 Task: Create a 'case' object.
Action: Mouse moved to (1311, 91)
Screenshot: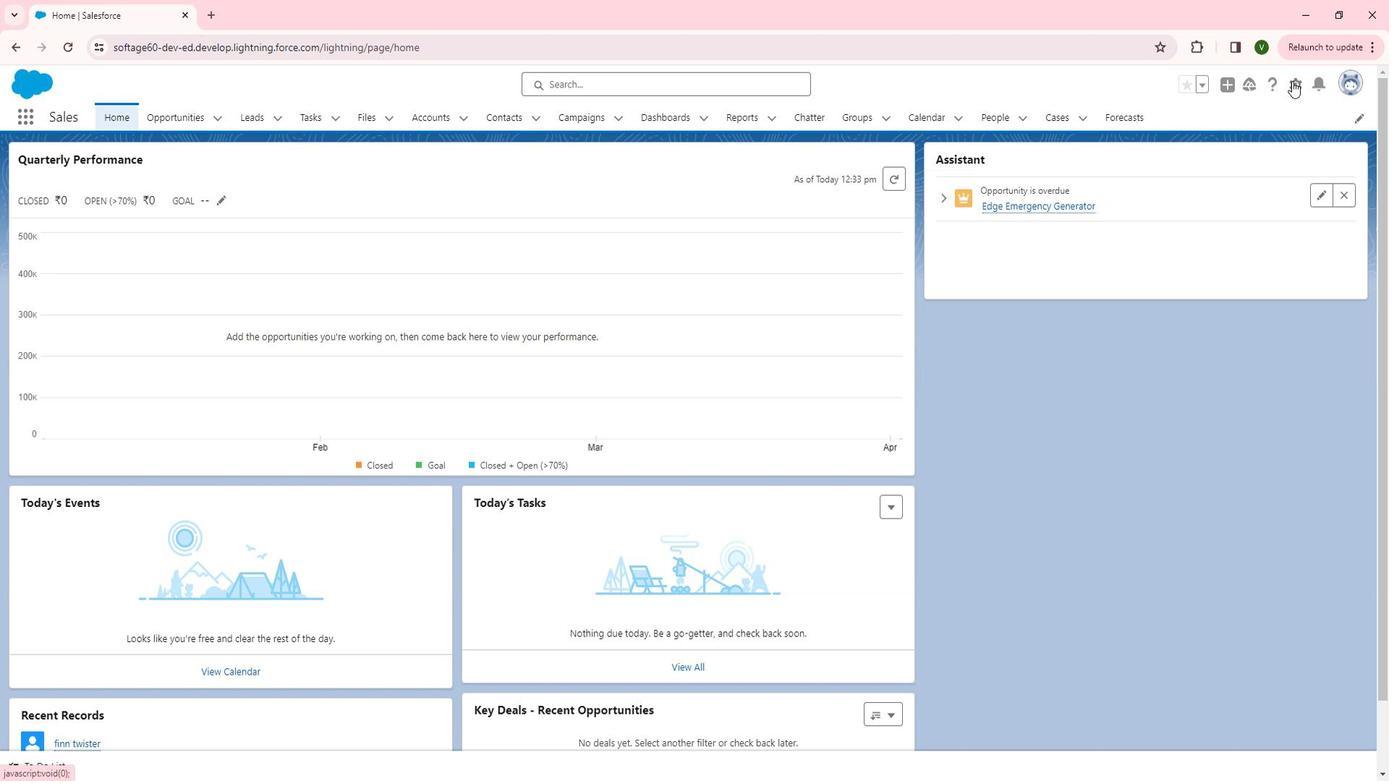 
Action: Mouse pressed left at (1311, 91)
Screenshot: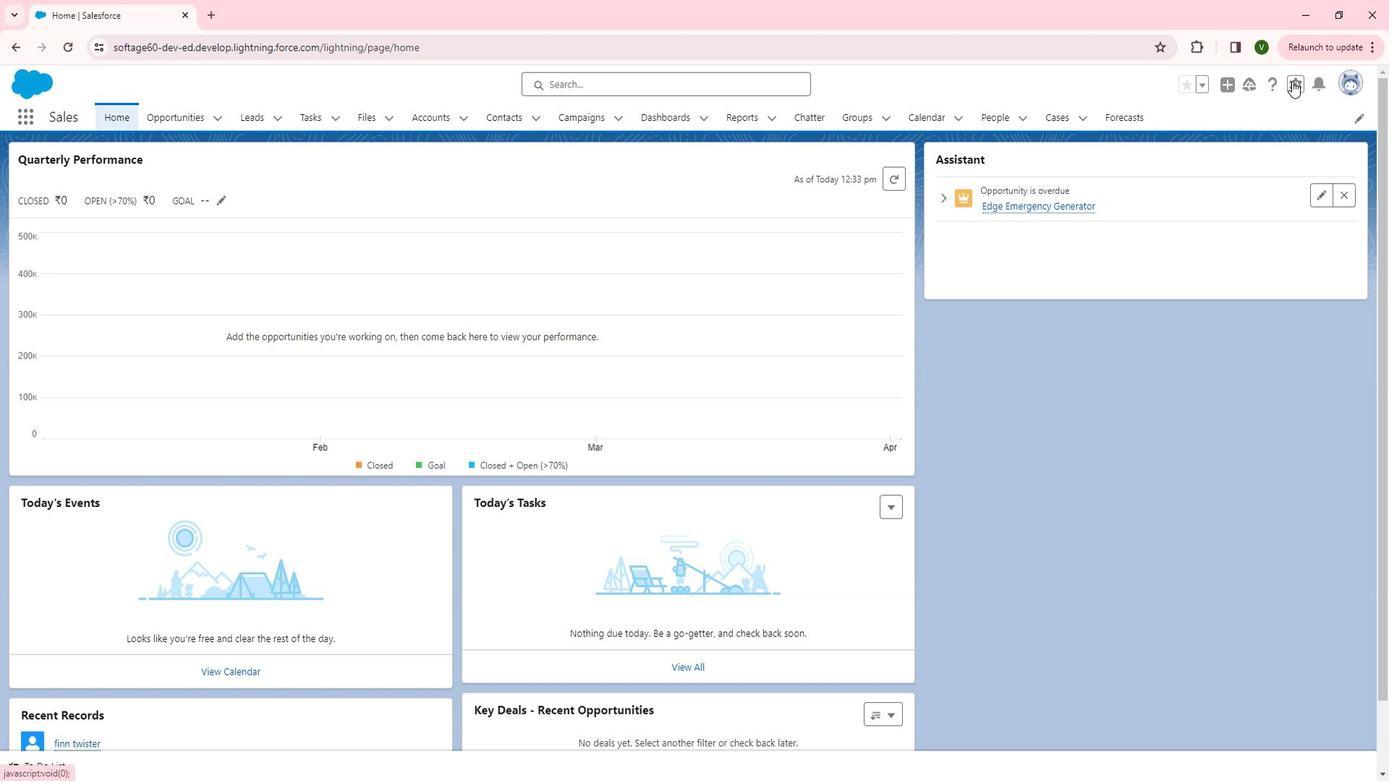 
Action: Mouse moved to (1250, 138)
Screenshot: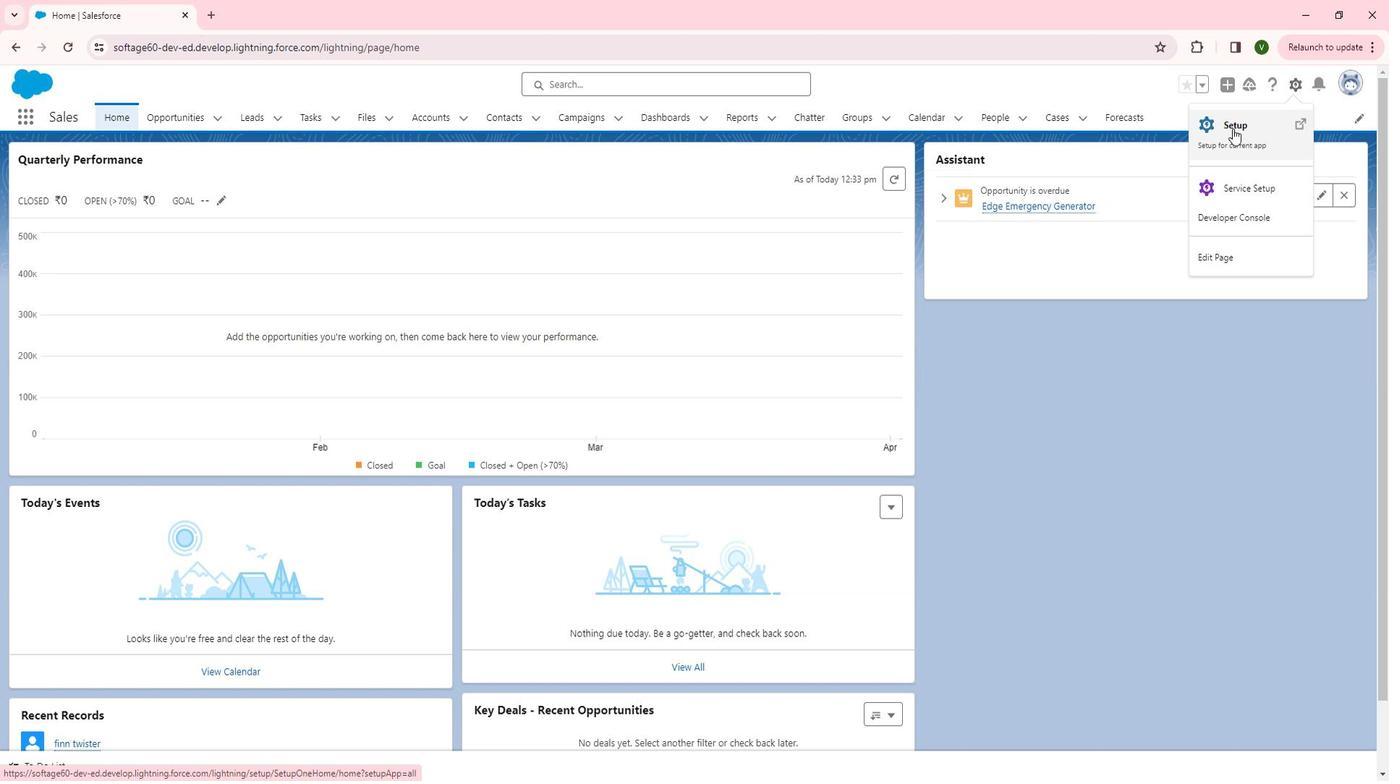 
Action: Mouse pressed left at (1250, 138)
Screenshot: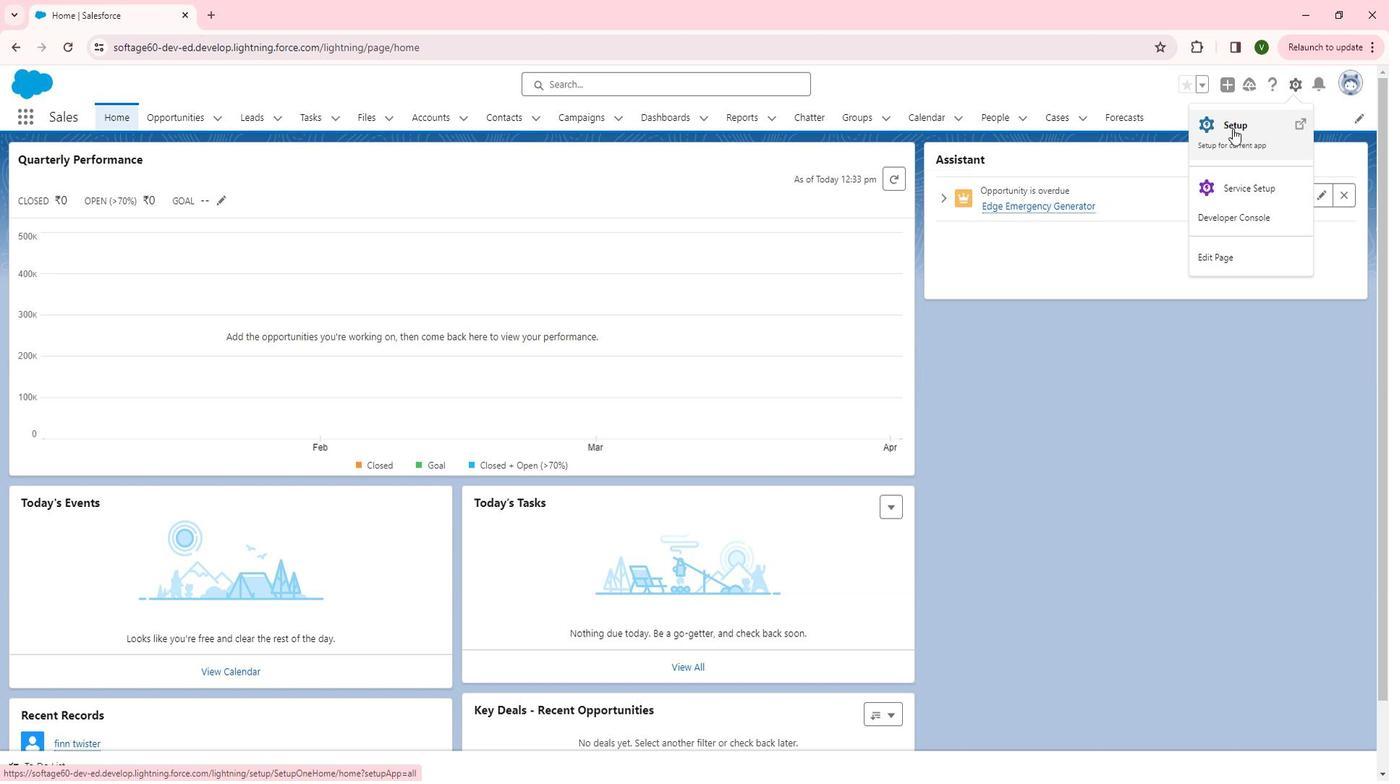 
Action: Mouse moved to (107, 397)
Screenshot: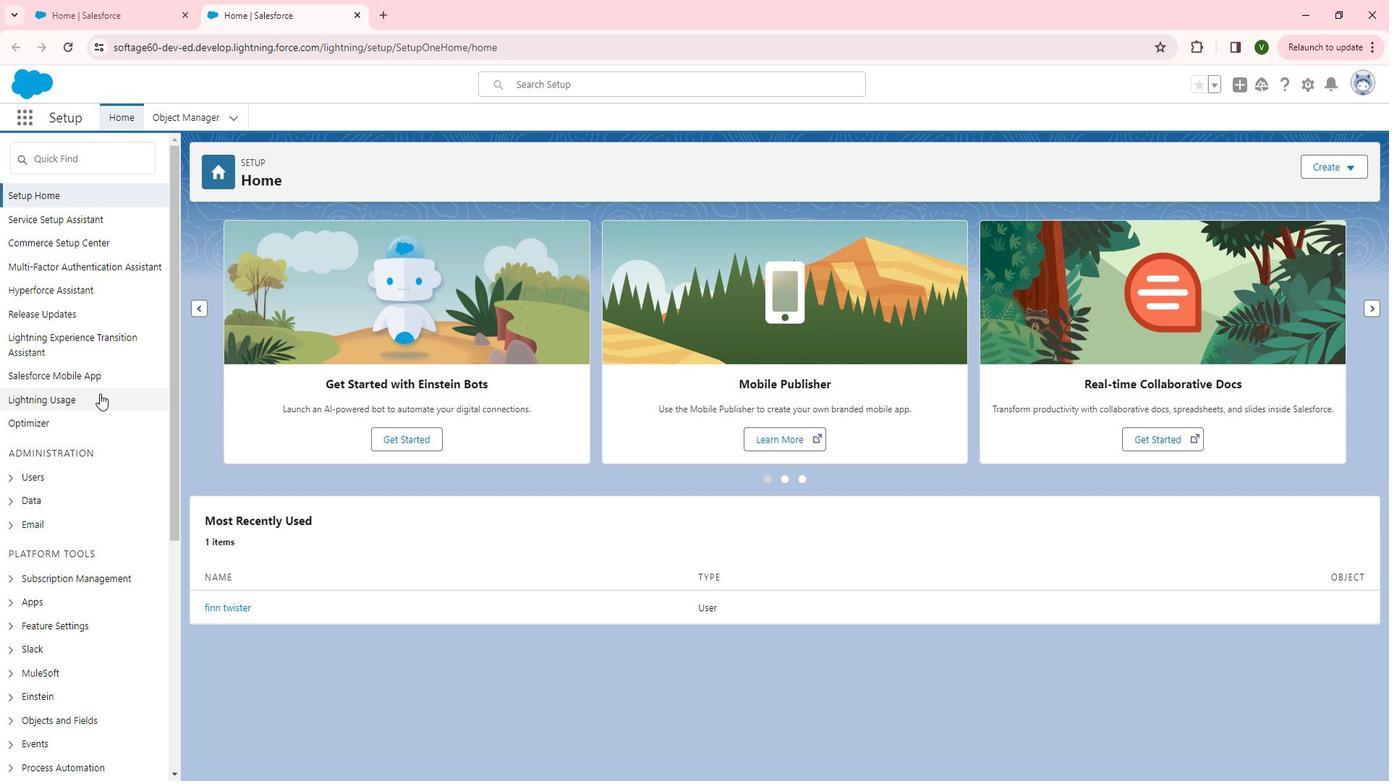 
Action: Mouse scrolled (107, 396) with delta (0, 0)
Screenshot: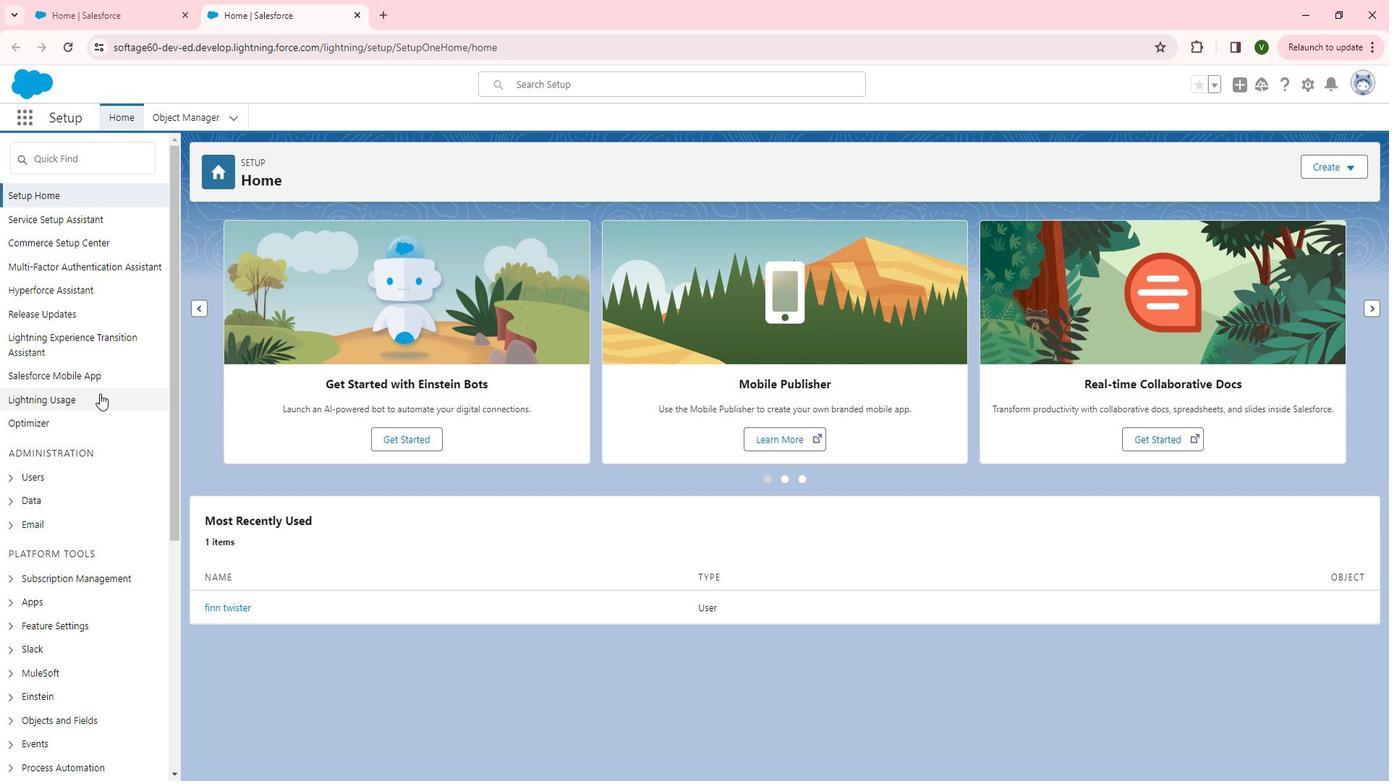 
Action: Mouse scrolled (107, 396) with delta (0, 0)
Screenshot: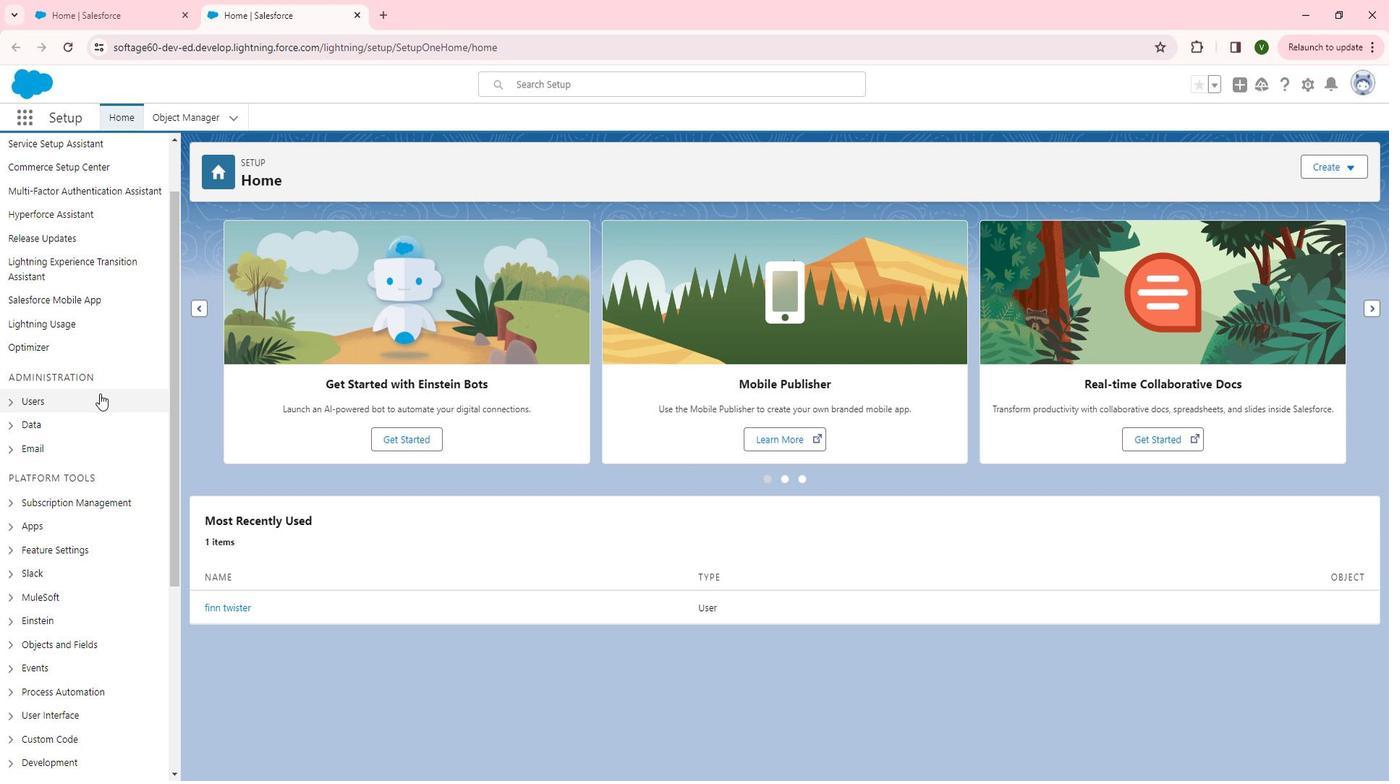 
Action: Mouse scrolled (107, 396) with delta (0, 0)
Screenshot: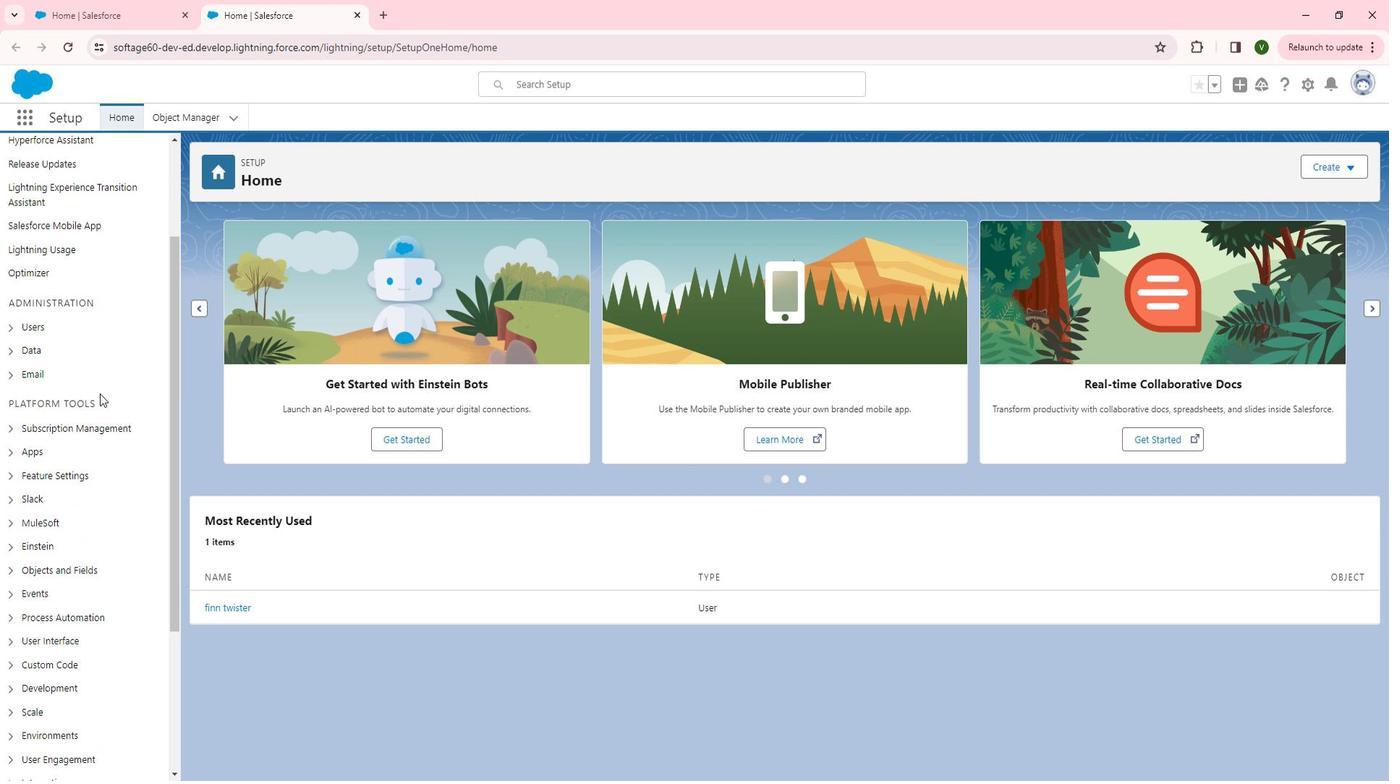 
Action: Mouse scrolled (107, 396) with delta (0, 0)
Screenshot: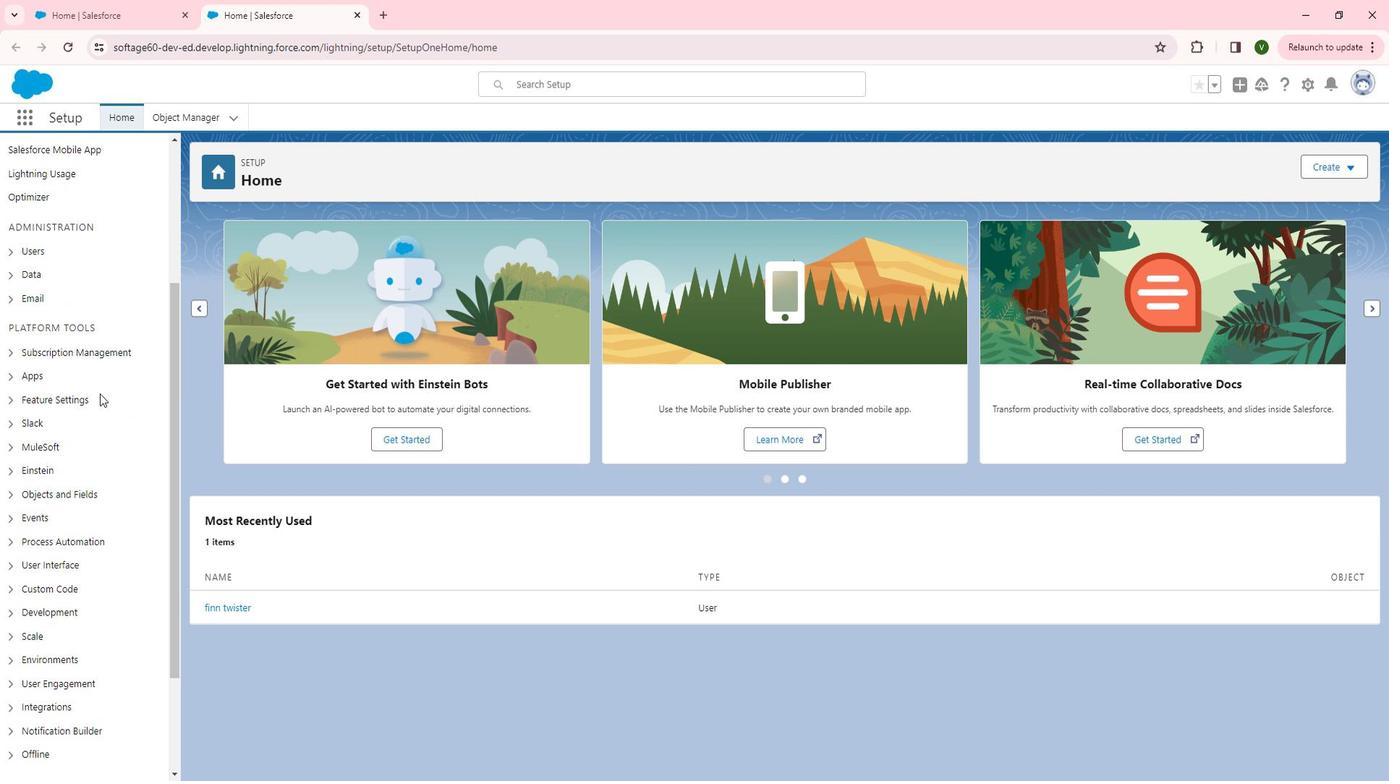 
Action: Mouse moved to (19, 331)
Screenshot: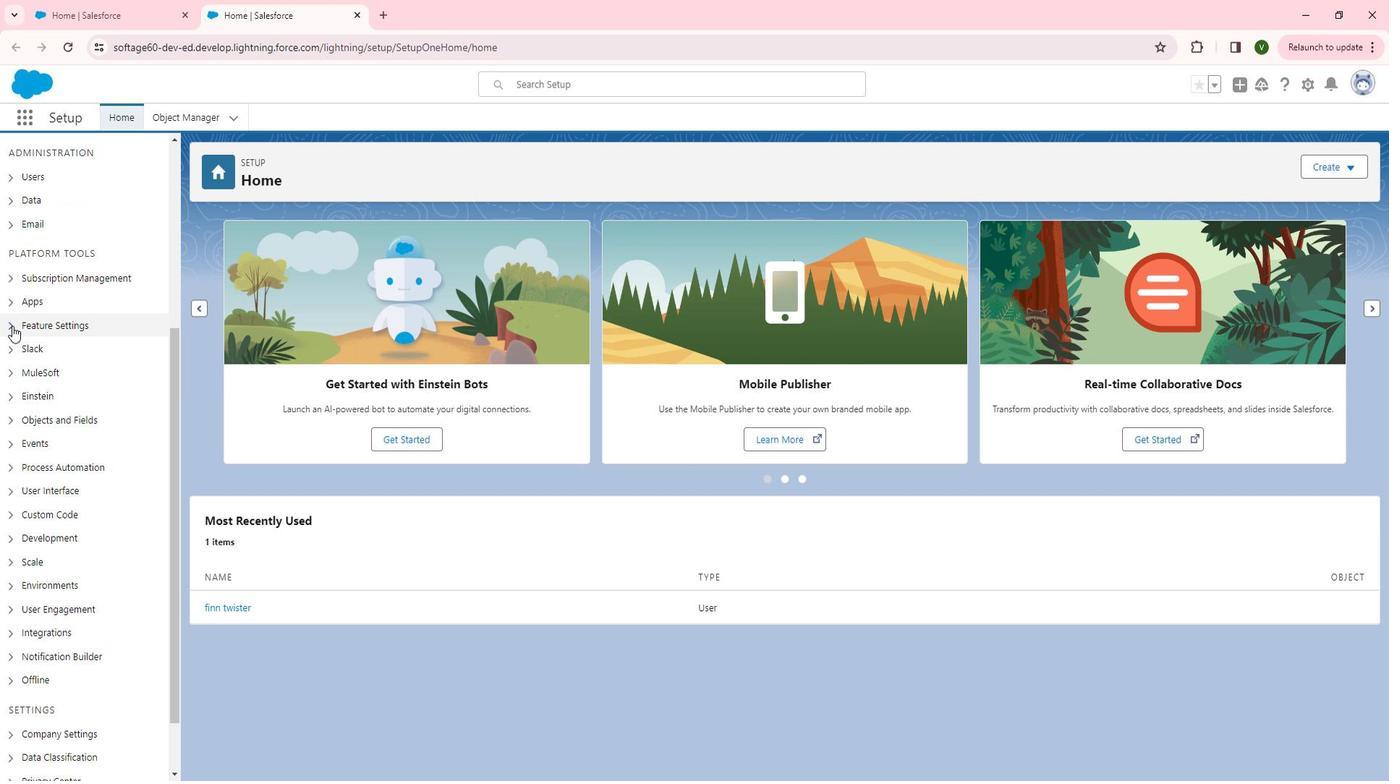 
Action: Mouse pressed left at (19, 331)
Screenshot: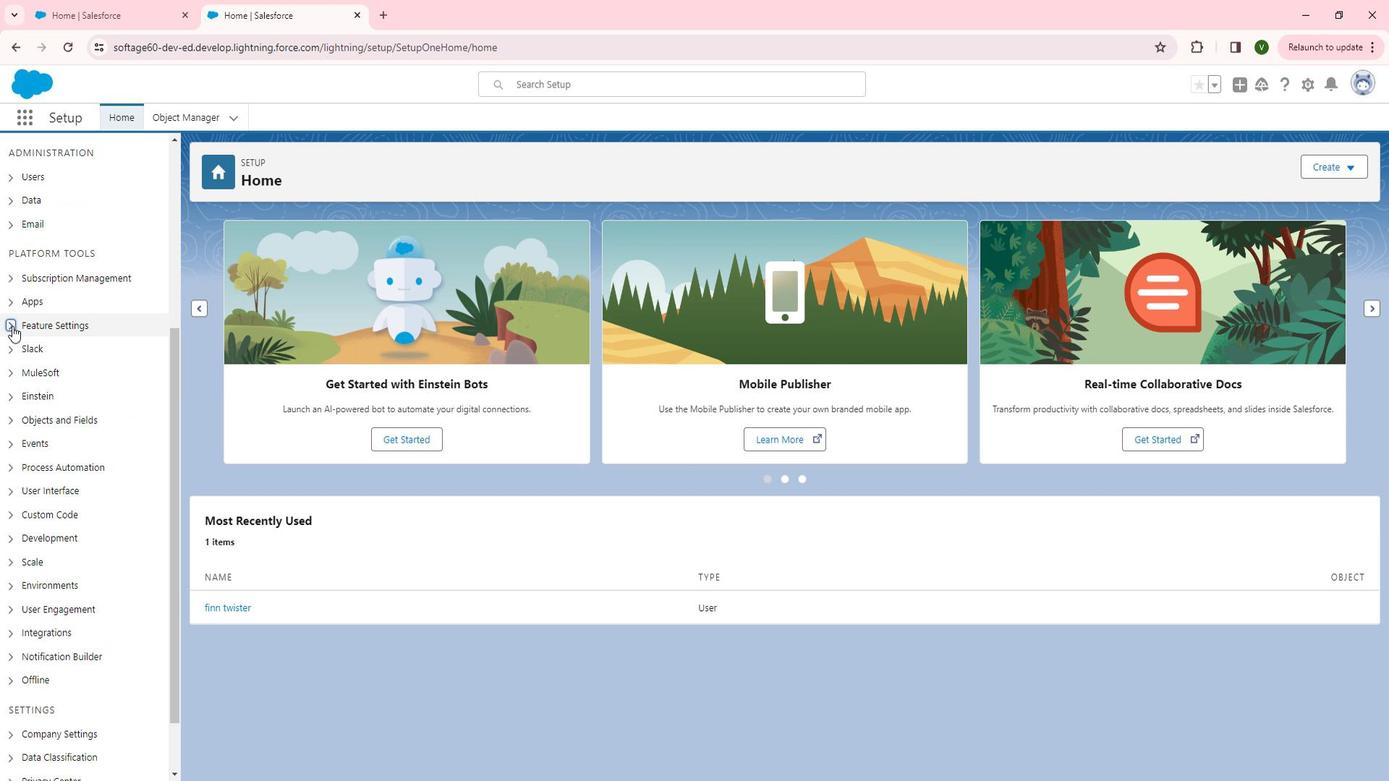 
Action: Mouse moved to (62, 447)
Screenshot: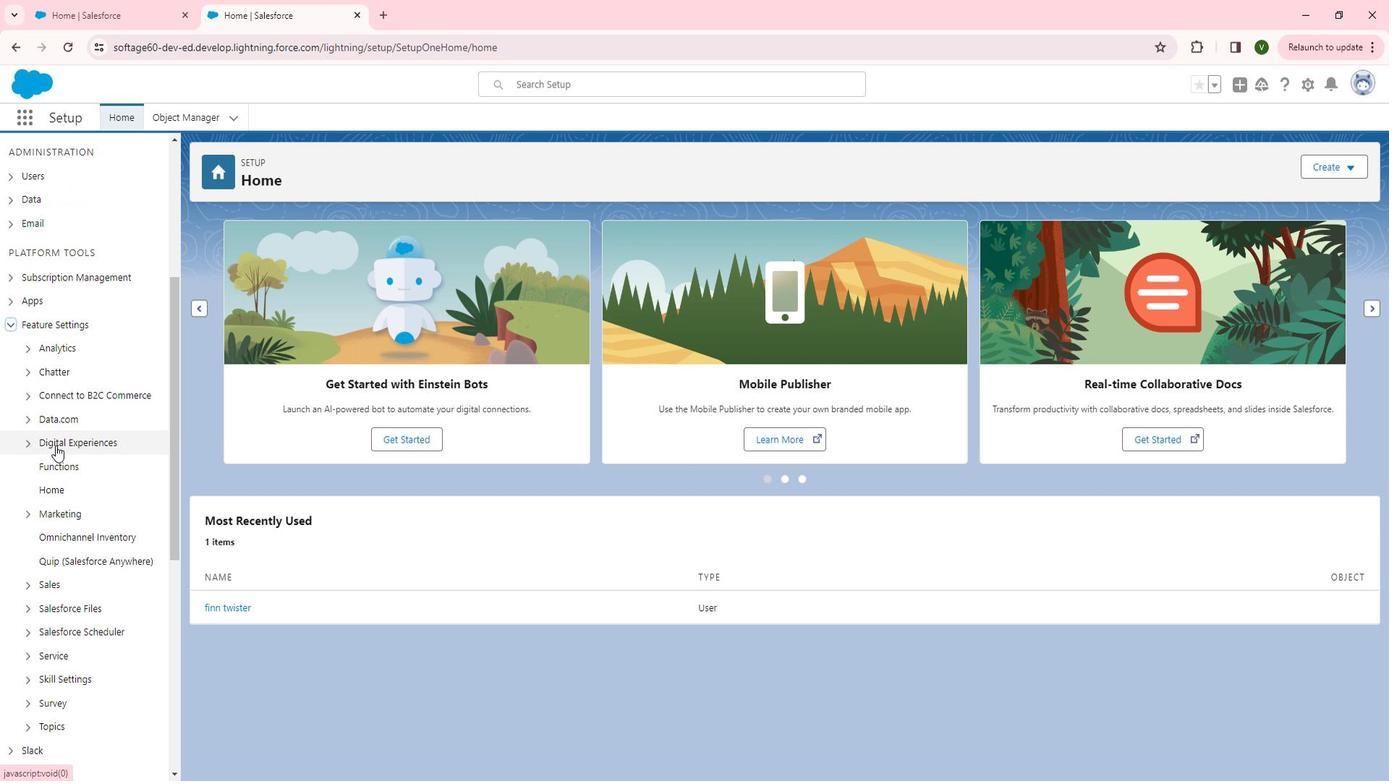 
Action: Mouse scrolled (62, 446) with delta (0, 0)
Screenshot: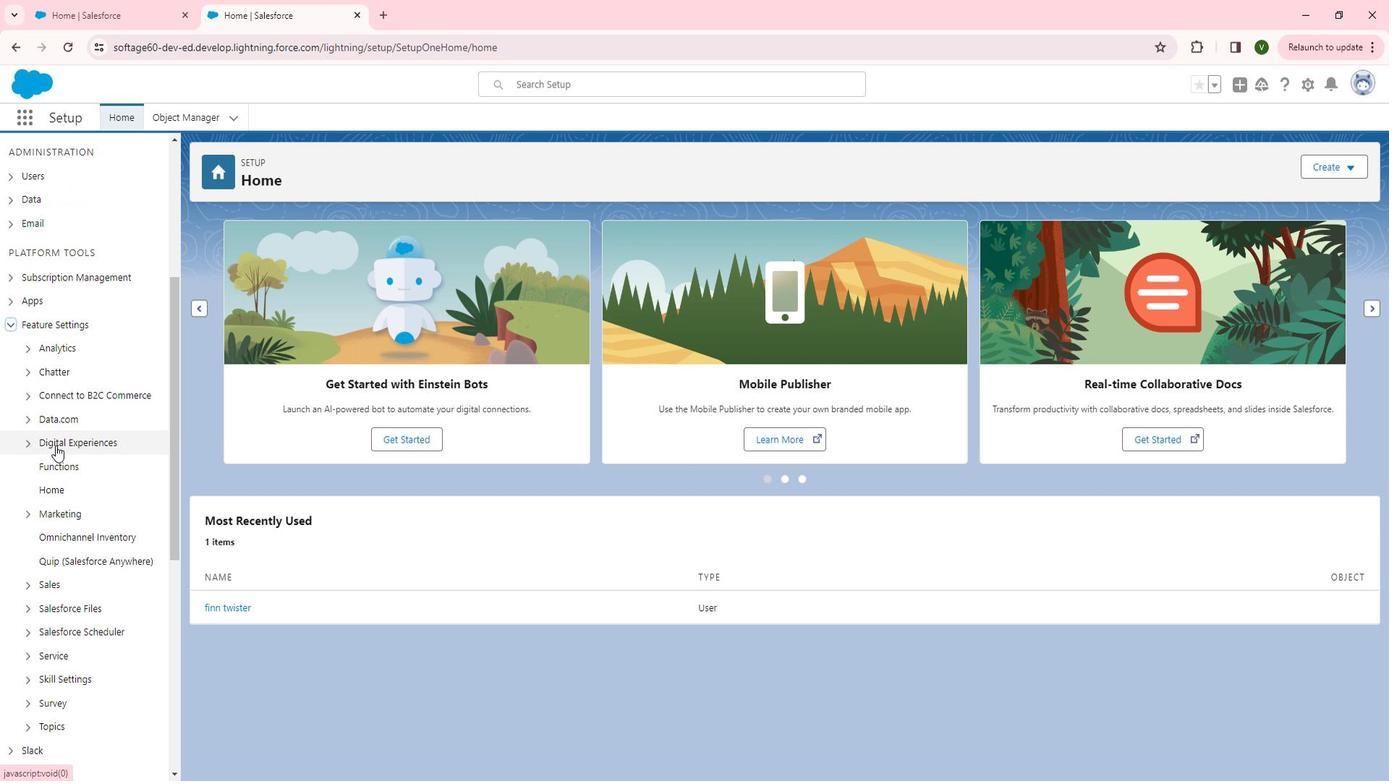 
Action: Mouse moved to (62, 447)
Screenshot: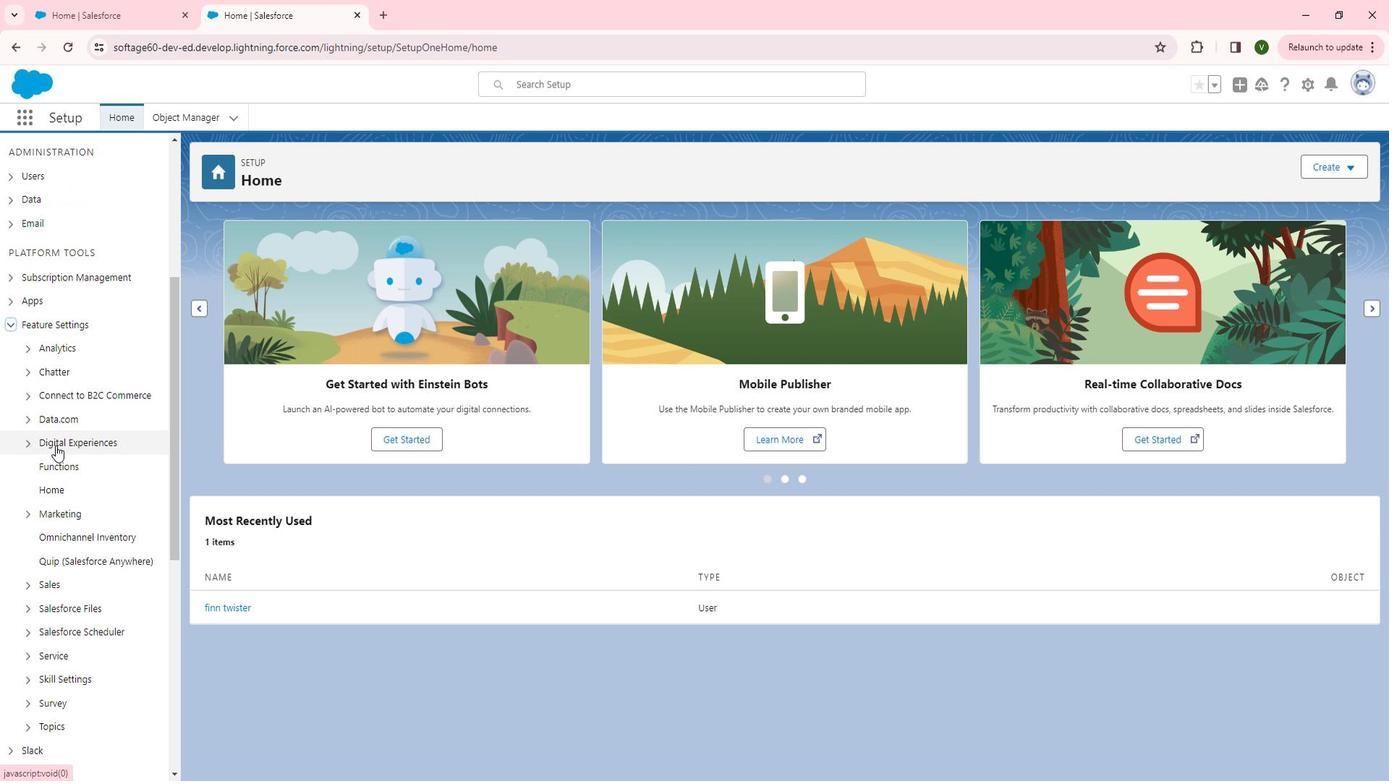 
Action: Mouse scrolled (62, 447) with delta (0, 0)
Screenshot: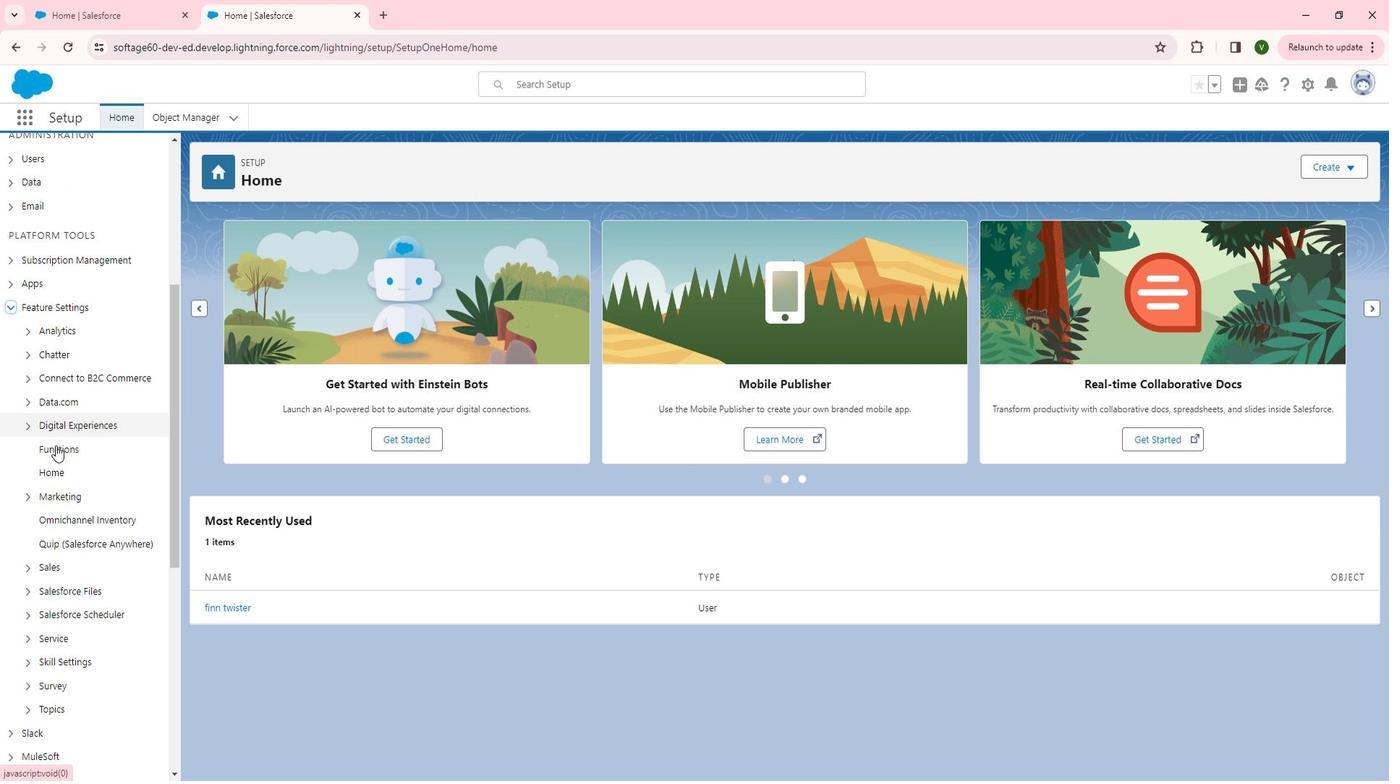
Action: Mouse moved to (62, 447)
Screenshot: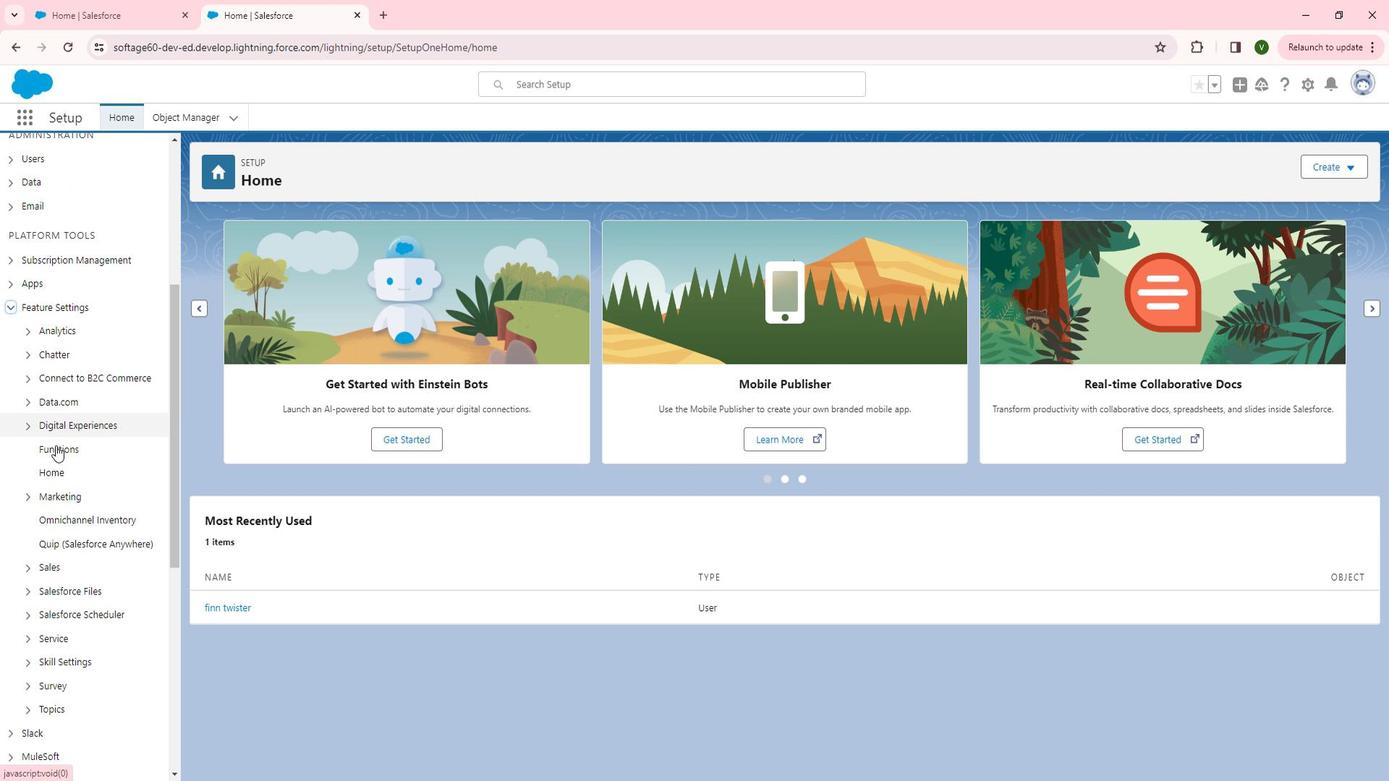 
Action: Mouse scrolled (62, 447) with delta (0, 0)
Screenshot: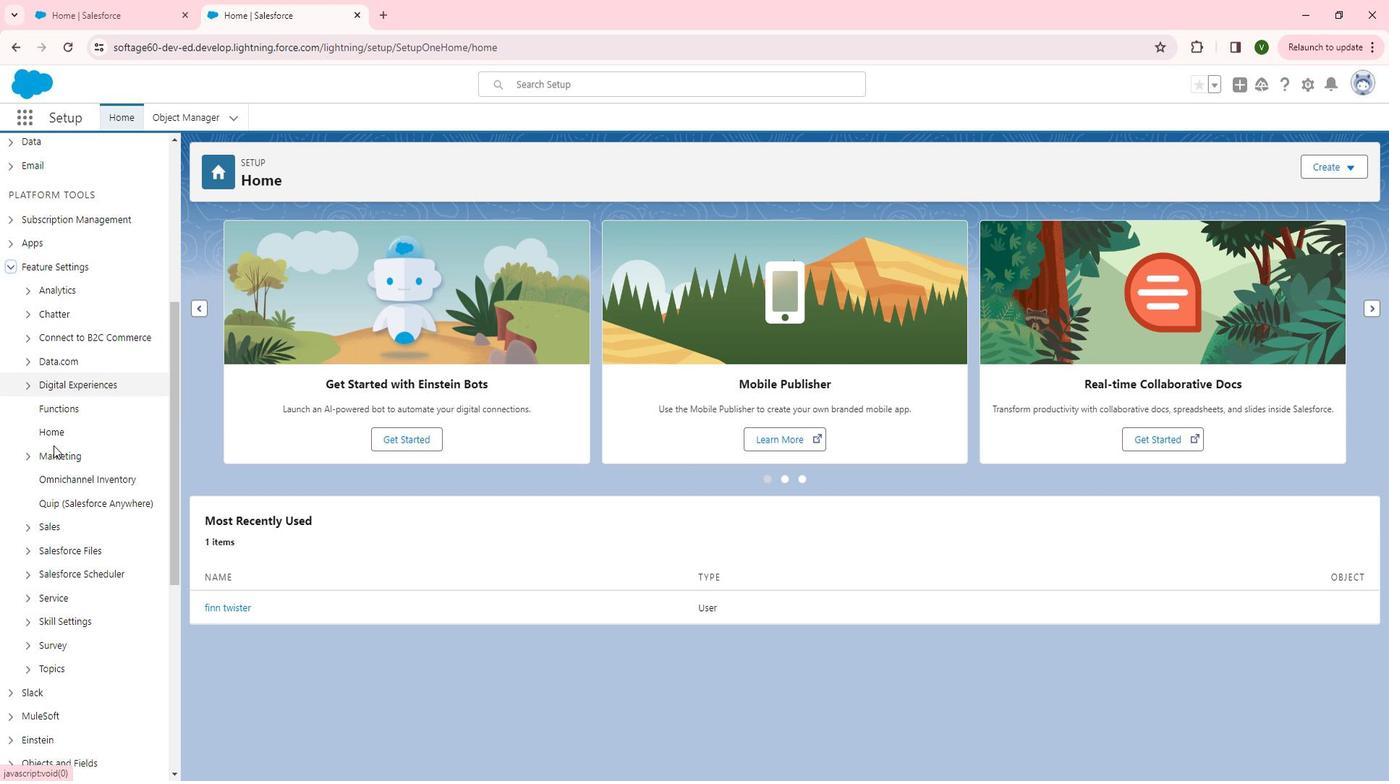 
Action: Mouse moved to (39, 596)
Screenshot: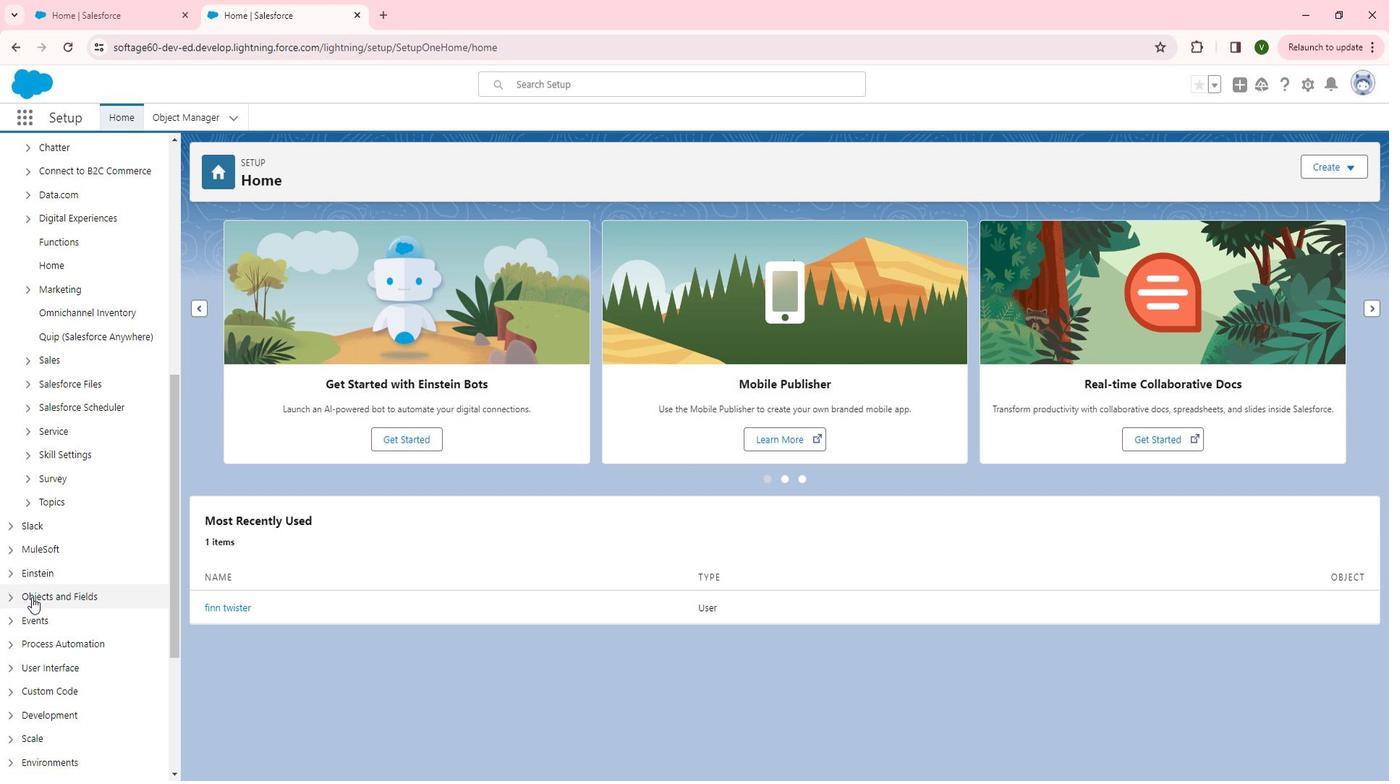 
Action: Mouse pressed left at (39, 596)
Screenshot: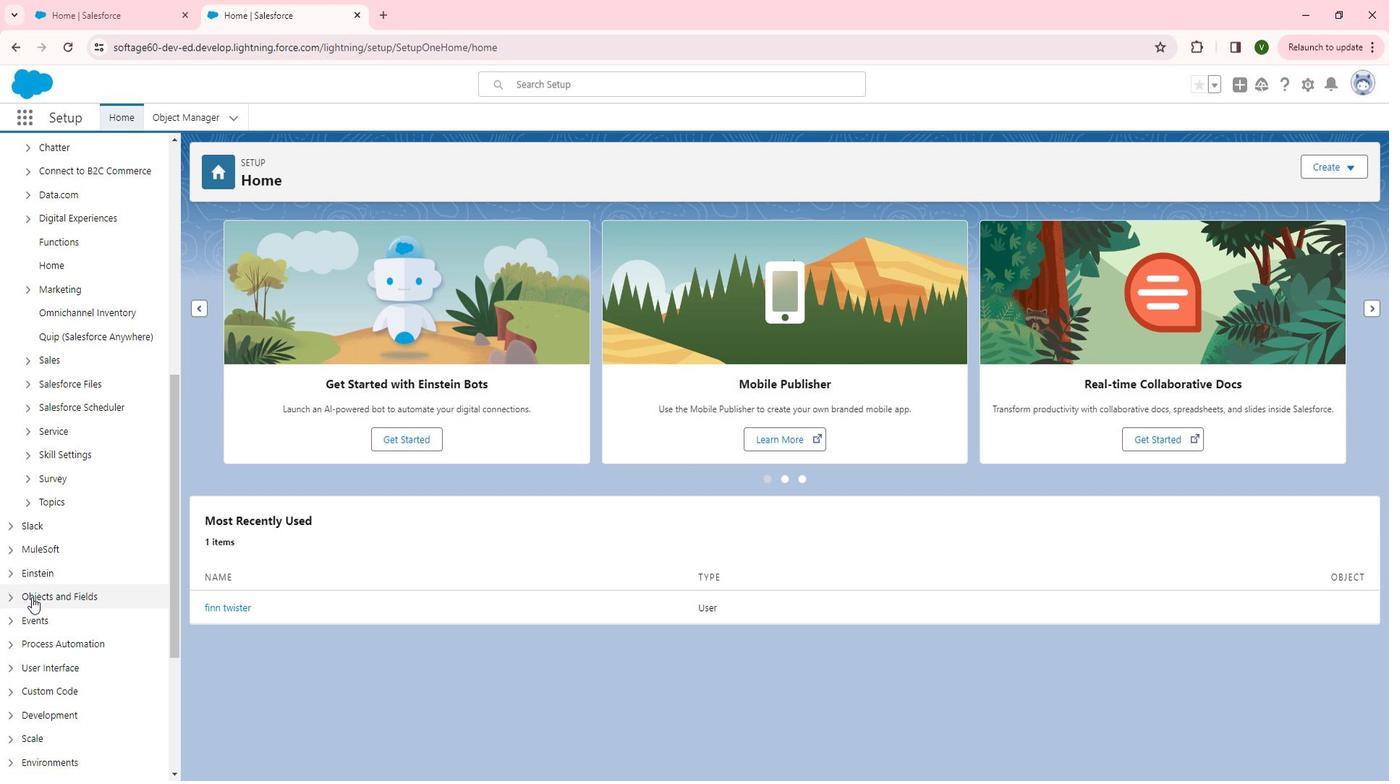 
Action: Mouse moved to (65, 591)
Screenshot: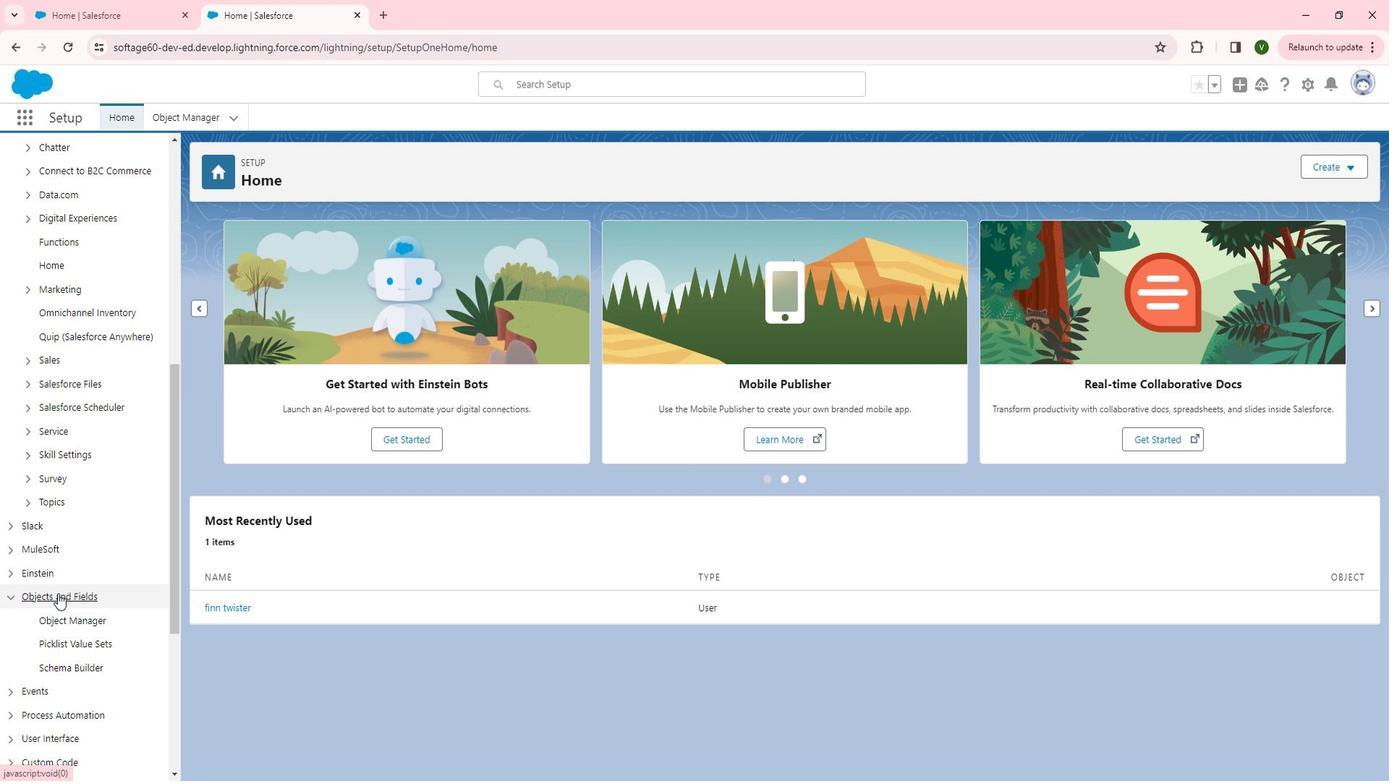 
Action: Mouse scrolled (65, 591) with delta (0, 0)
Screenshot: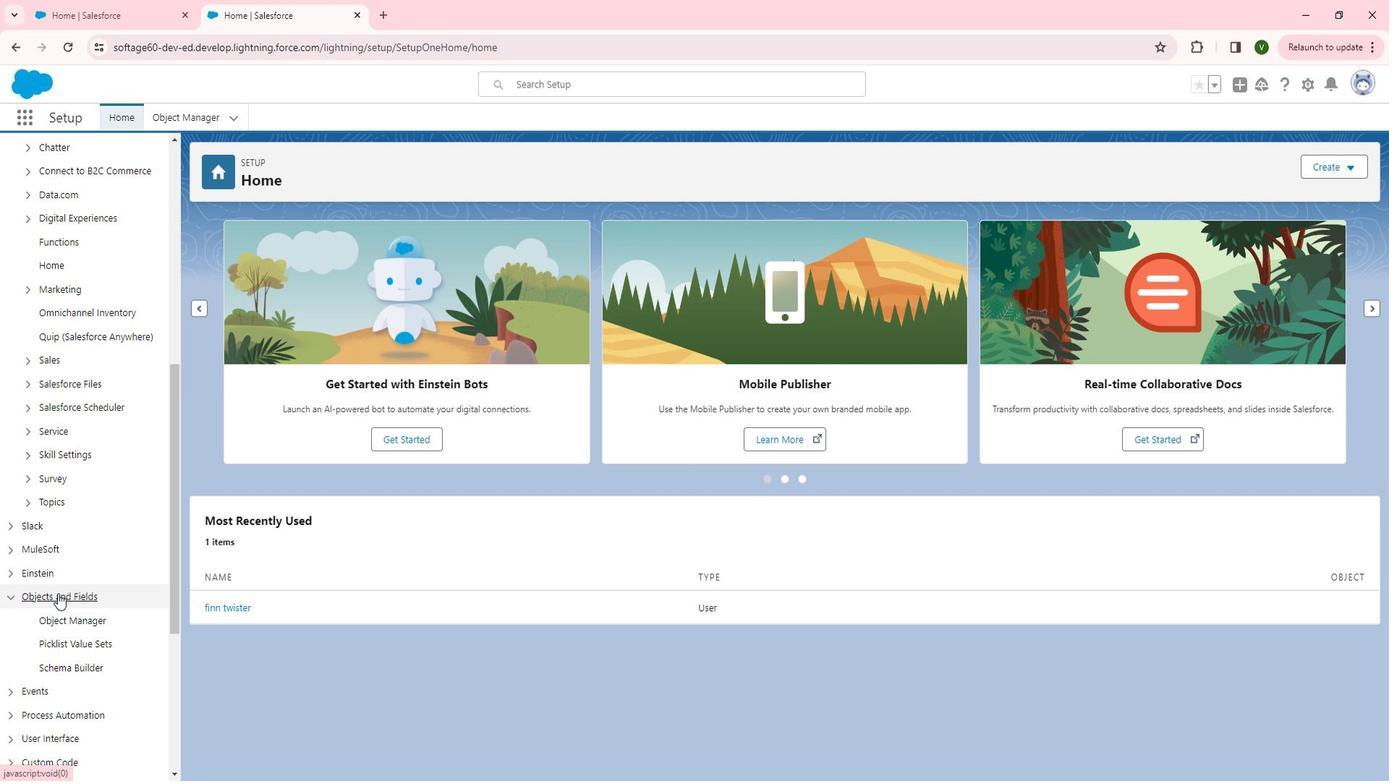 
Action: Mouse moved to (66, 591)
Screenshot: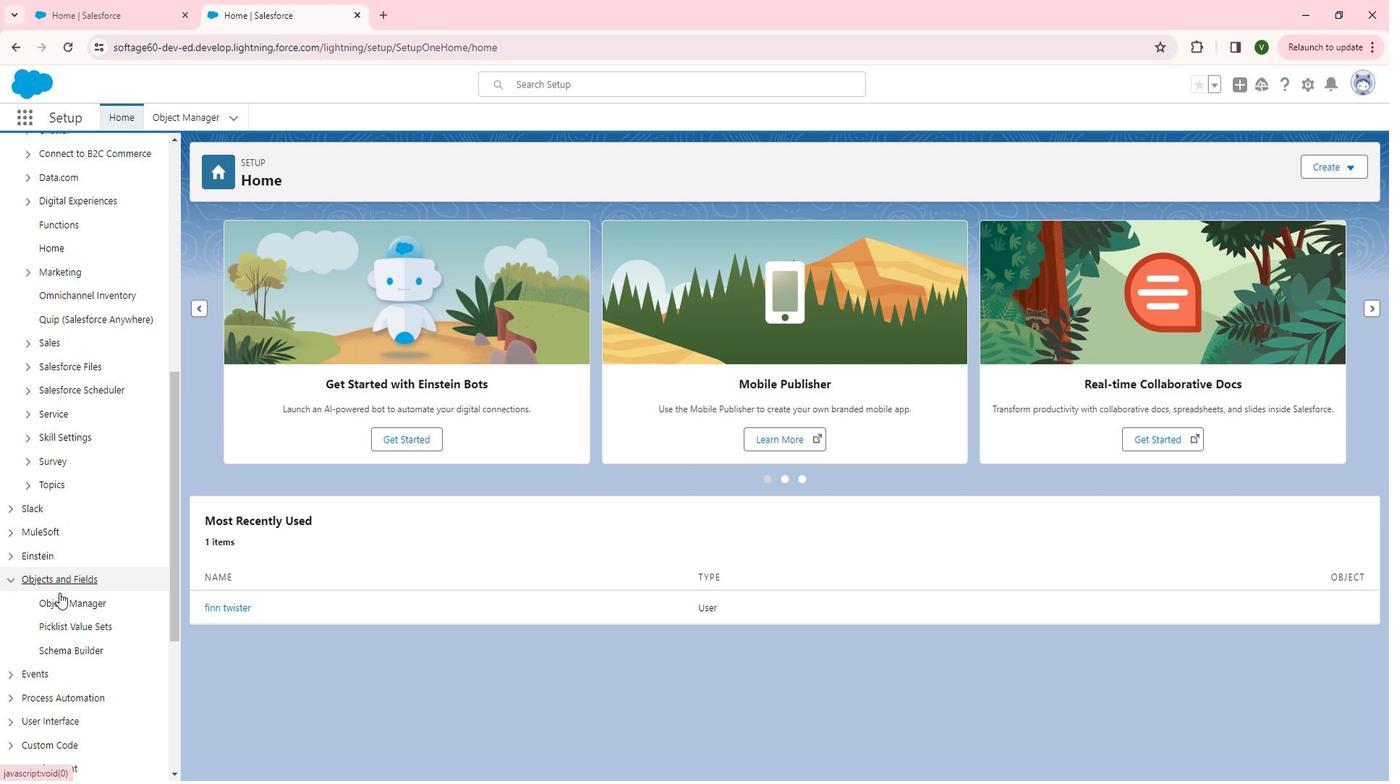 
Action: Mouse scrolled (66, 591) with delta (0, 0)
Screenshot: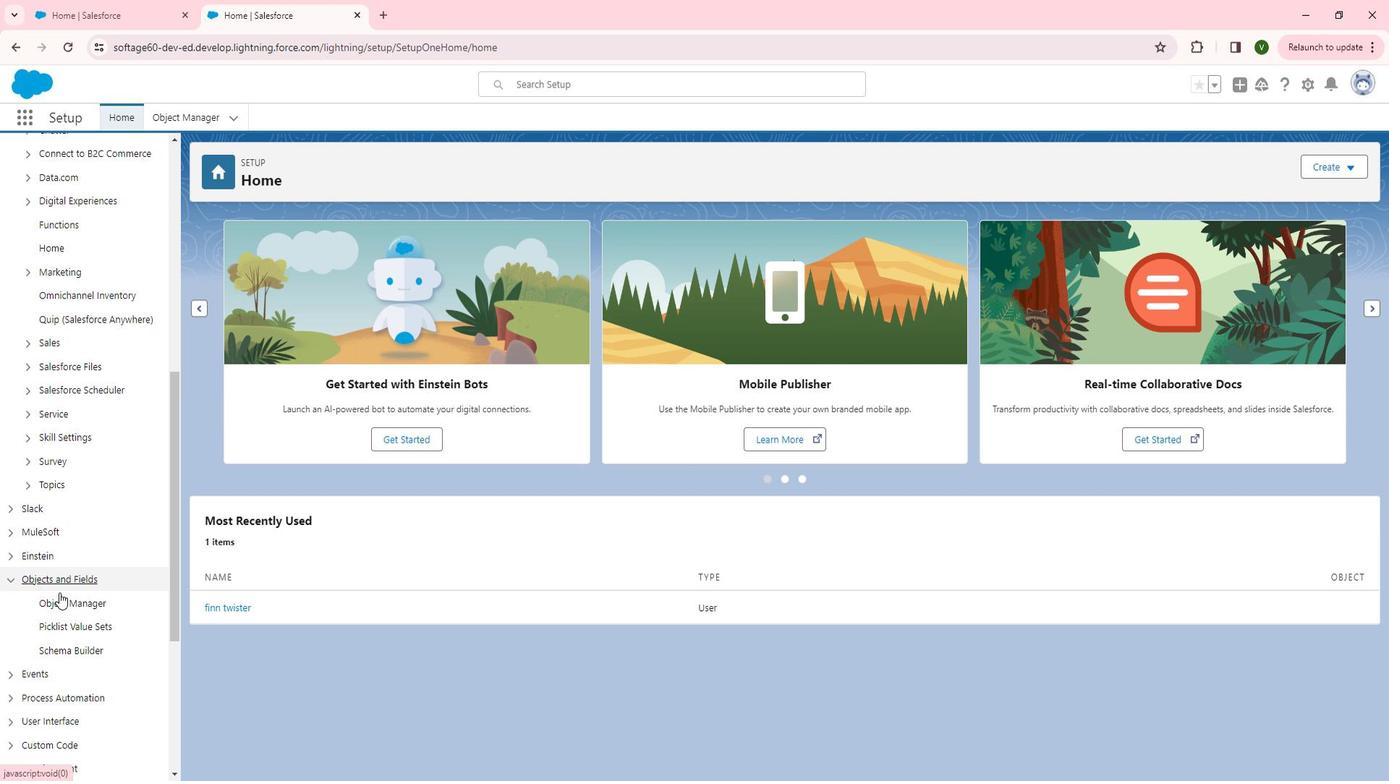 
Action: Mouse moved to (78, 473)
Screenshot: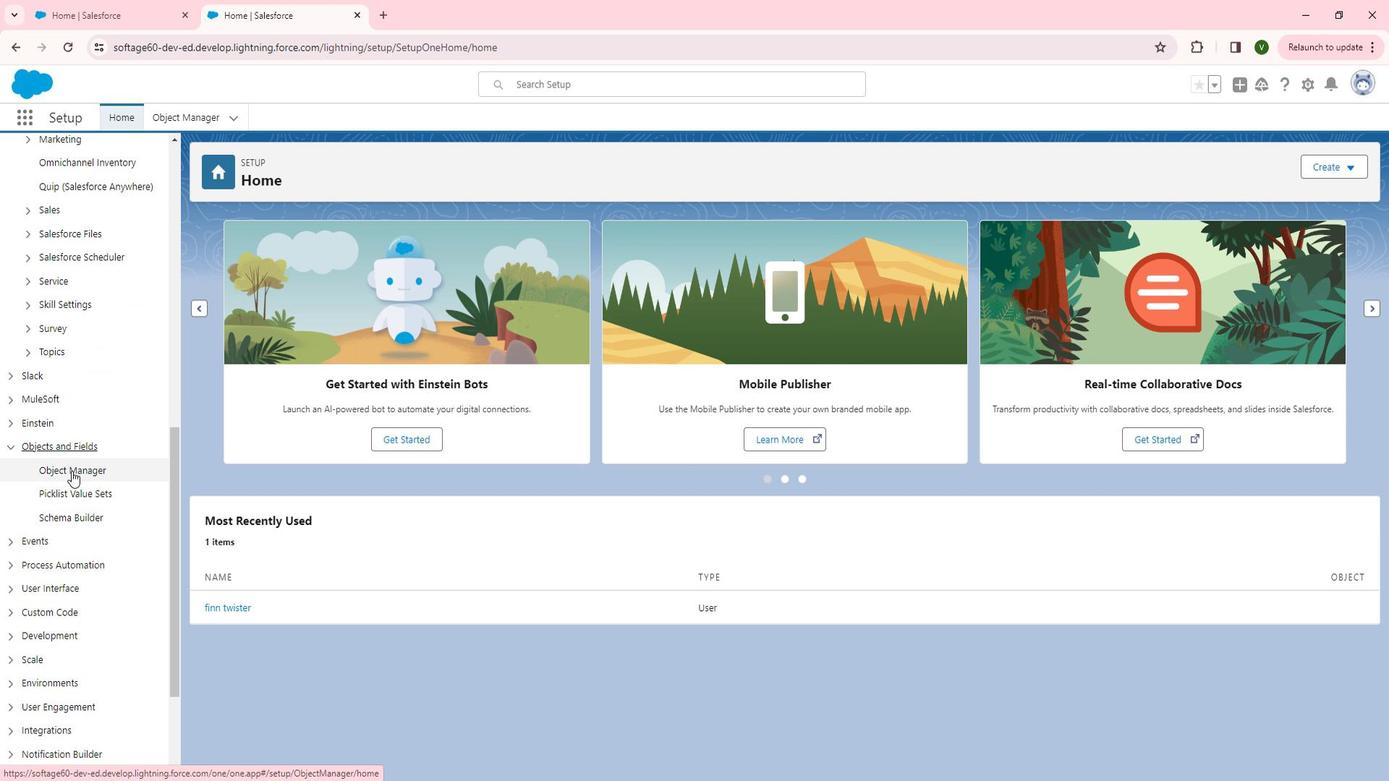 
Action: Mouse pressed left at (78, 473)
Screenshot: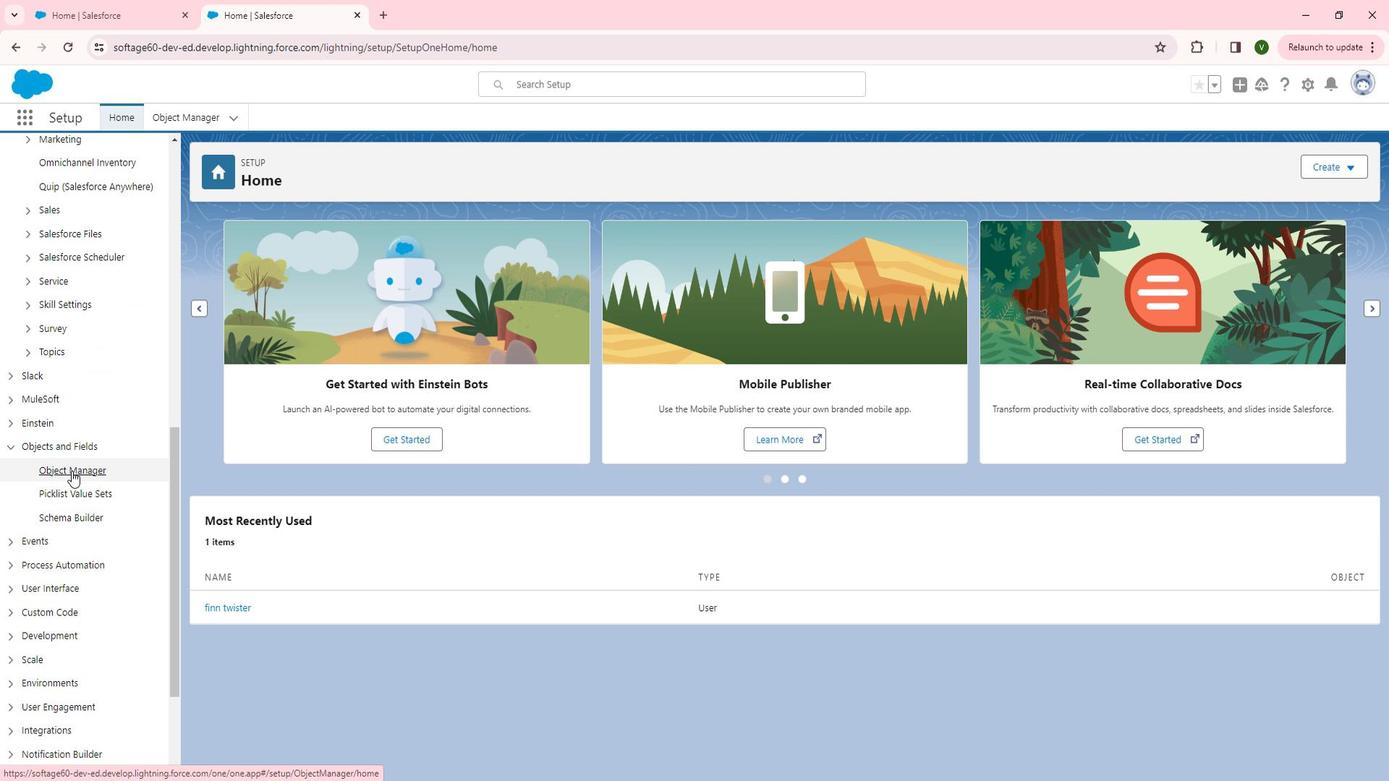 
Action: Mouse moved to (1355, 172)
Screenshot: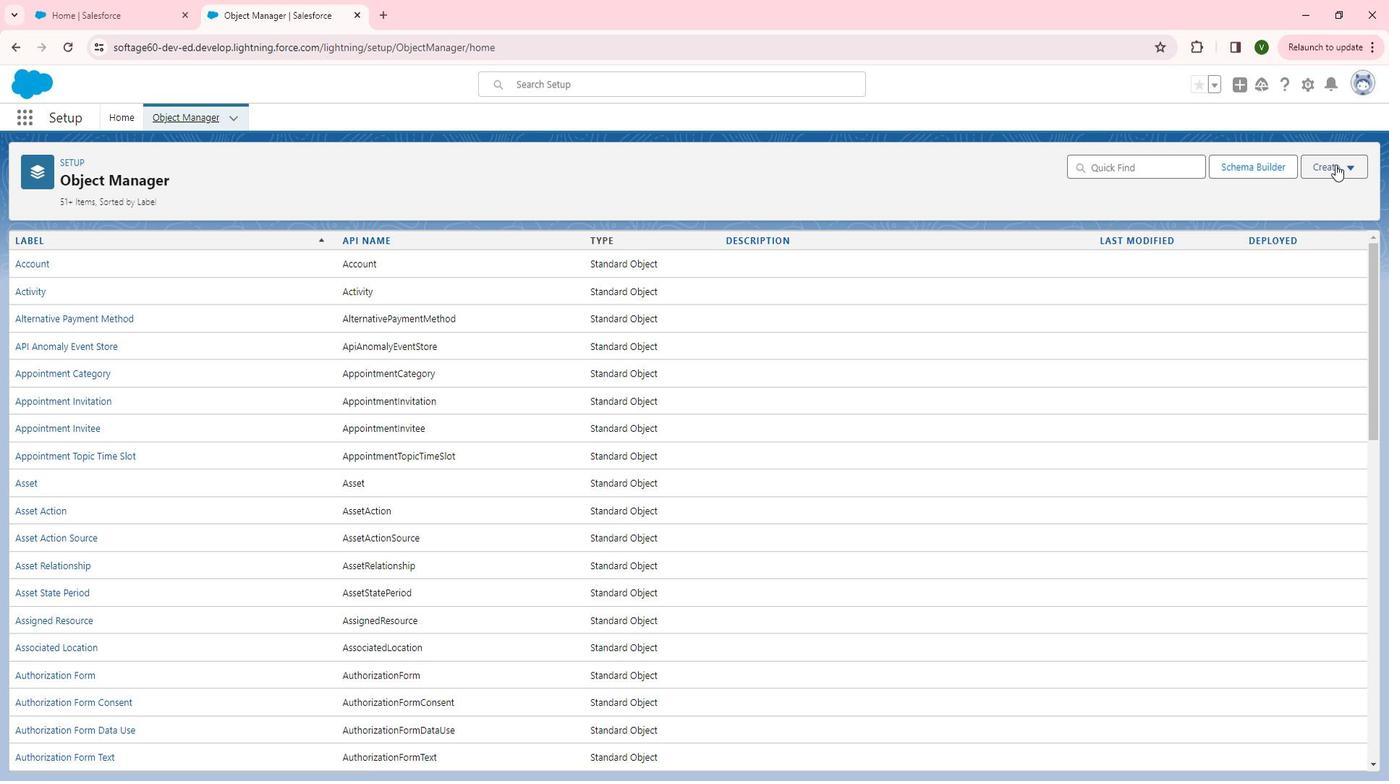 
Action: Mouse pressed left at (1355, 172)
Screenshot: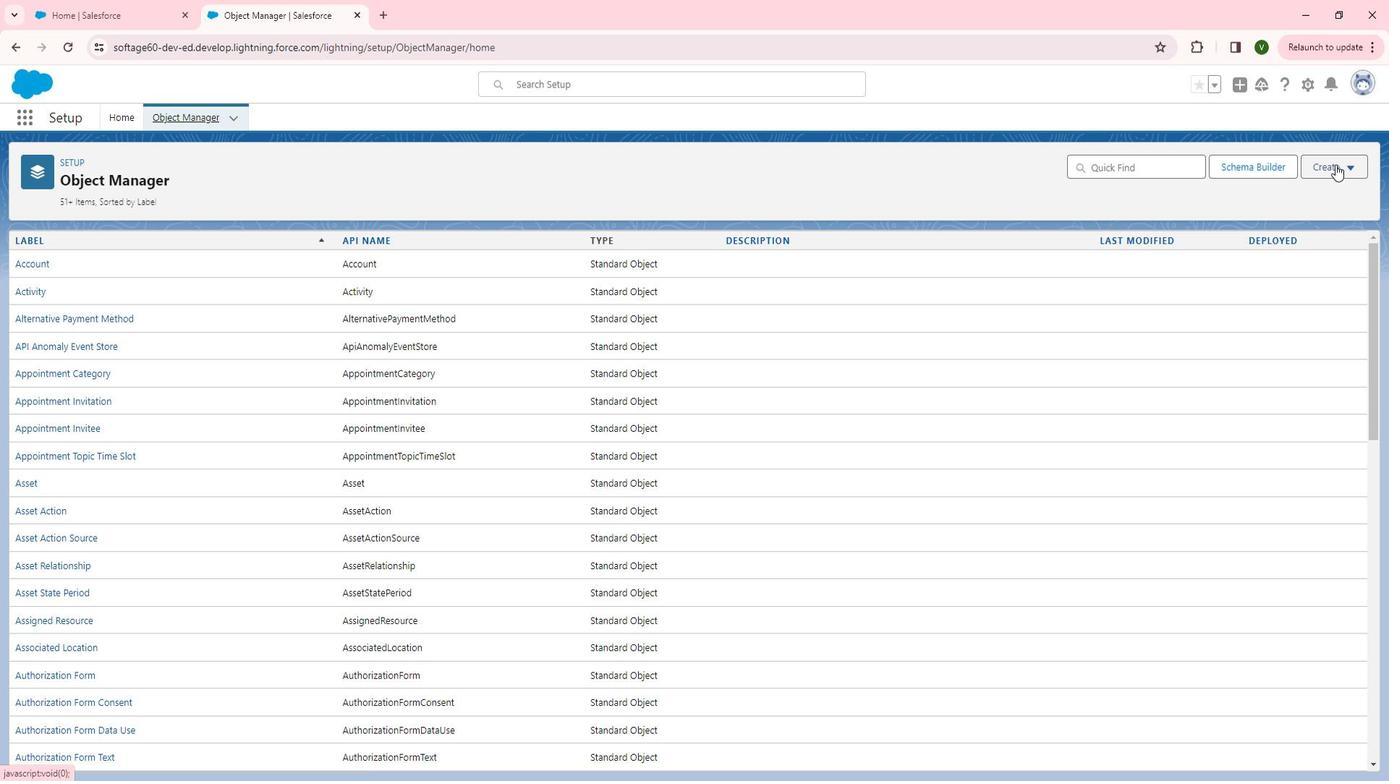 
Action: Mouse moved to (1339, 217)
Screenshot: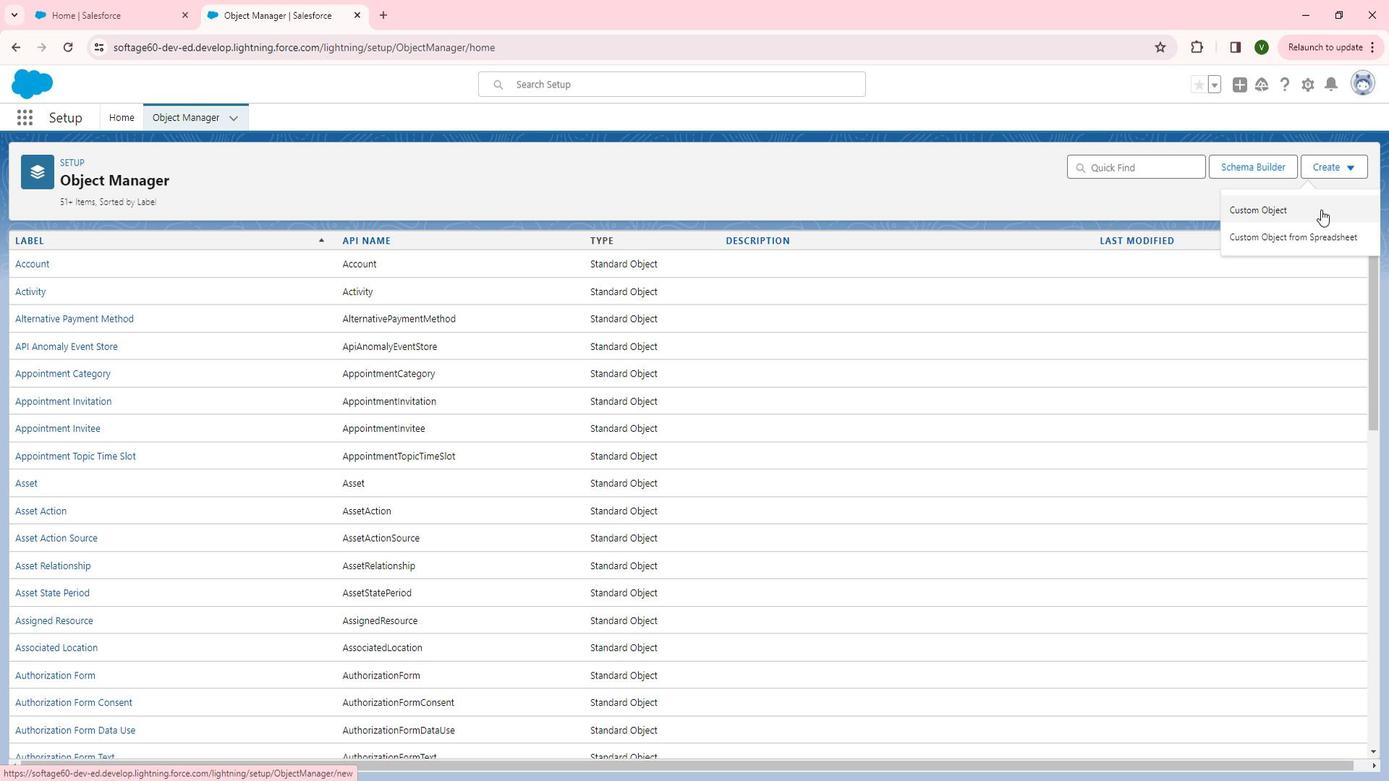 
Action: Mouse pressed left at (1339, 217)
Screenshot: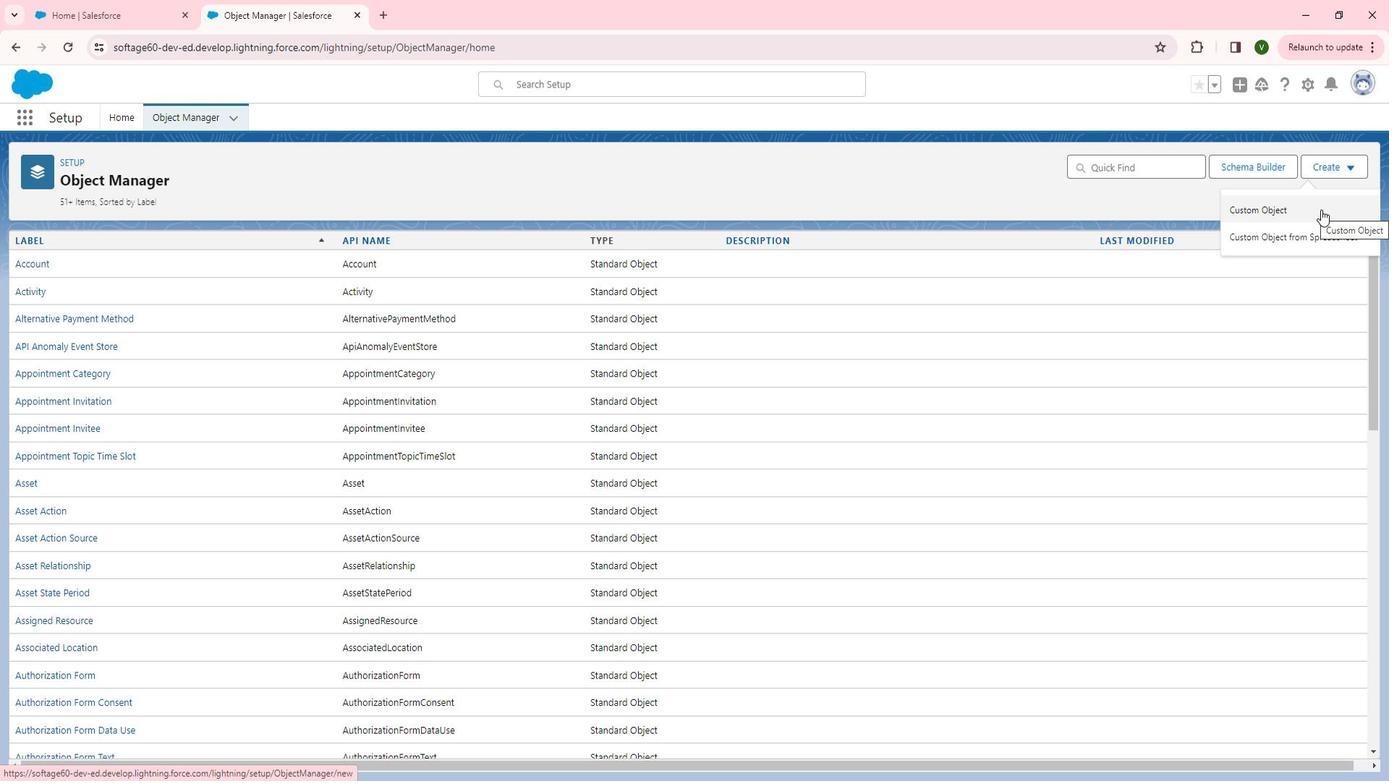 
Action: Mouse moved to (334, 361)
Screenshot: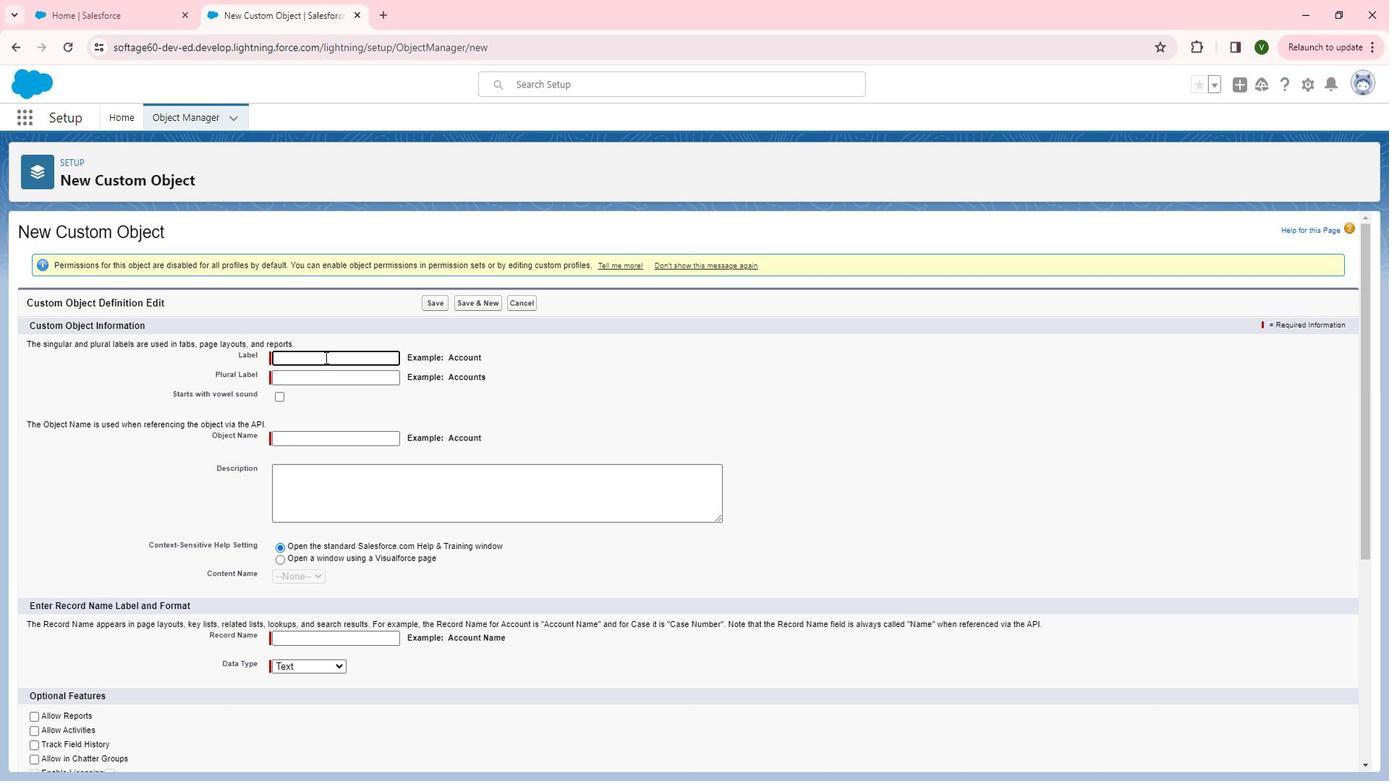 
Action: Mouse pressed left at (334, 361)
Screenshot: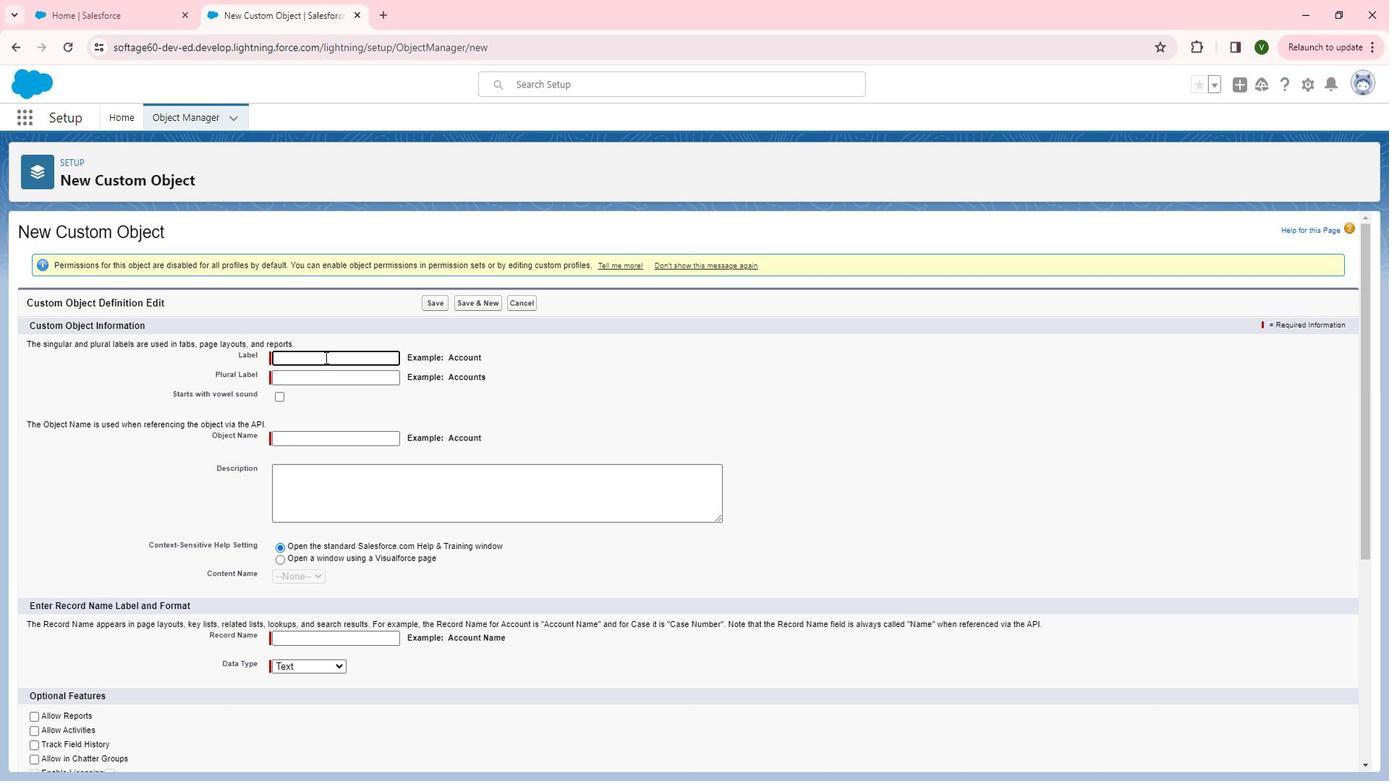 
Action: Mouse moved to (334, 361)
Screenshot: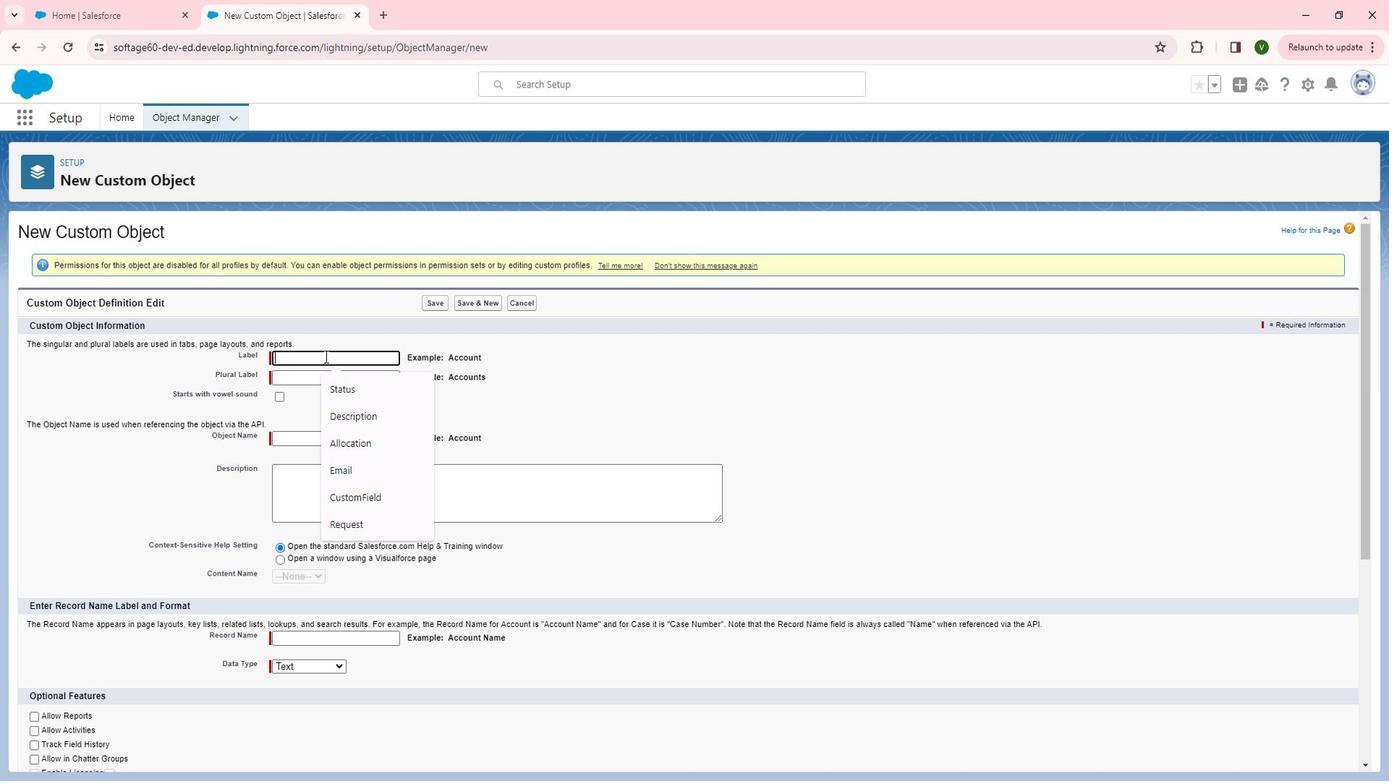 
Action: Key pressed <Key.shift>Case
Screenshot: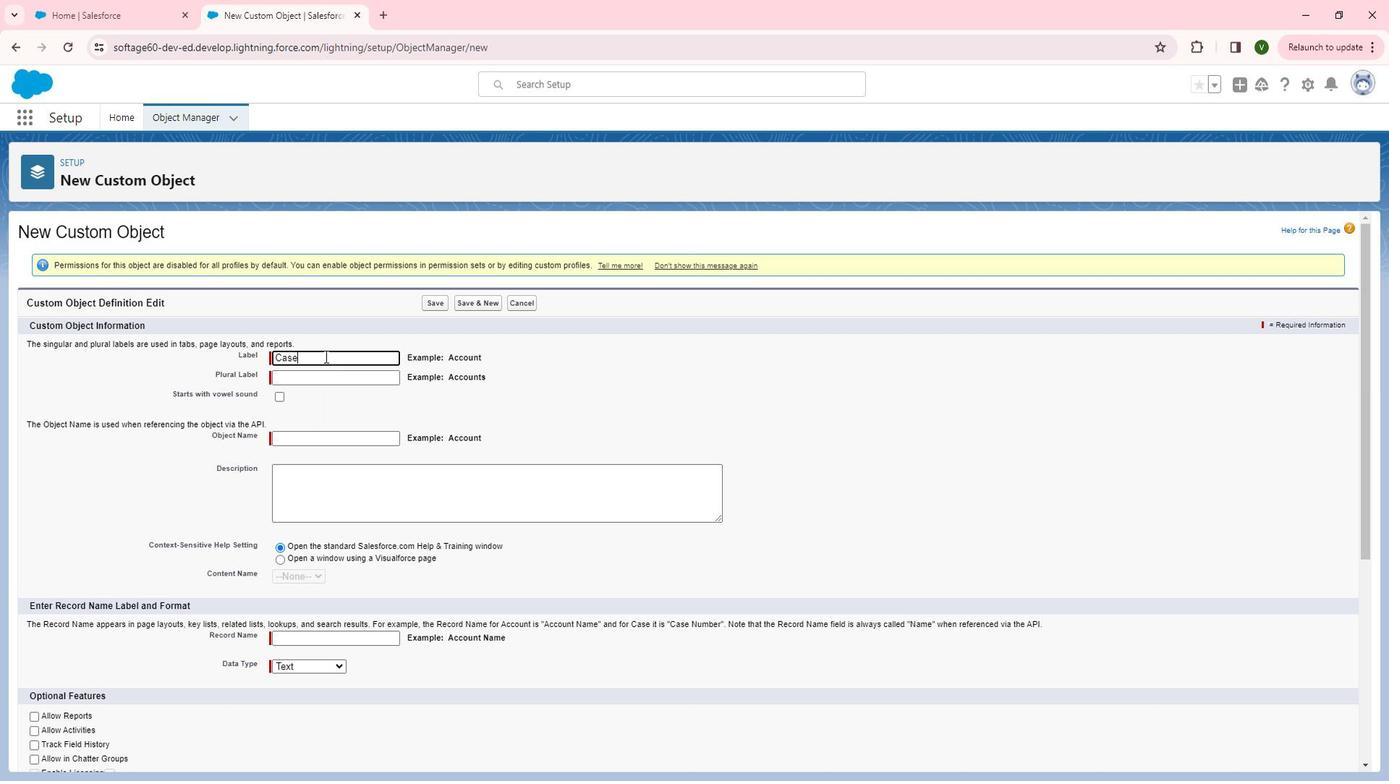 
Action: Mouse moved to (348, 377)
Screenshot: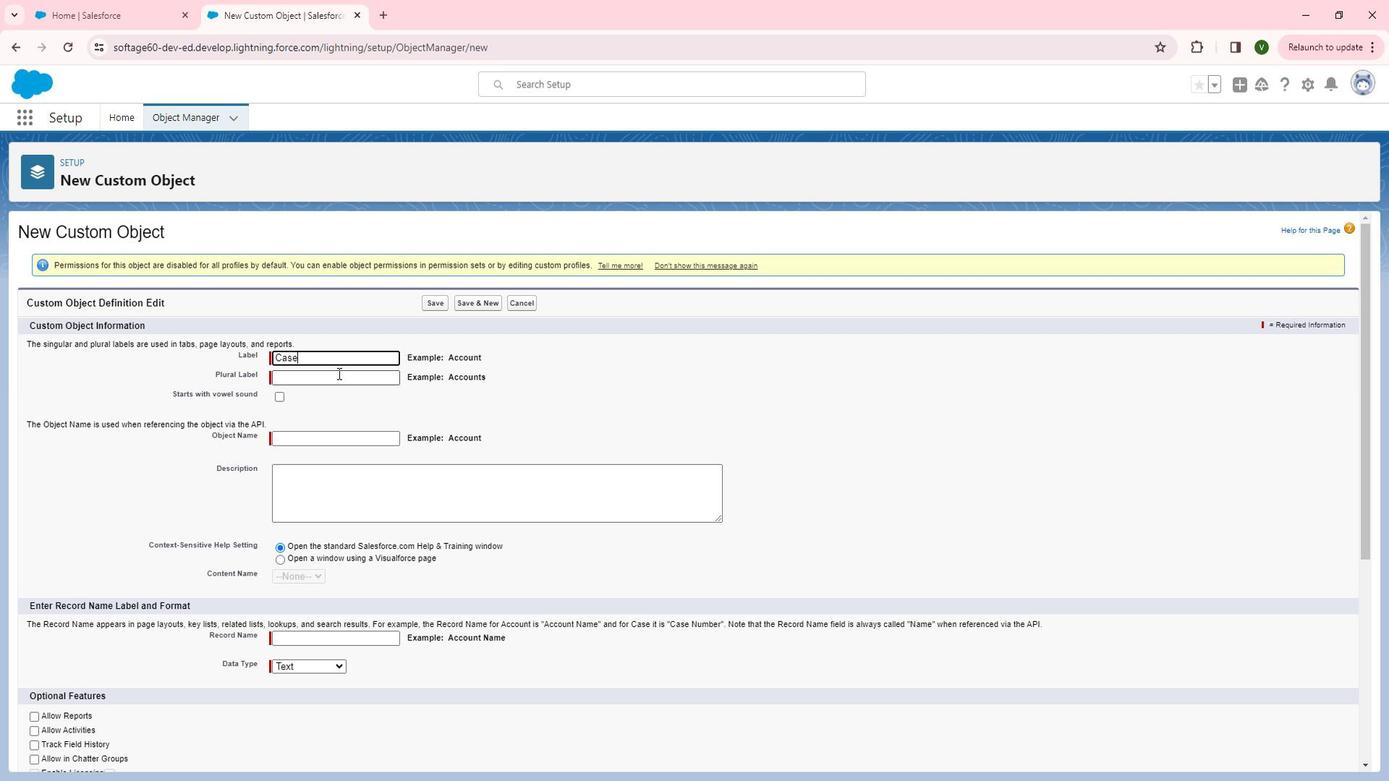 
Action: Mouse pressed left at (348, 377)
Screenshot: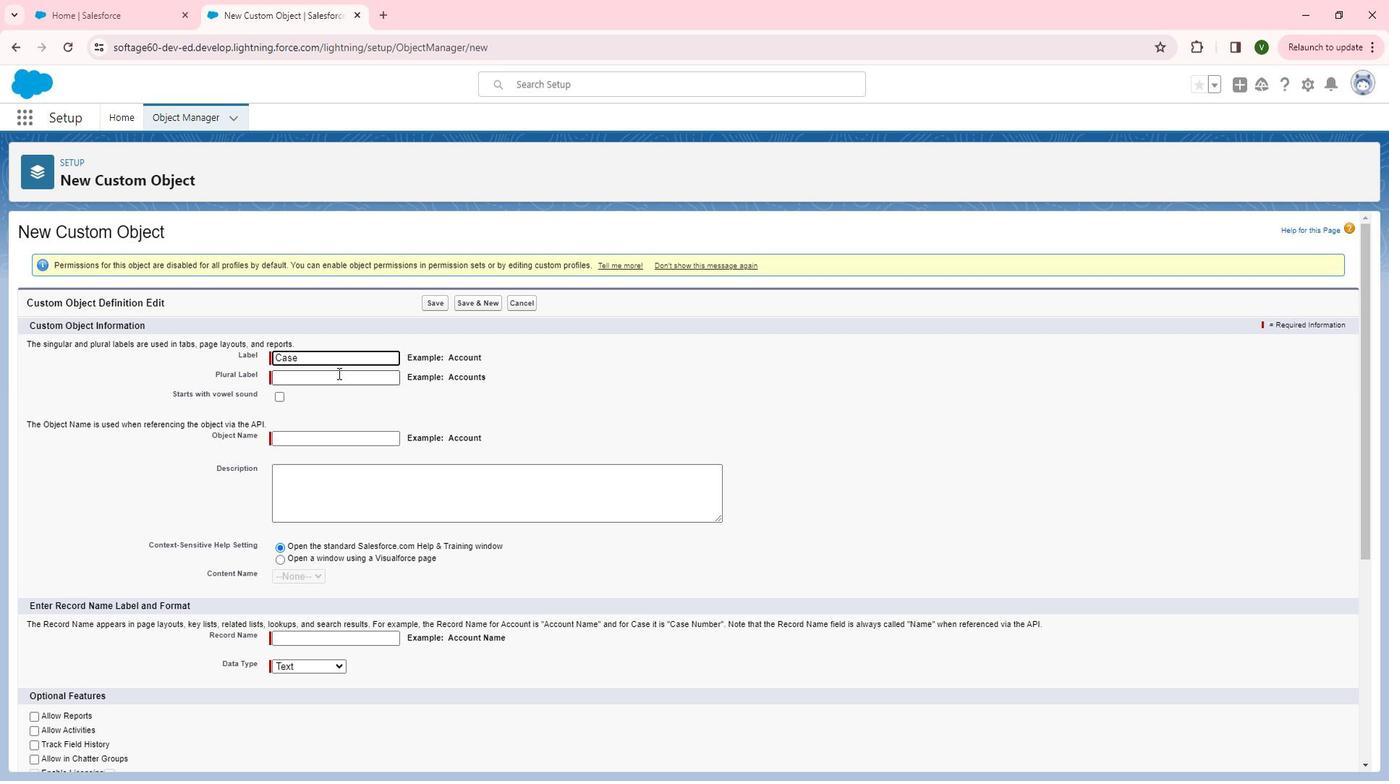 
Action: Key pressed <Key.shift>Cases
Screenshot: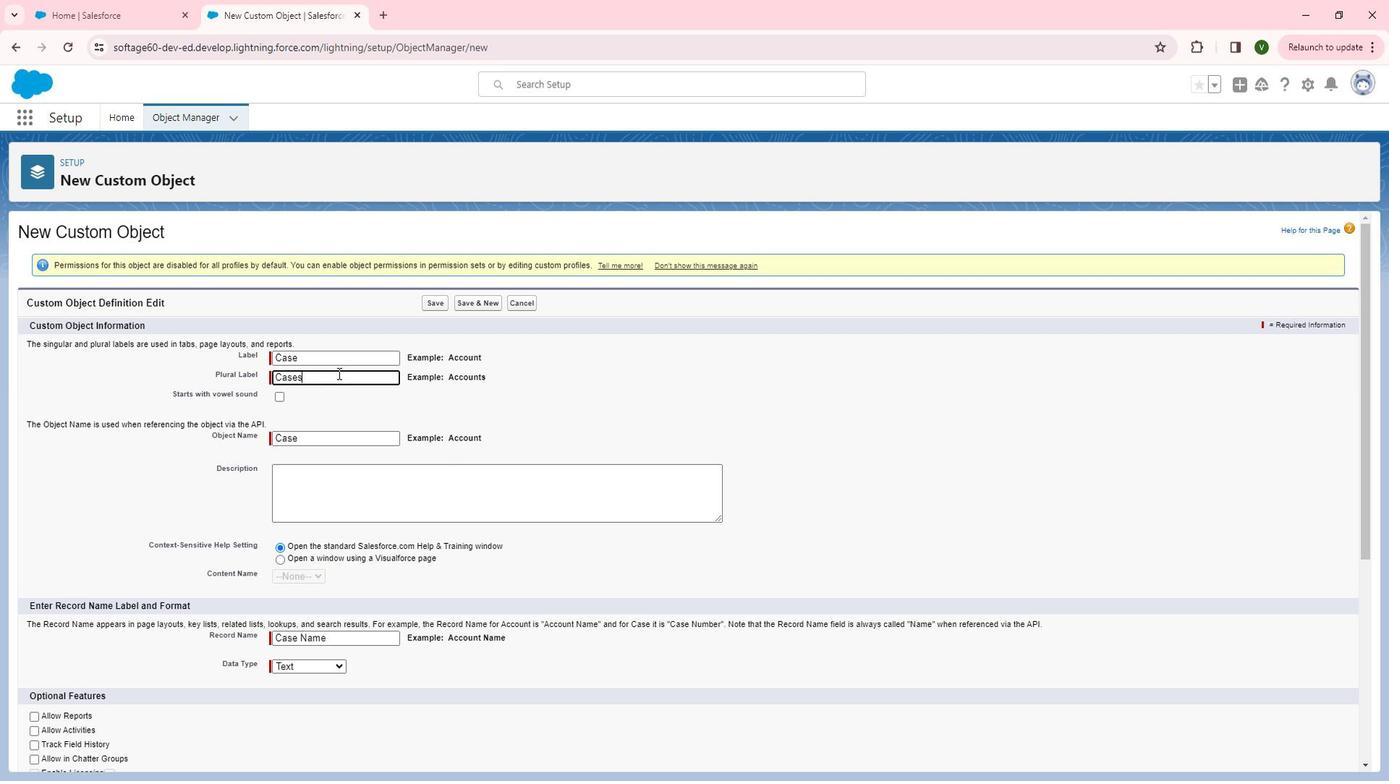 
Action: Mouse moved to (357, 412)
Screenshot: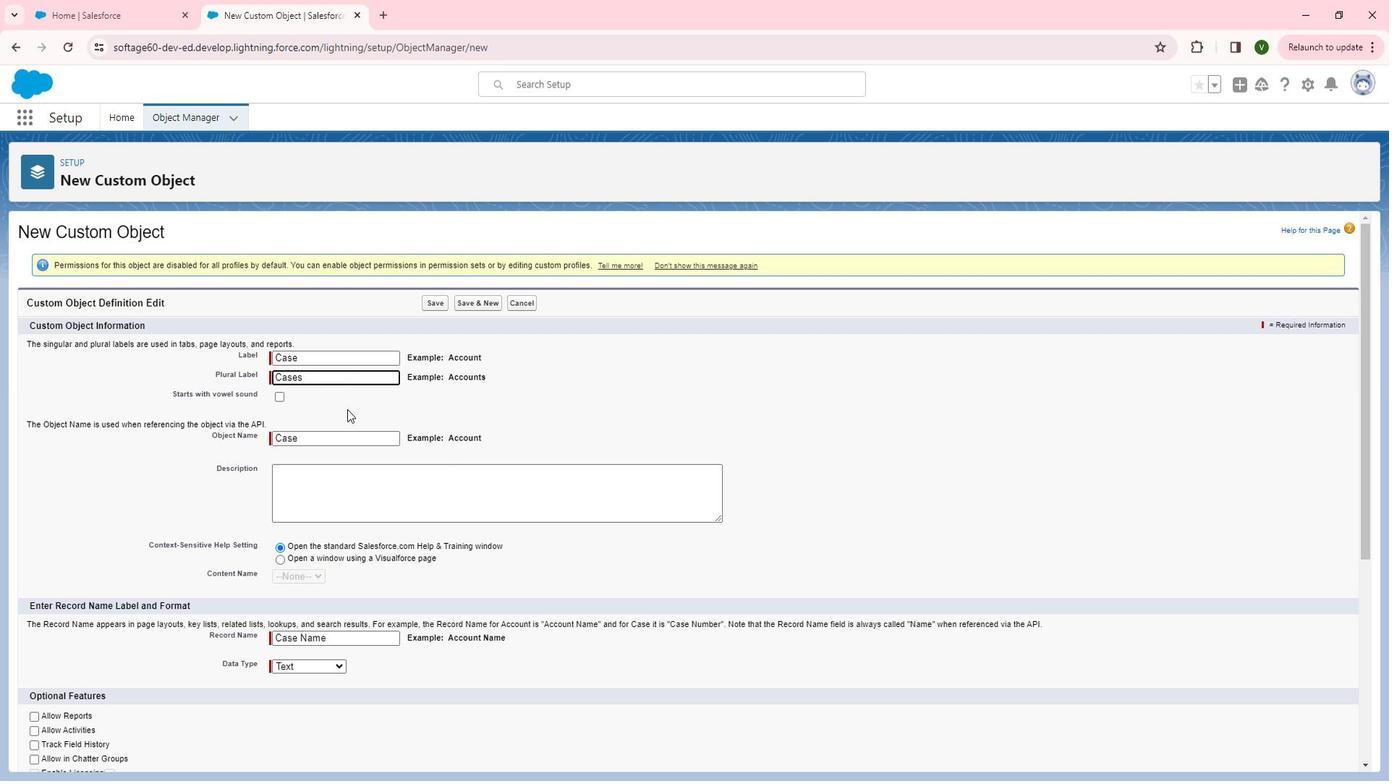 
Action: Mouse pressed left at (357, 412)
Screenshot: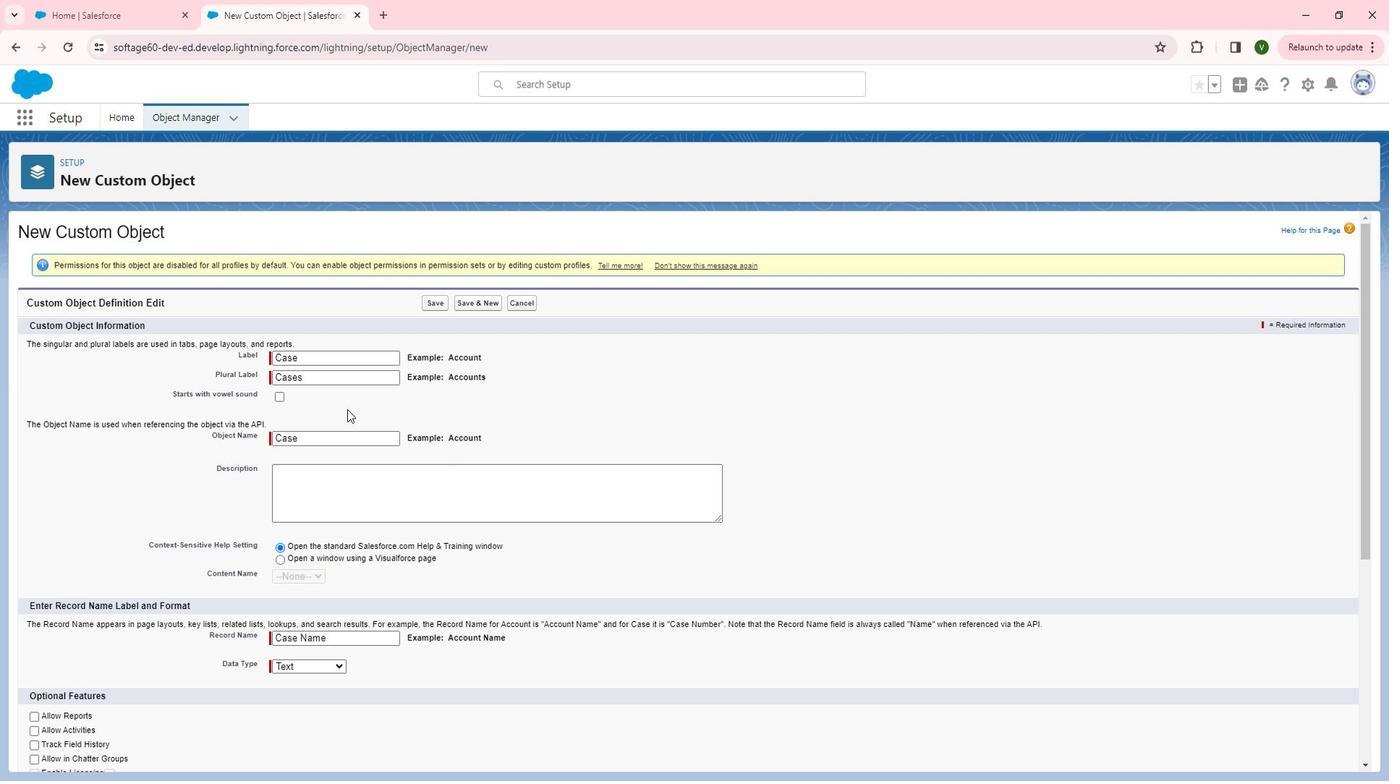 
Action: Mouse moved to (358, 474)
Screenshot: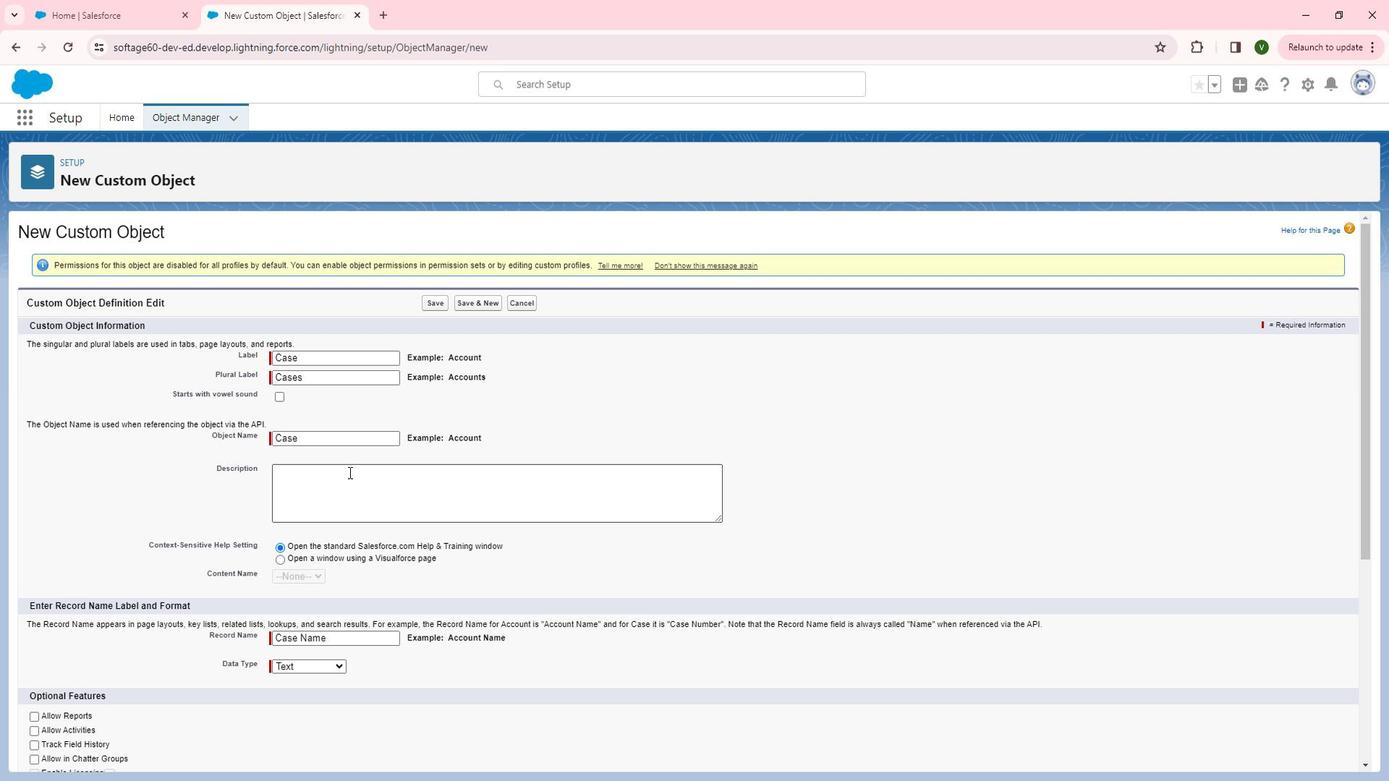 
Action: Mouse pressed left at (358, 474)
Screenshot: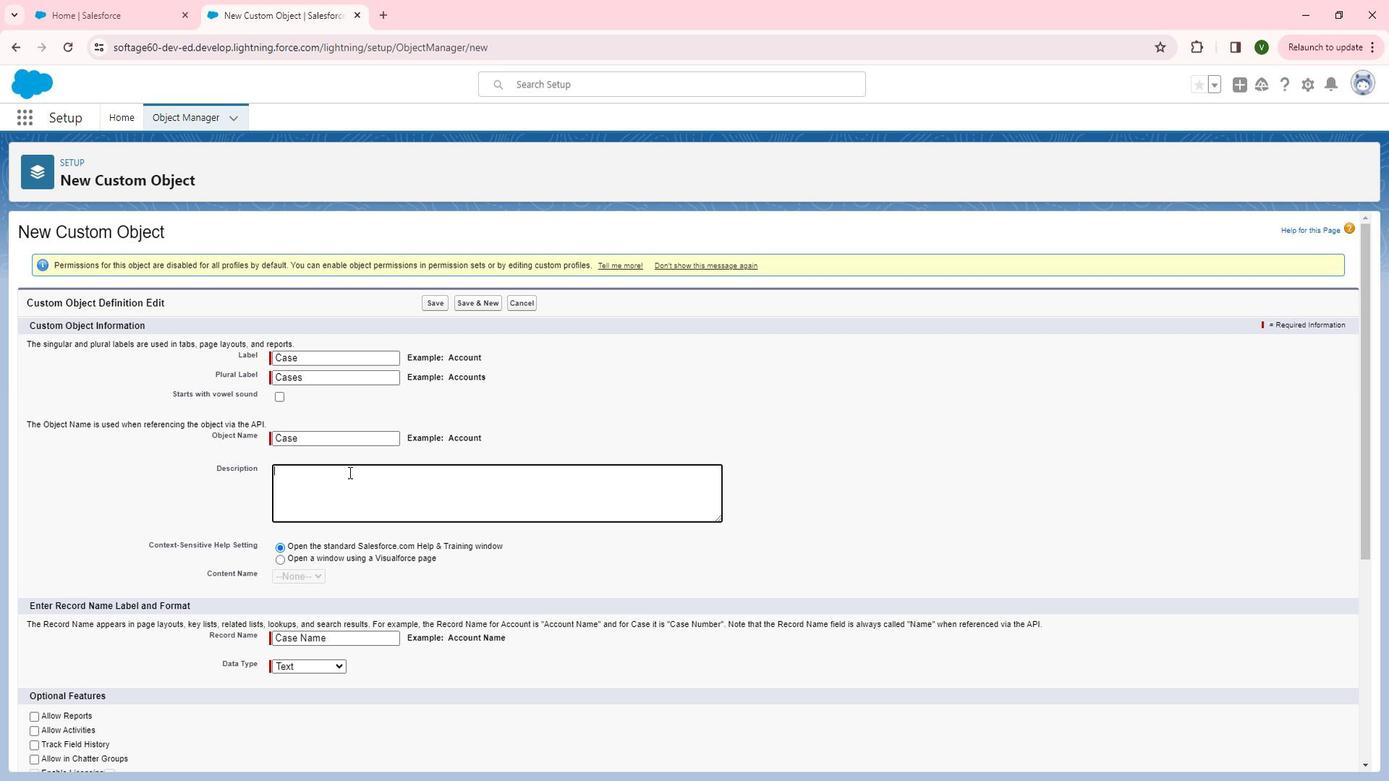 
Action: Key pressed <Key.shift>This<Key.space>case<Key.space>object<Key.space>for<Key.space>the<Key.space>create<Key.space>support<Key.space>request<Key.space>and<Key.space>management<Key.space>for<Key.space>user<Key.space>and<Key.space>support<Key.space>agent.
Screenshot: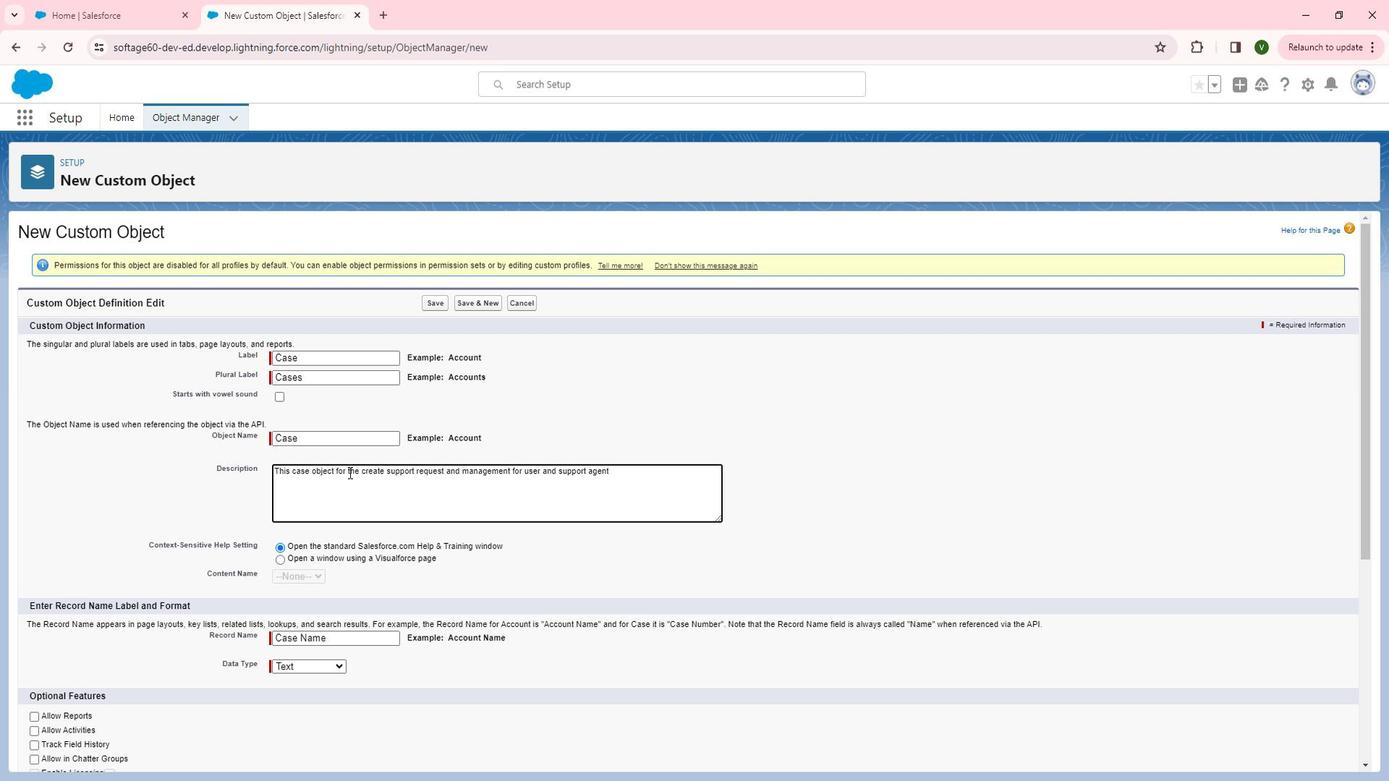 
Action: Mouse moved to (477, 546)
Screenshot: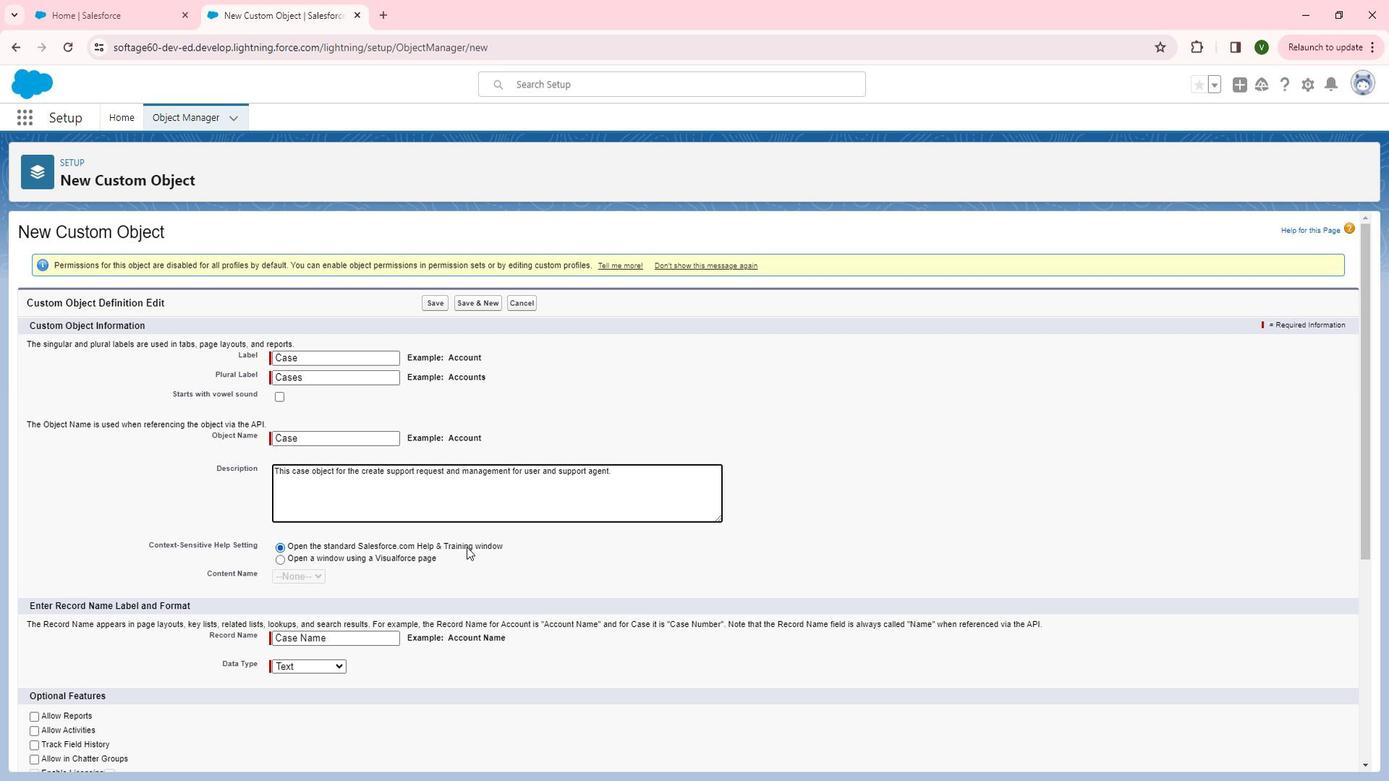 
Action: Mouse scrolled (477, 546) with delta (0, 0)
Screenshot: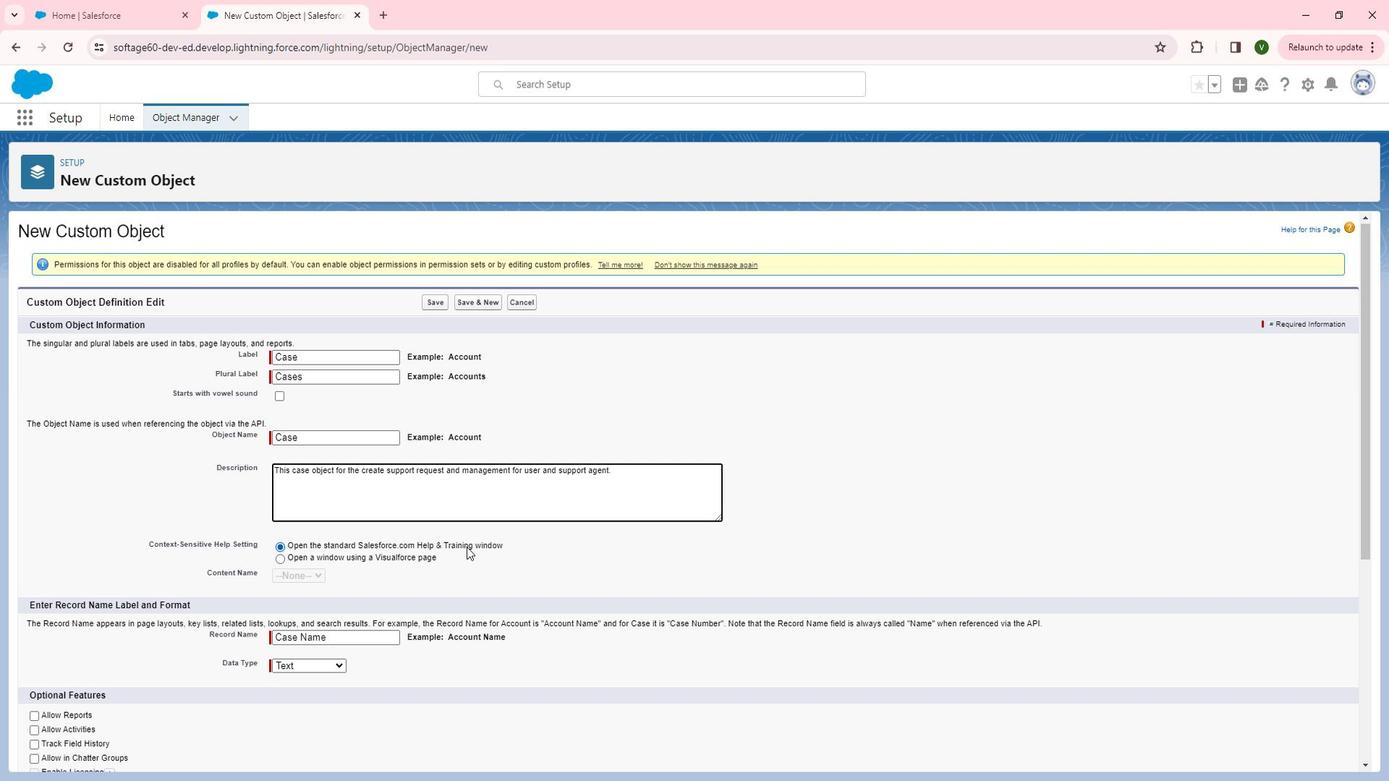 
Action: Mouse scrolled (477, 546) with delta (0, 0)
Screenshot: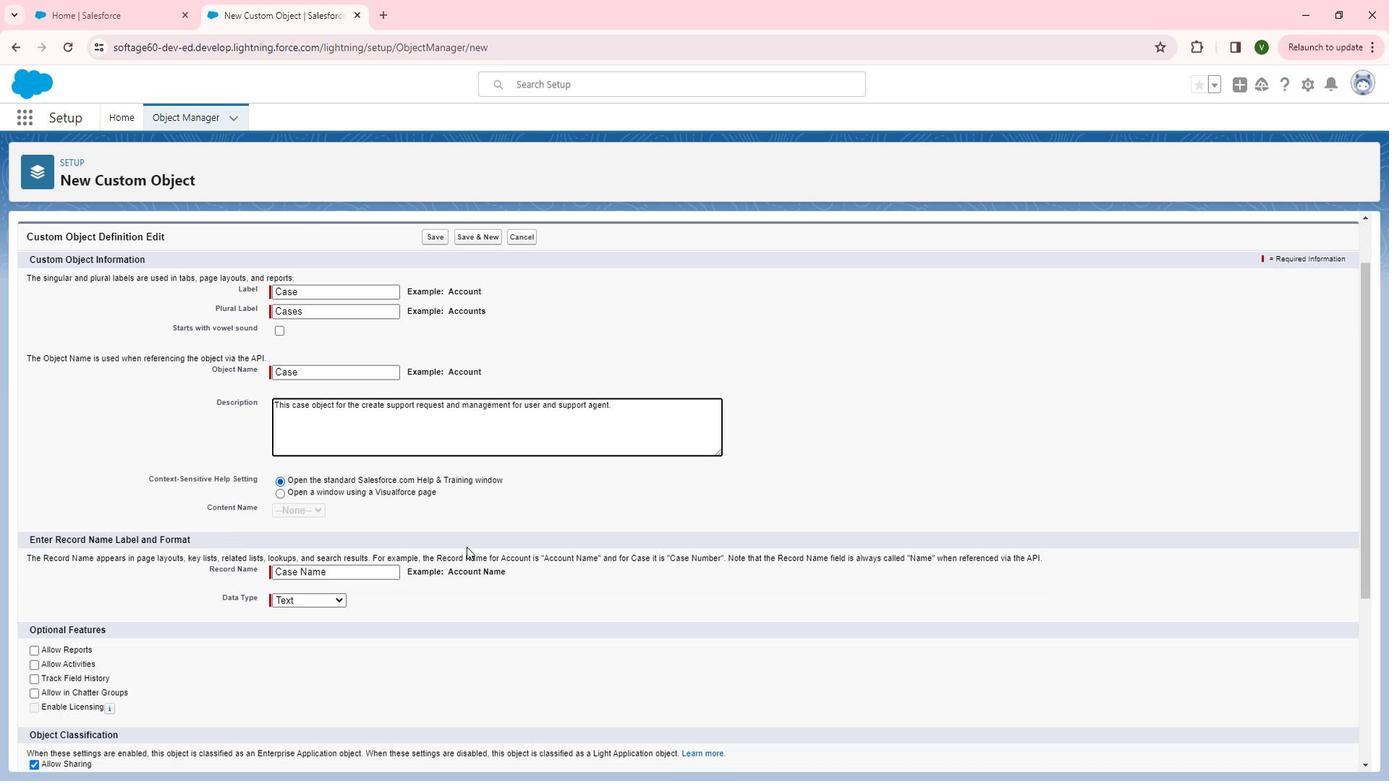 
Action: Mouse moved to (428, 539)
Screenshot: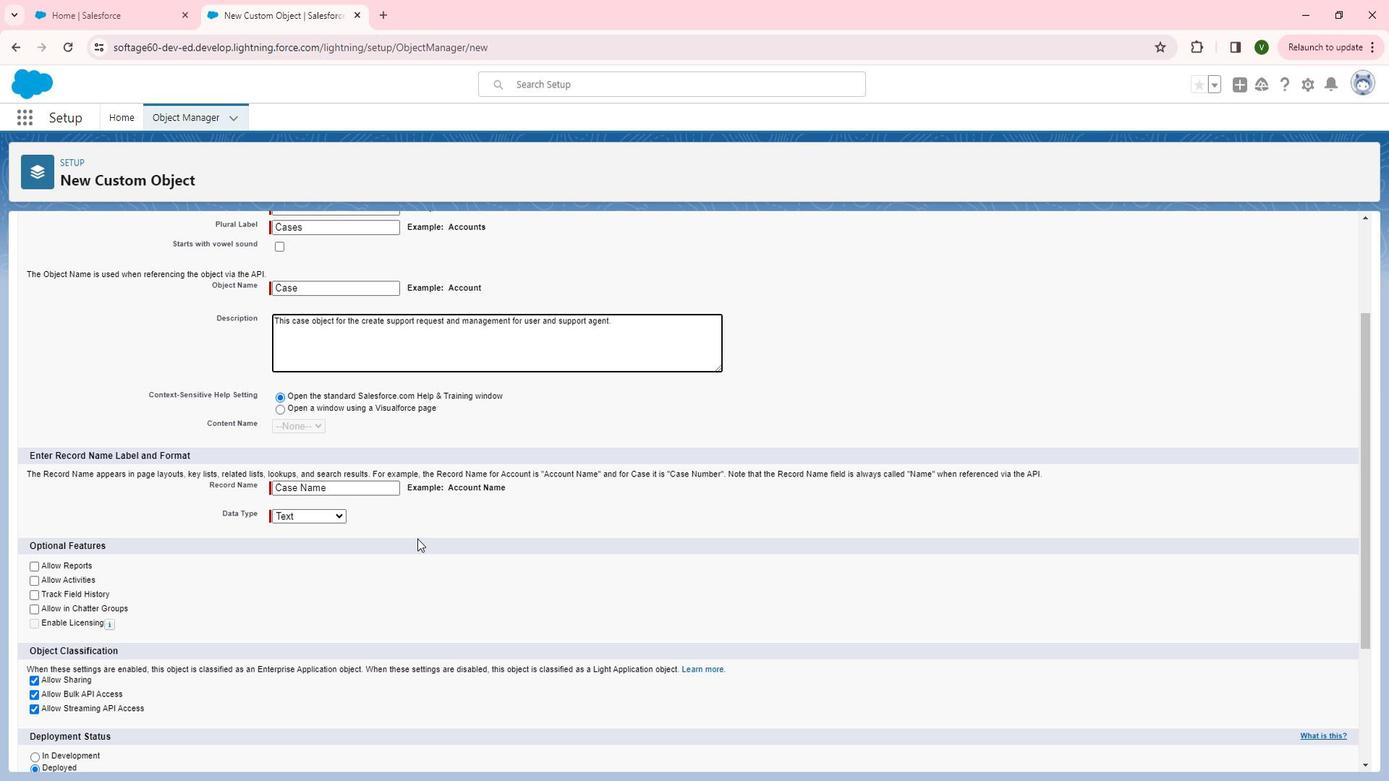 
Action: Mouse scrolled (428, 538) with delta (0, 0)
Screenshot: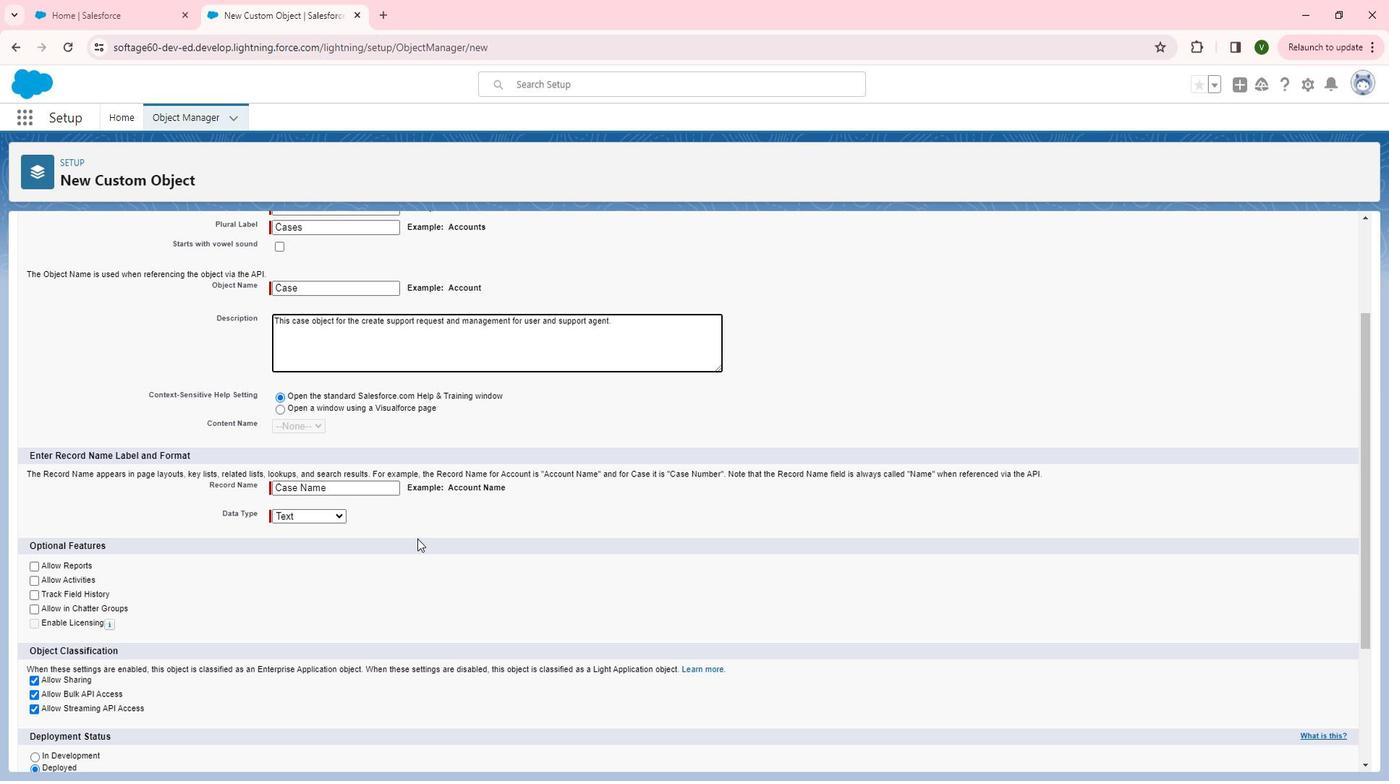 
Action: Mouse moved to (365, 418)
Screenshot: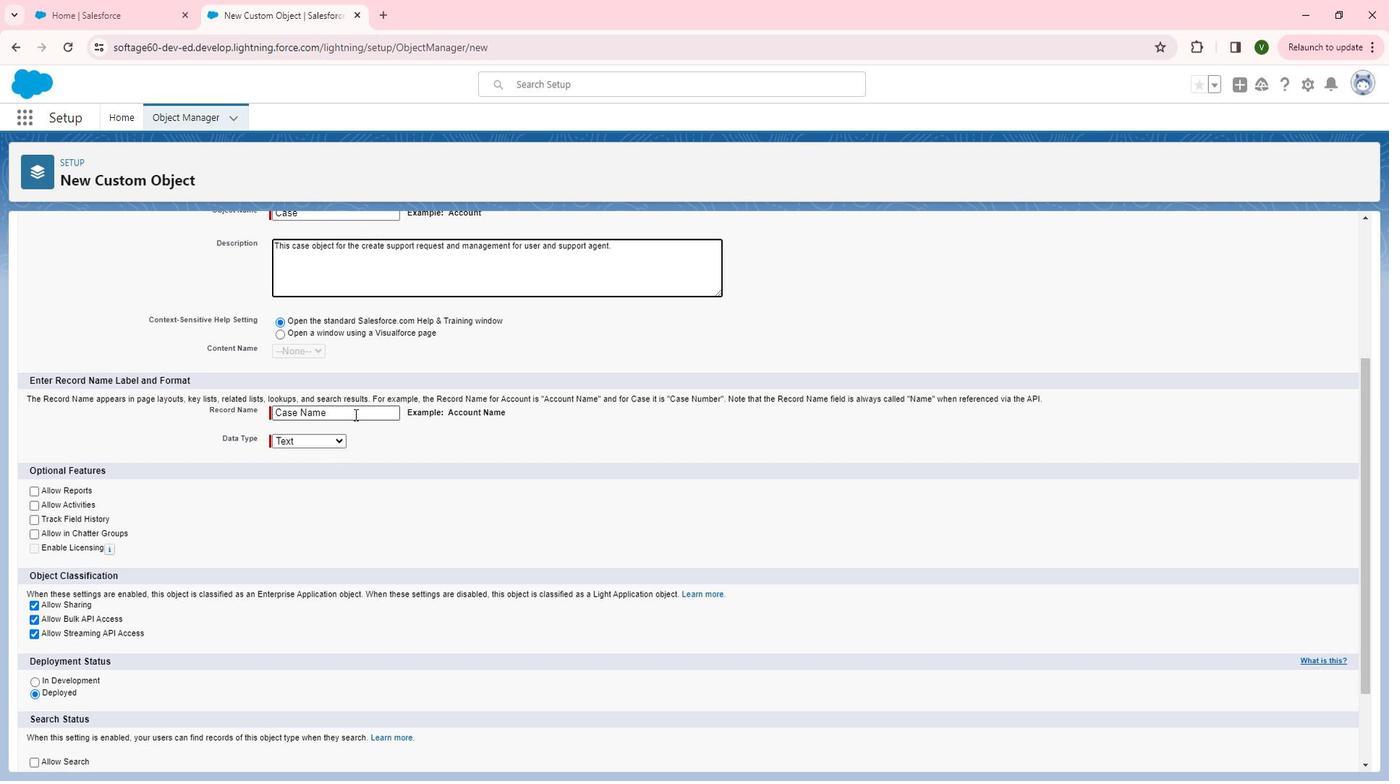 
Action: Mouse pressed left at (365, 418)
Screenshot: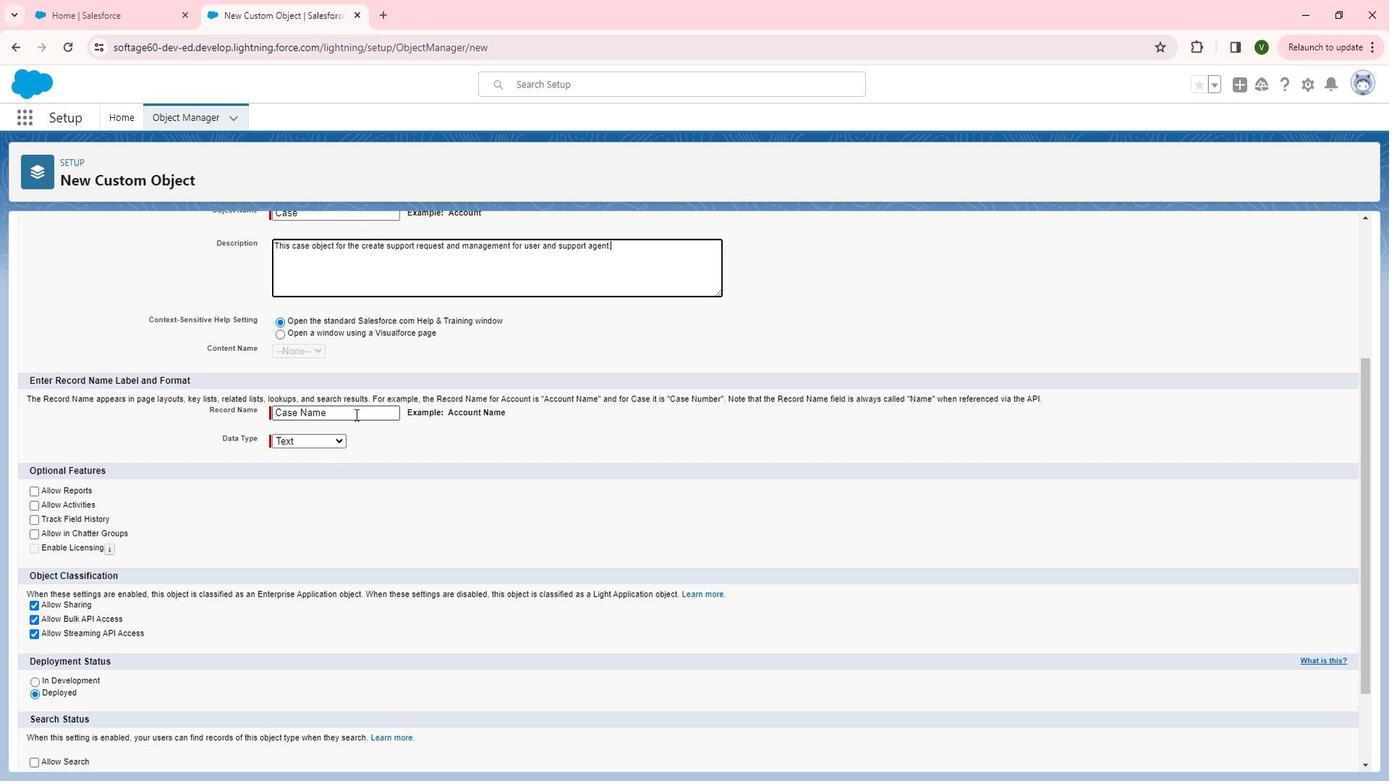 
Action: Mouse moved to (363, 415)
Screenshot: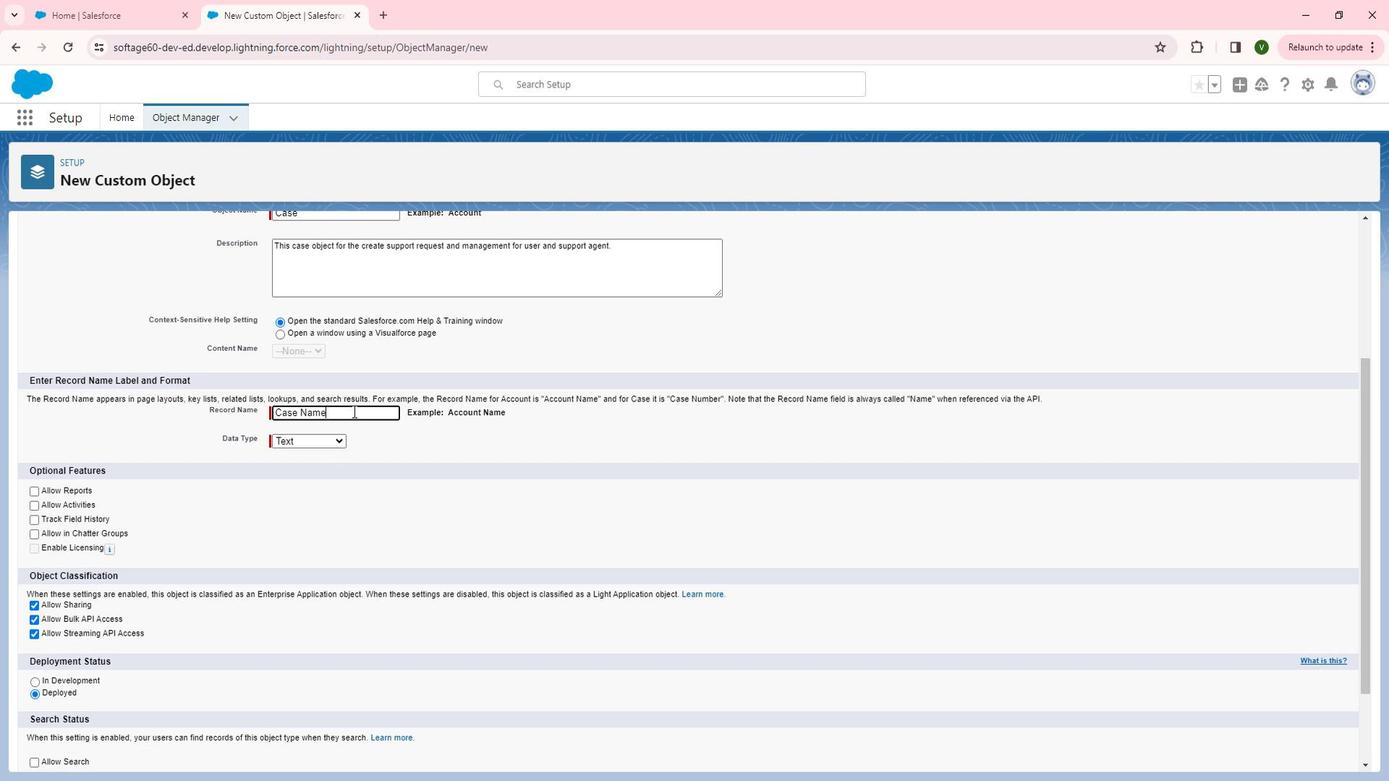 
Action: Key pressed <Key.backspace><Key.backspace><Key.backspace><Key.backspace><Key.shift><Key.shift><Key.shift><Key.shift><Key.shift><Key.shift><Key.shift><Key.shift>Number
Screenshot: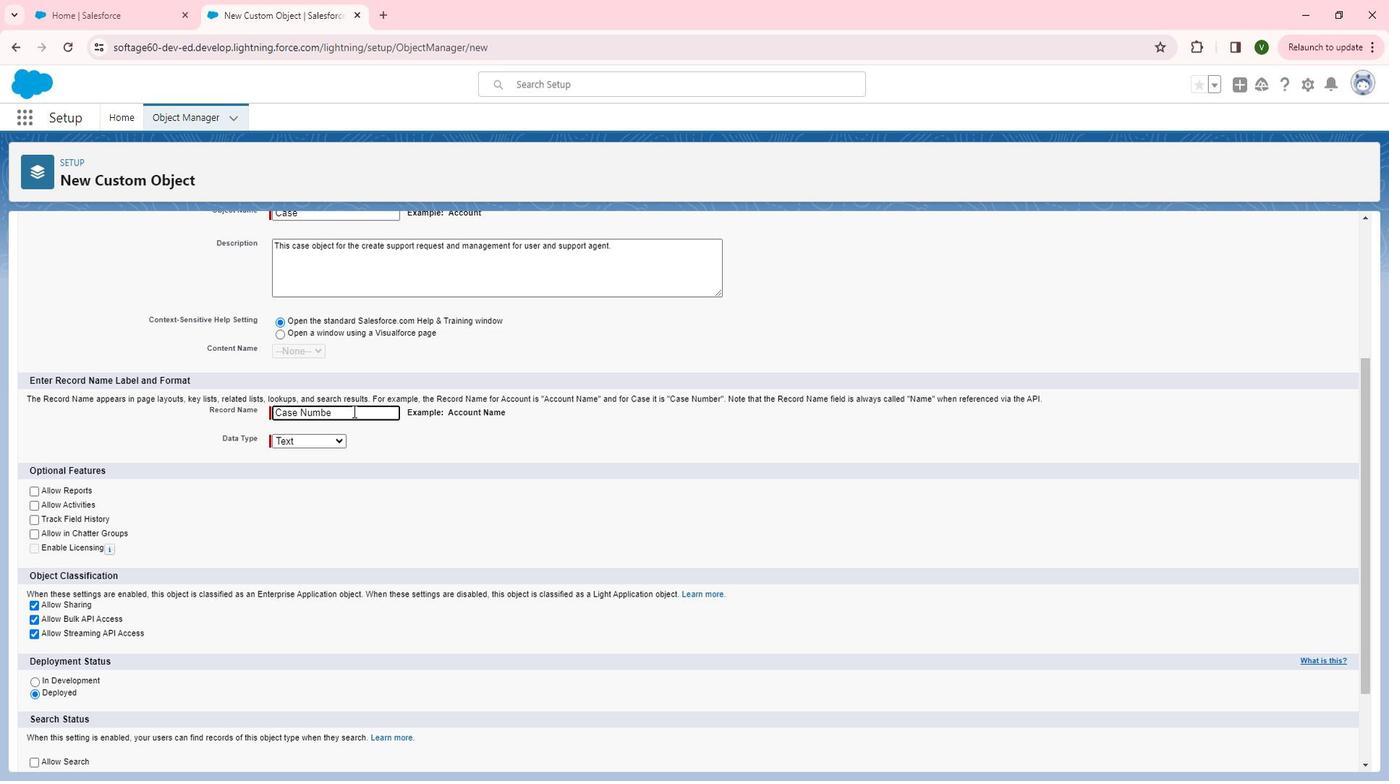 
Action: Mouse moved to (339, 441)
Screenshot: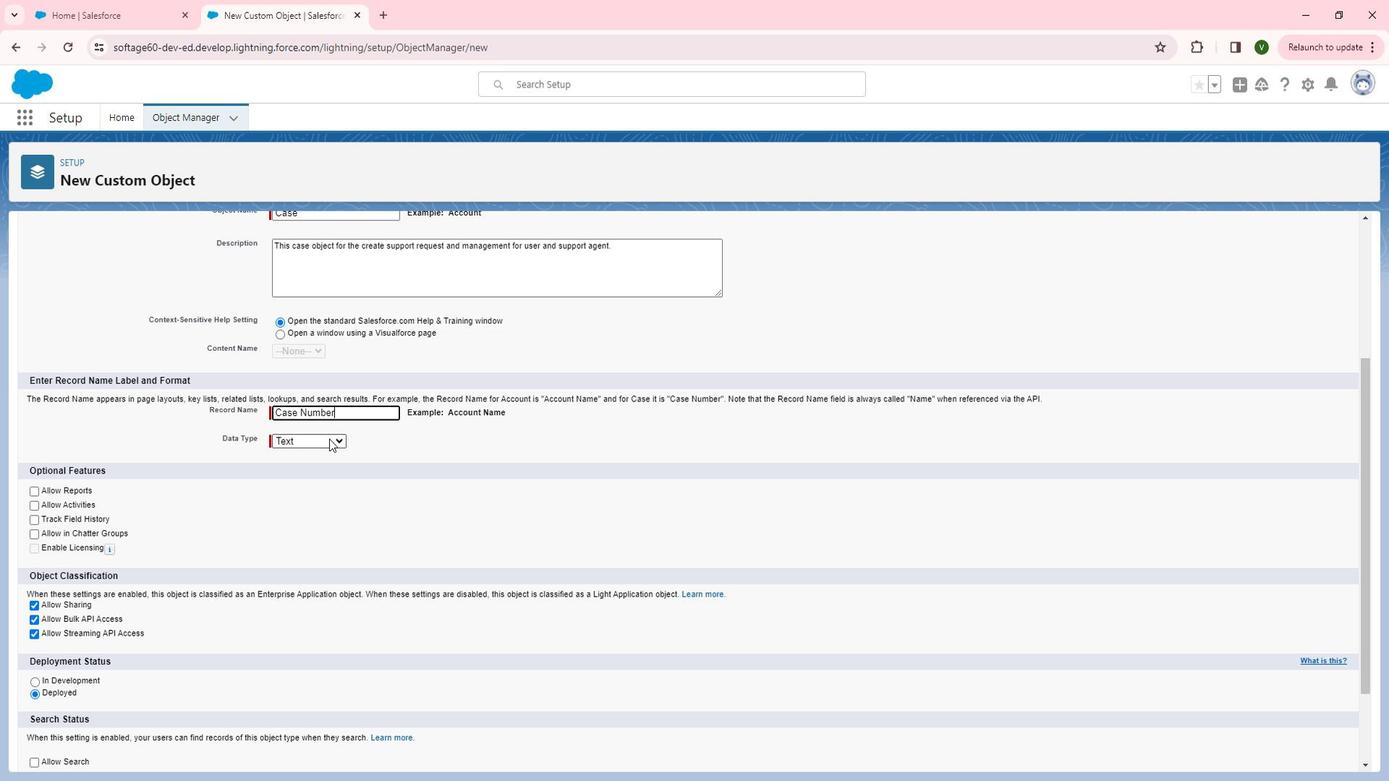 
Action: Mouse pressed left at (339, 441)
Screenshot: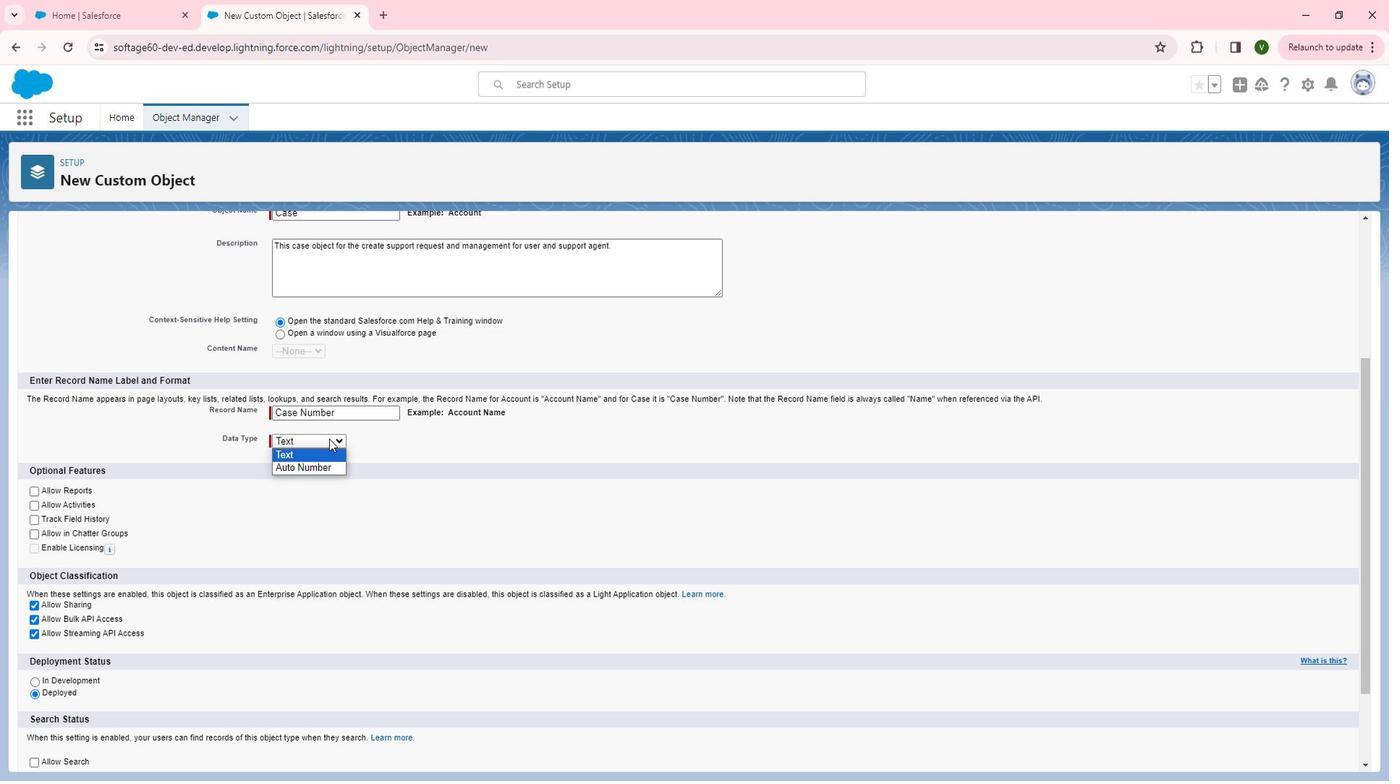
Action: Mouse moved to (332, 468)
Screenshot: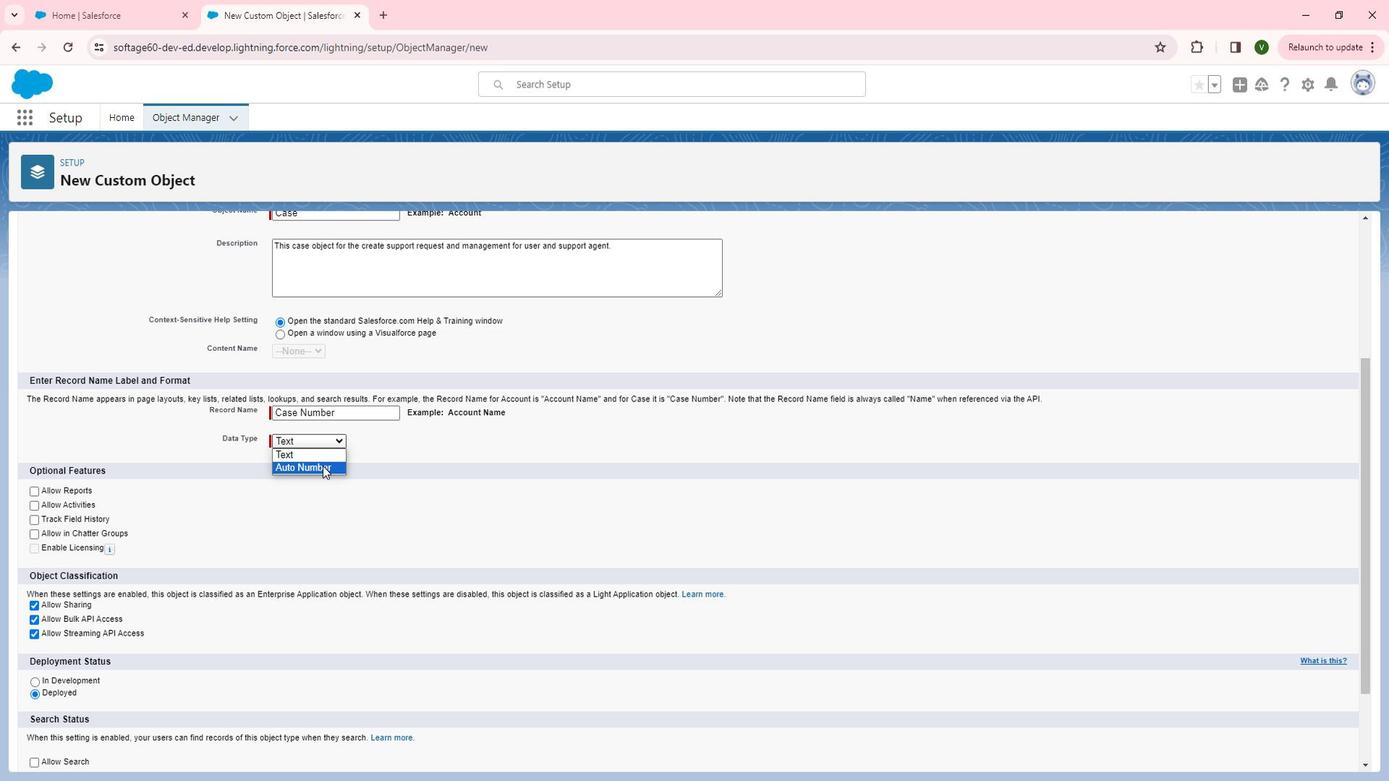 
Action: Mouse pressed left at (332, 468)
Screenshot: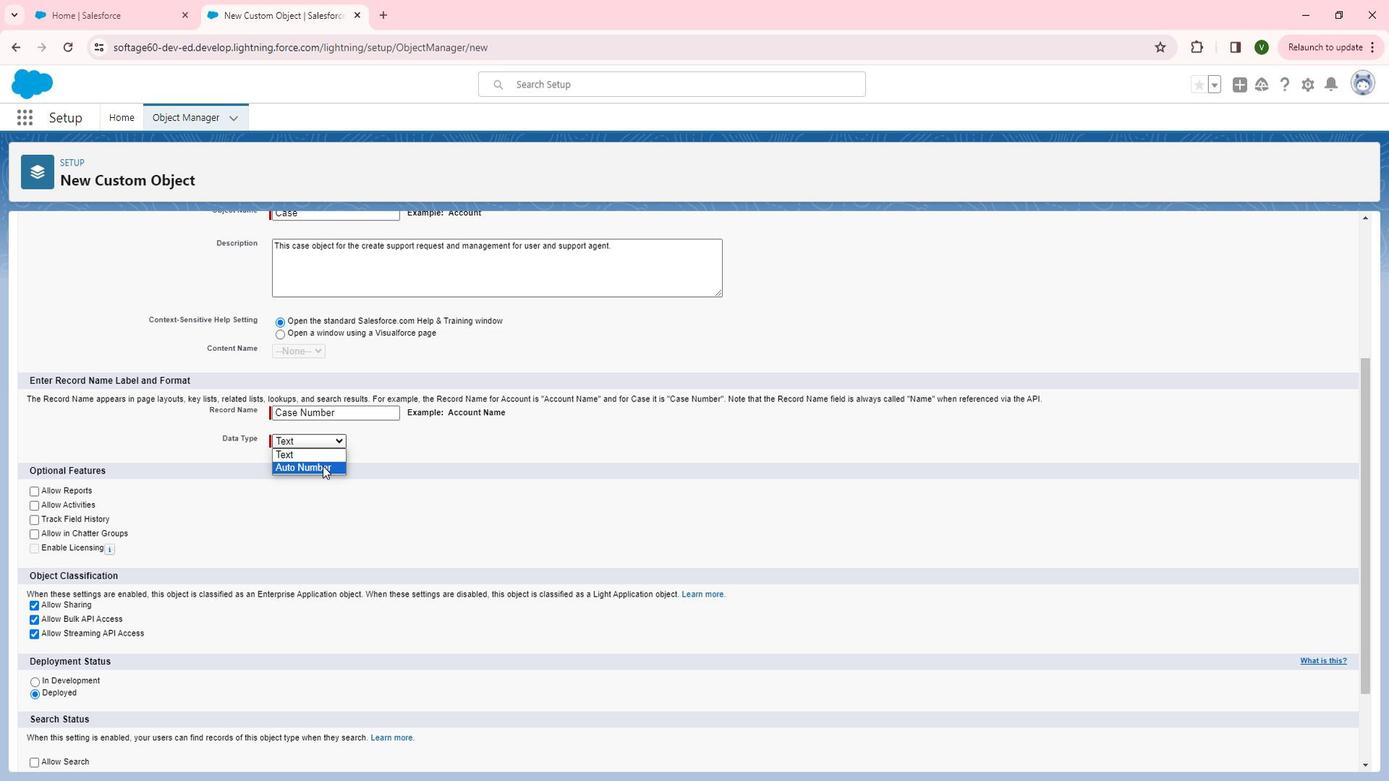 
Action: Mouse moved to (342, 462)
Screenshot: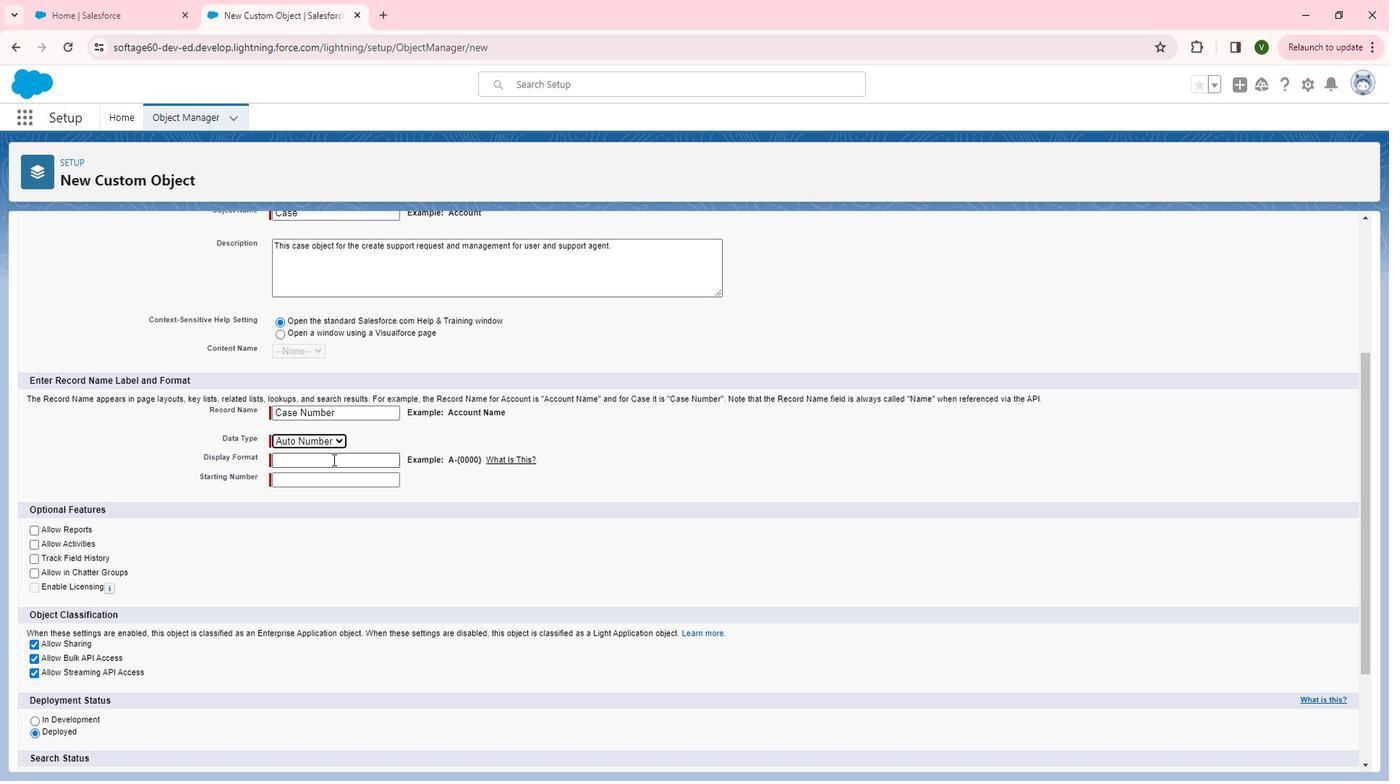 
Action: Mouse pressed left at (342, 462)
Screenshot: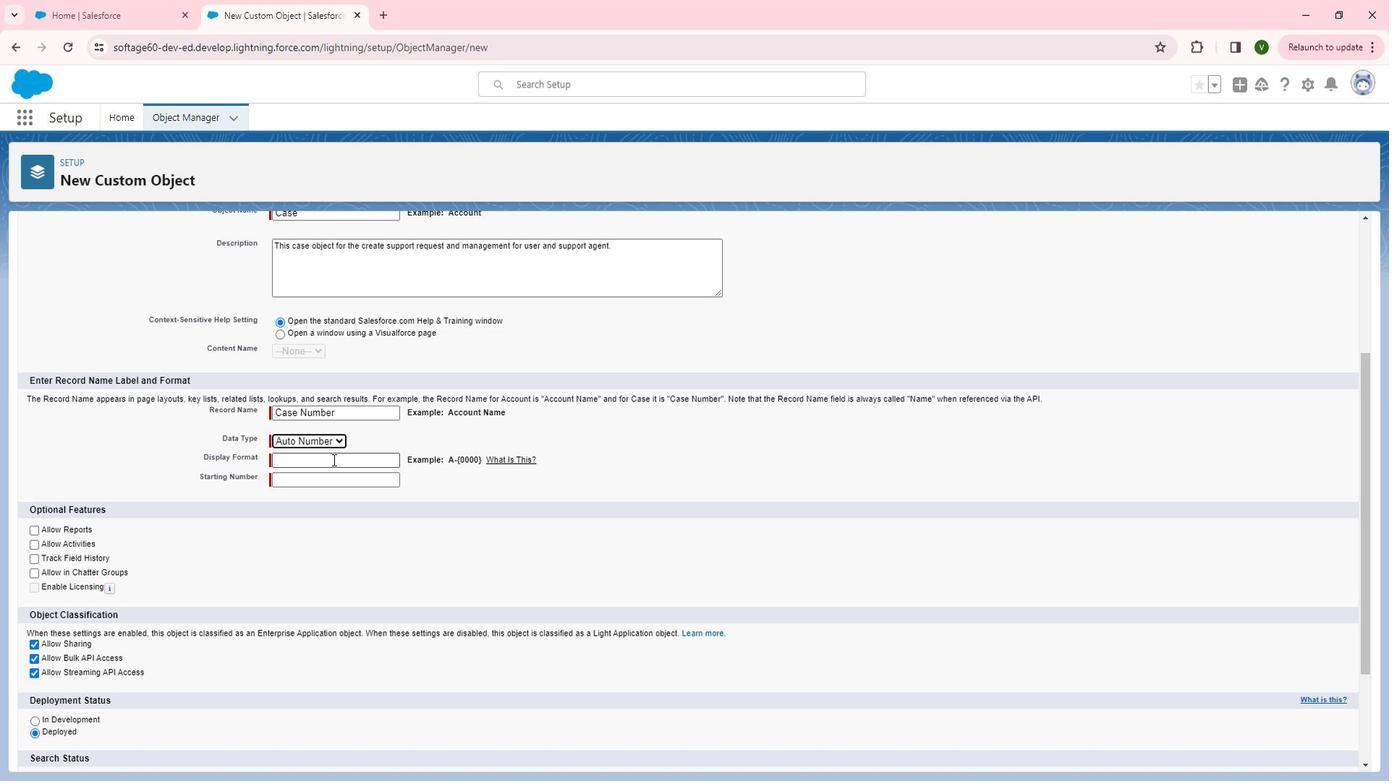 
Action: Mouse moved to (345, 459)
Screenshot: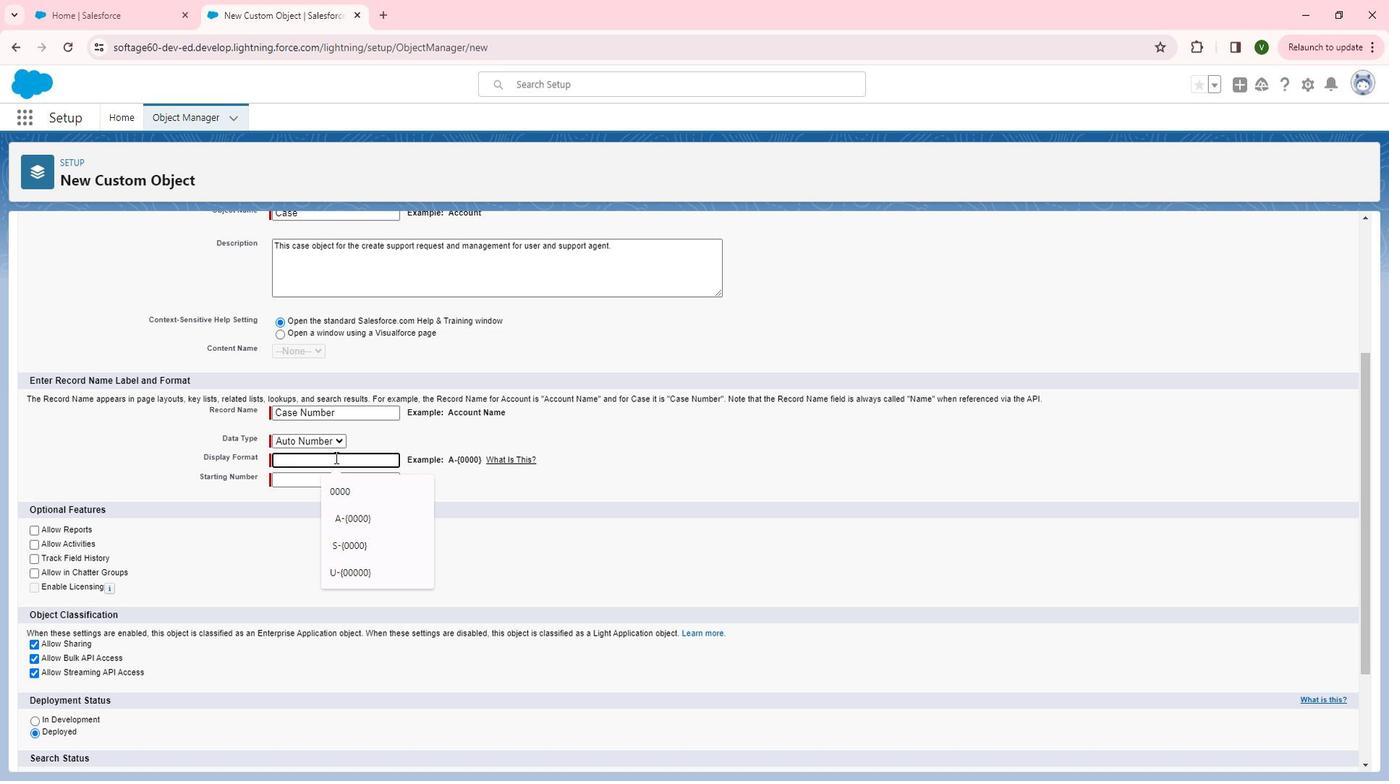 
Action: Key pressed <Key.shift>C<Key.shift><Key.shift>S<Key.shift><Key.shift><Key.shift><Key.shift><Key.shift><Key.shift><Key.shift><Key.shift>-
Screenshot: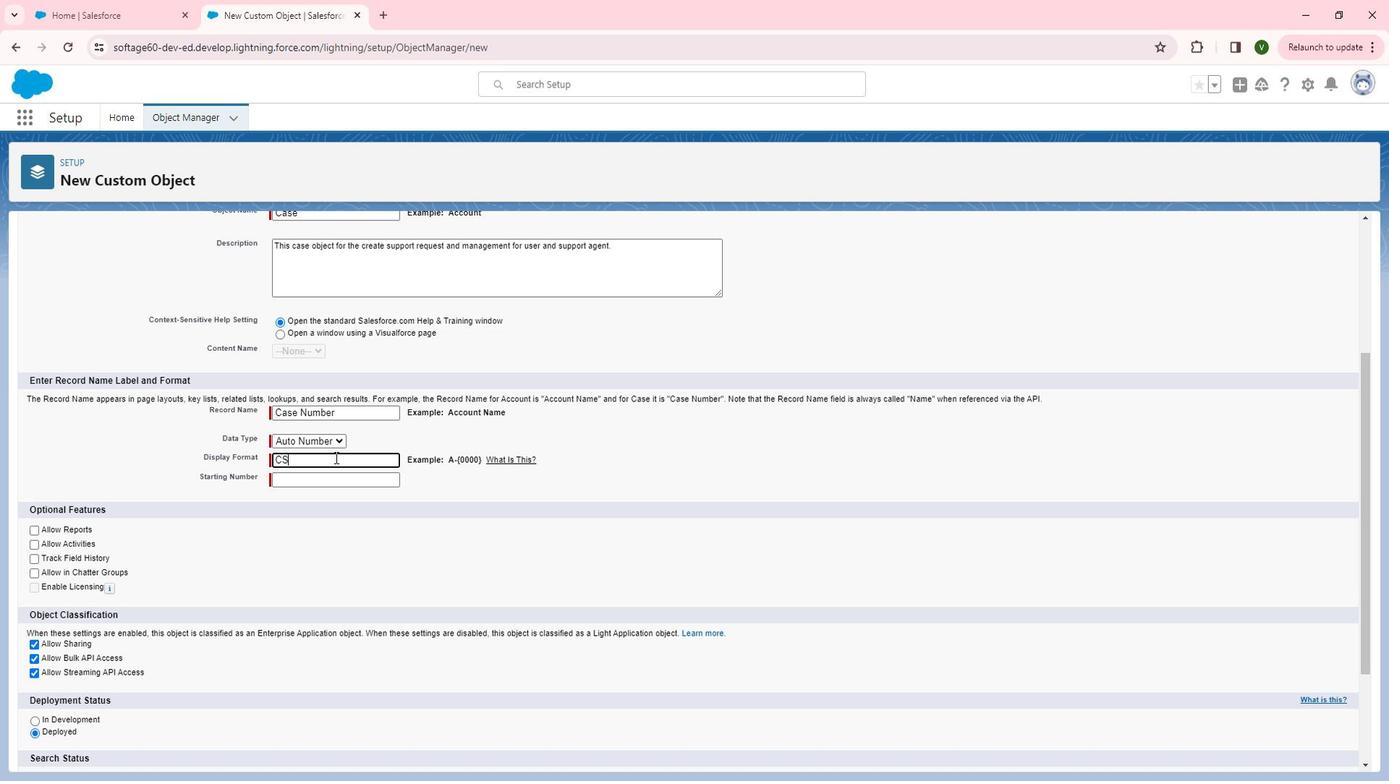 
Action: Mouse moved to (345, 459)
Screenshot: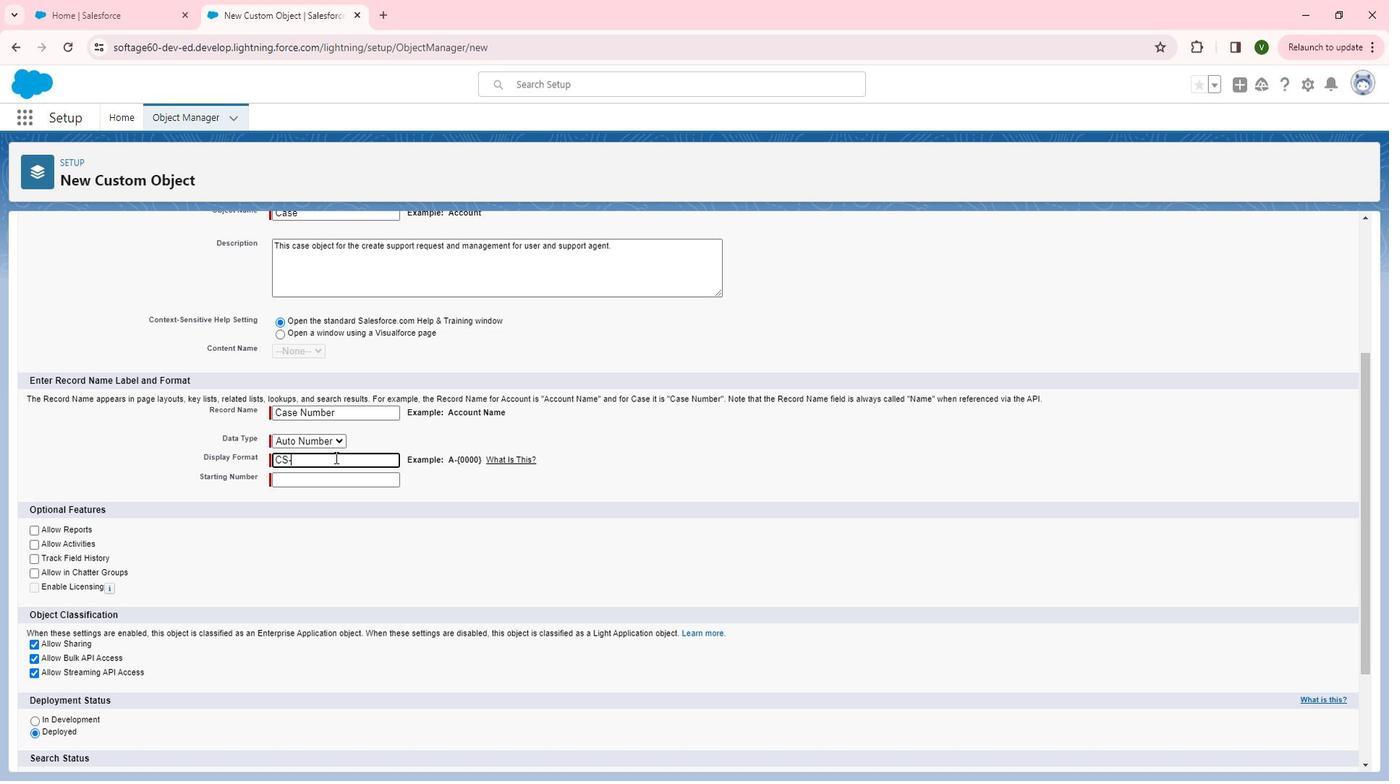 
Action: Key pressed <Key.shift><Key.shift>{00000<Key.shift><Key.shift><Key.shift><Key.shift><Key.shift><Key.shift><Key.shift><Key.shift><Key.shift><Key.shift><Key.shift><Key.shift>)<Key.backspace><Key.shift><Key.shift><Key.shift><Key.shift><Key.shift><Key.shift>}
Screenshot: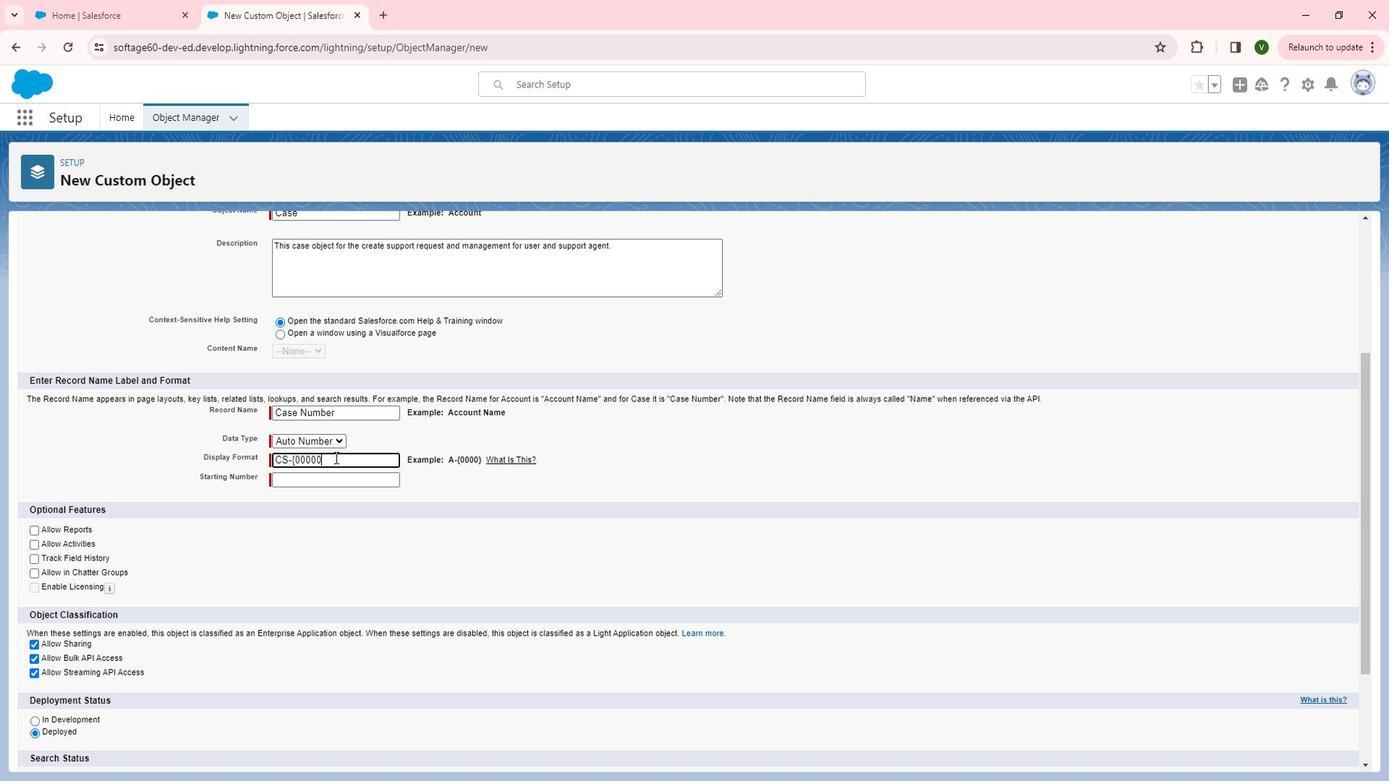 
Action: Mouse moved to (346, 479)
Screenshot: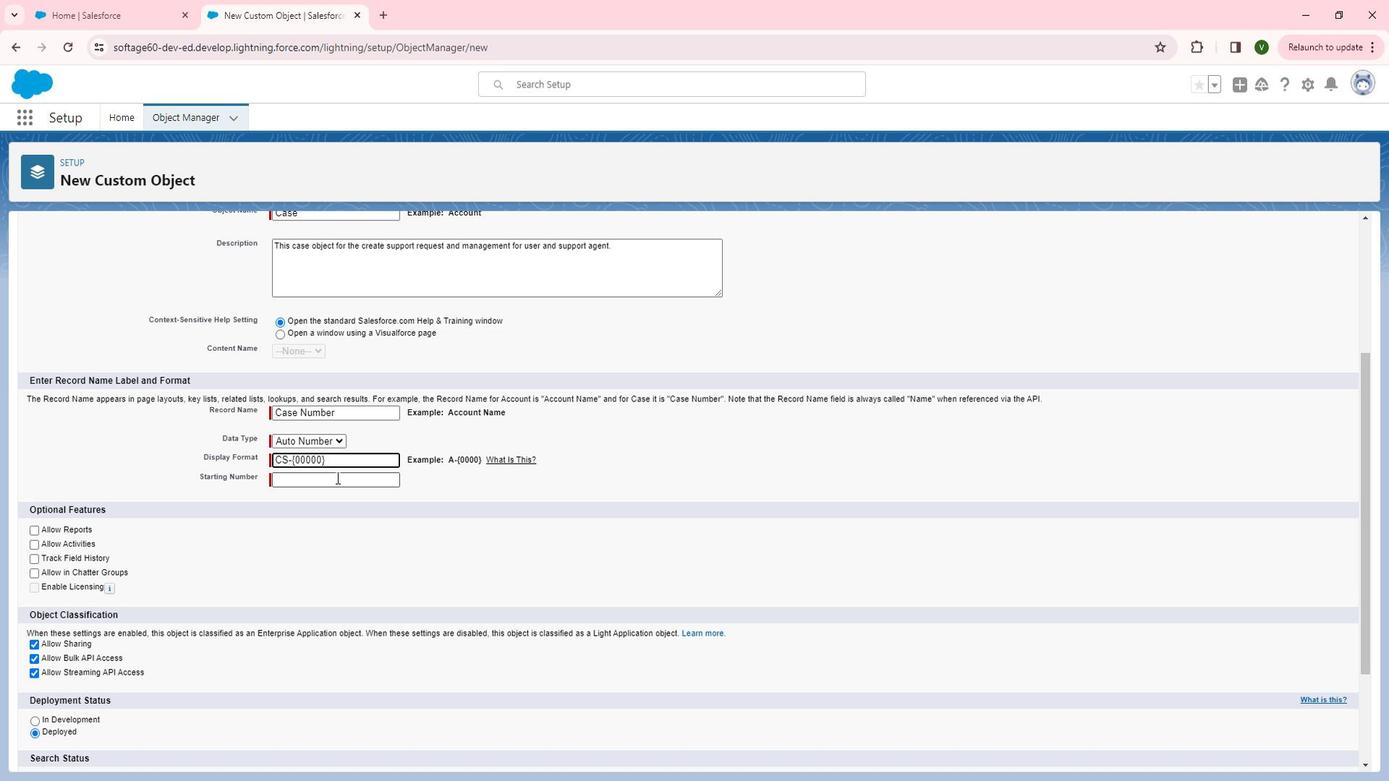 
Action: Mouse pressed left at (346, 479)
Screenshot: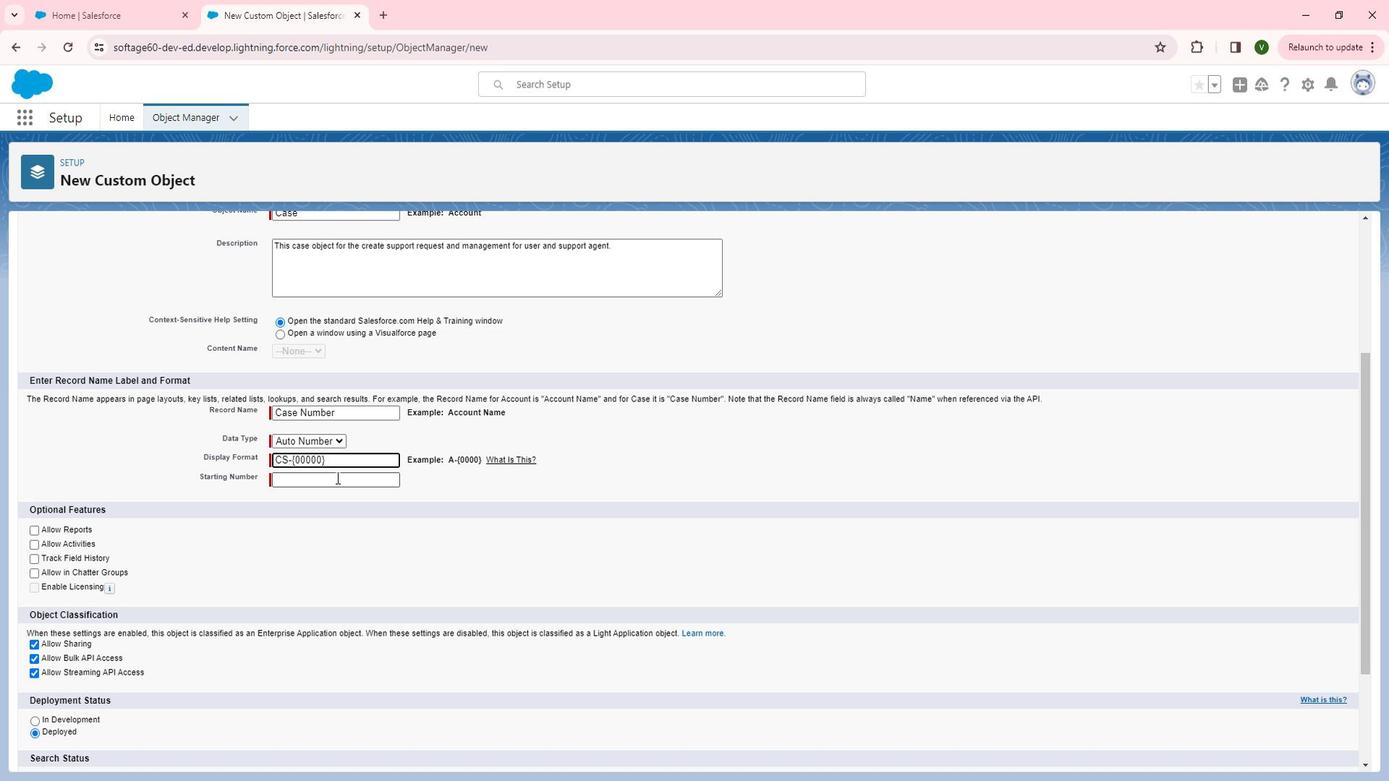 
Action: Key pressed 1
Screenshot: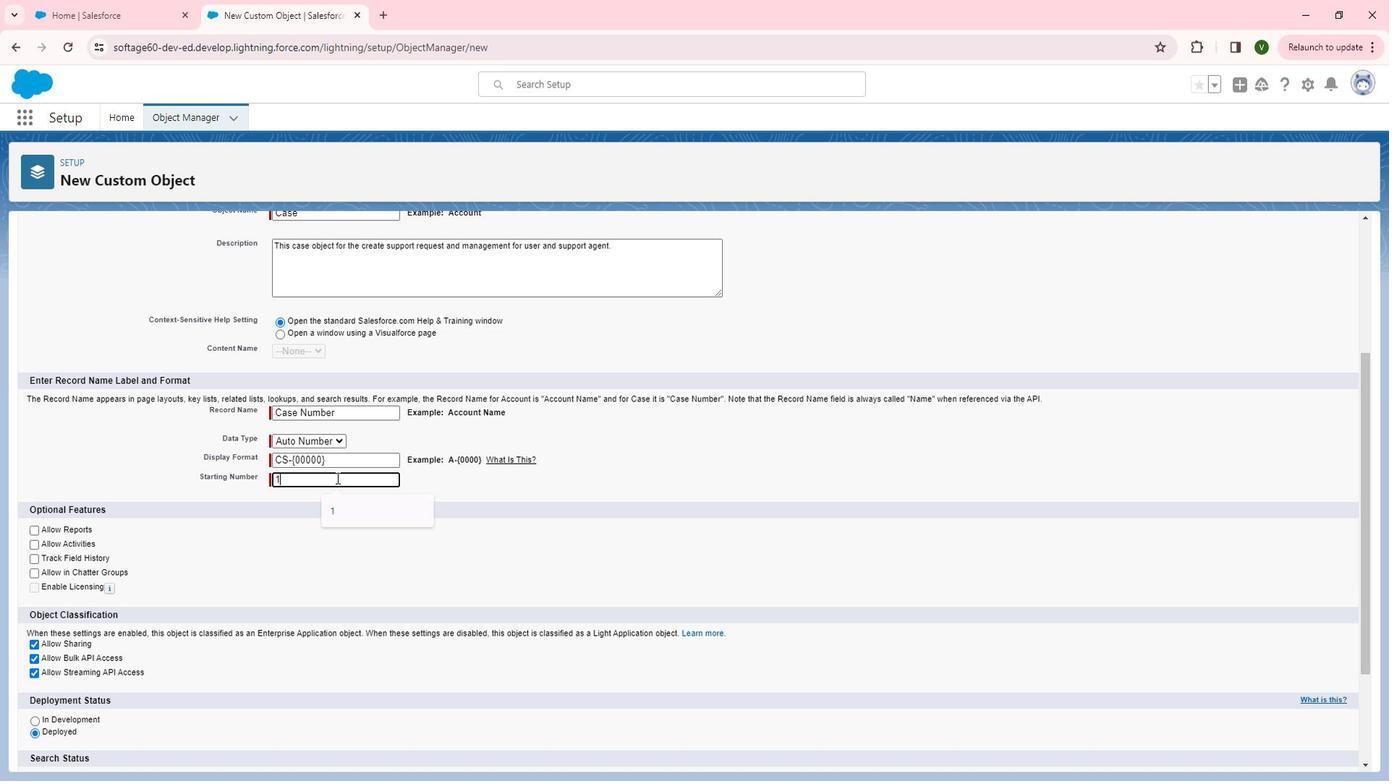 
Action: Mouse moved to (327, 510)
Screenshot: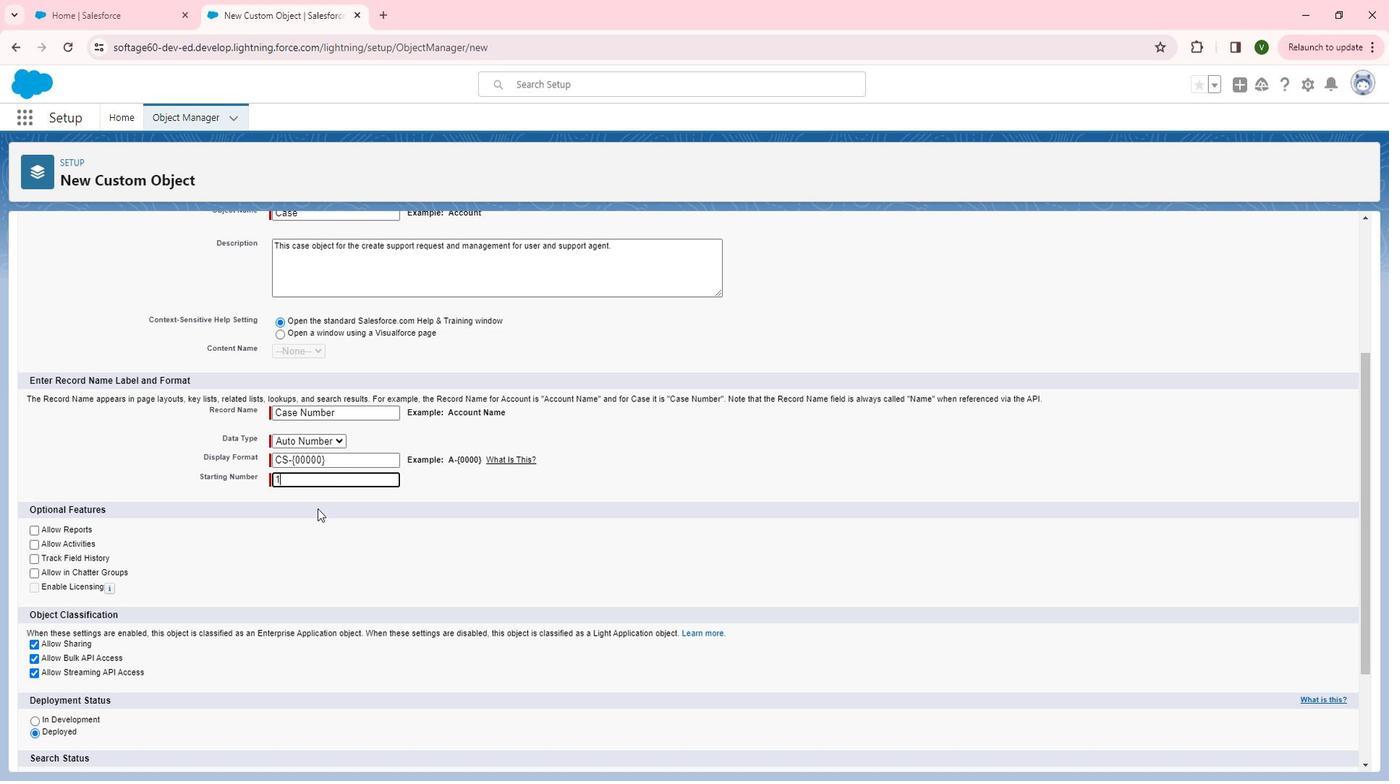 
Action: Mouse pressed left at (327, 510)
Screenshot: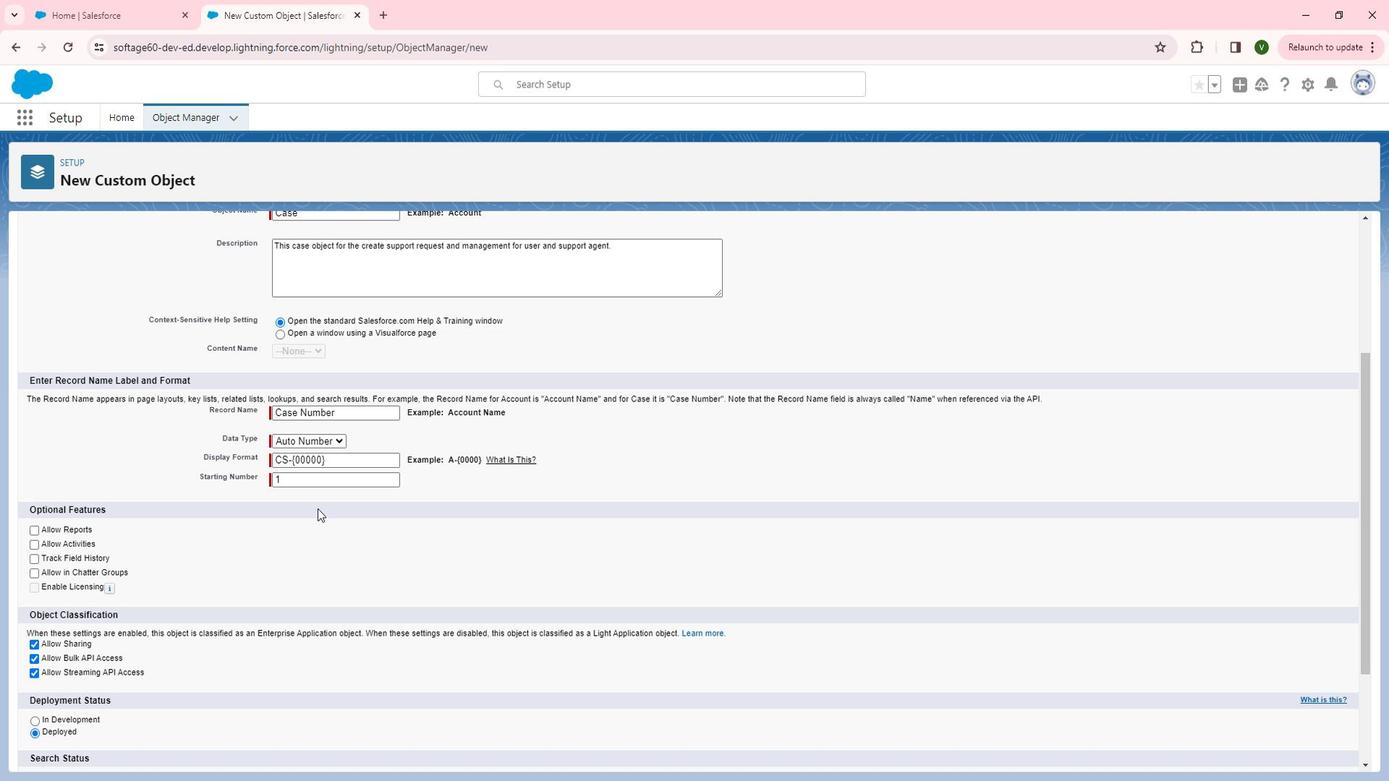 
Action: Mouse moved to (39, 531)
Screenshot: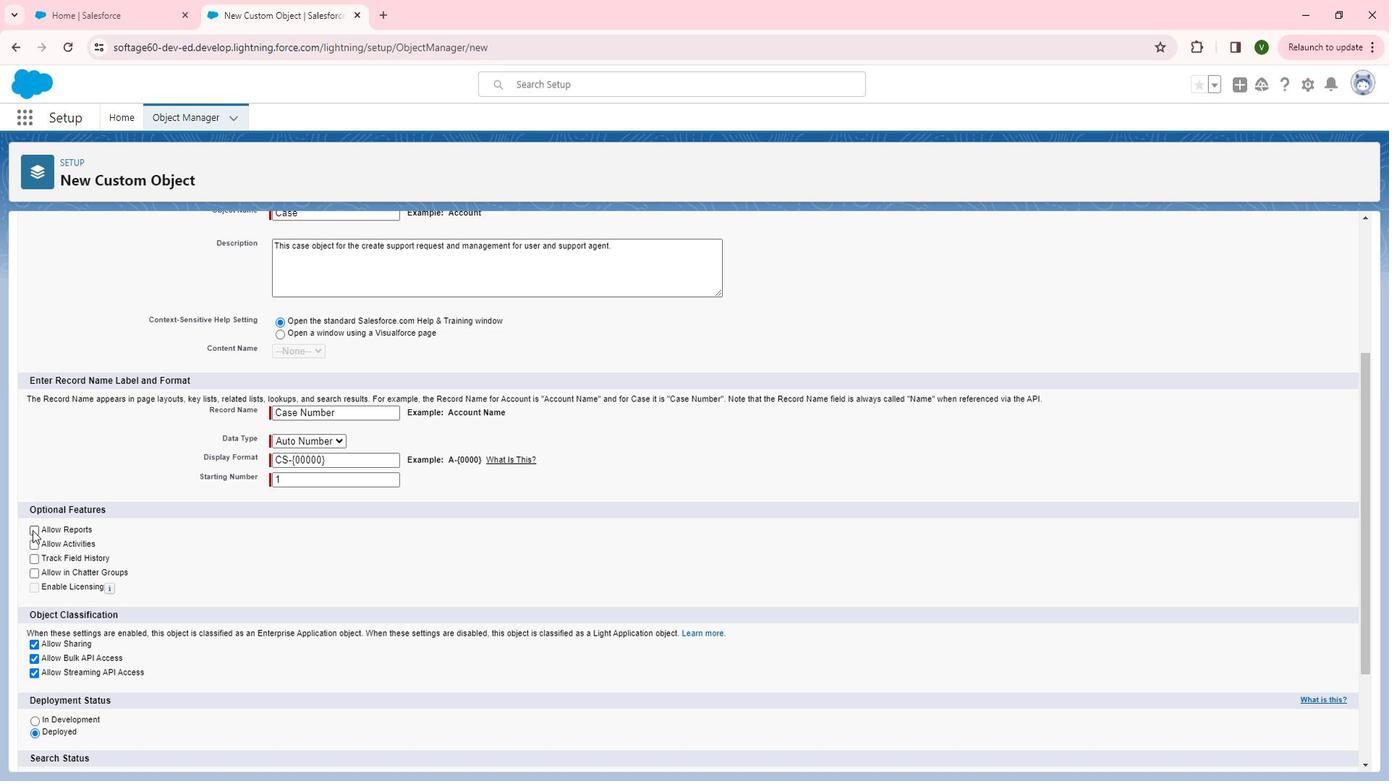 
Action: Mouse pressed left at (39, 531)
Screenshot: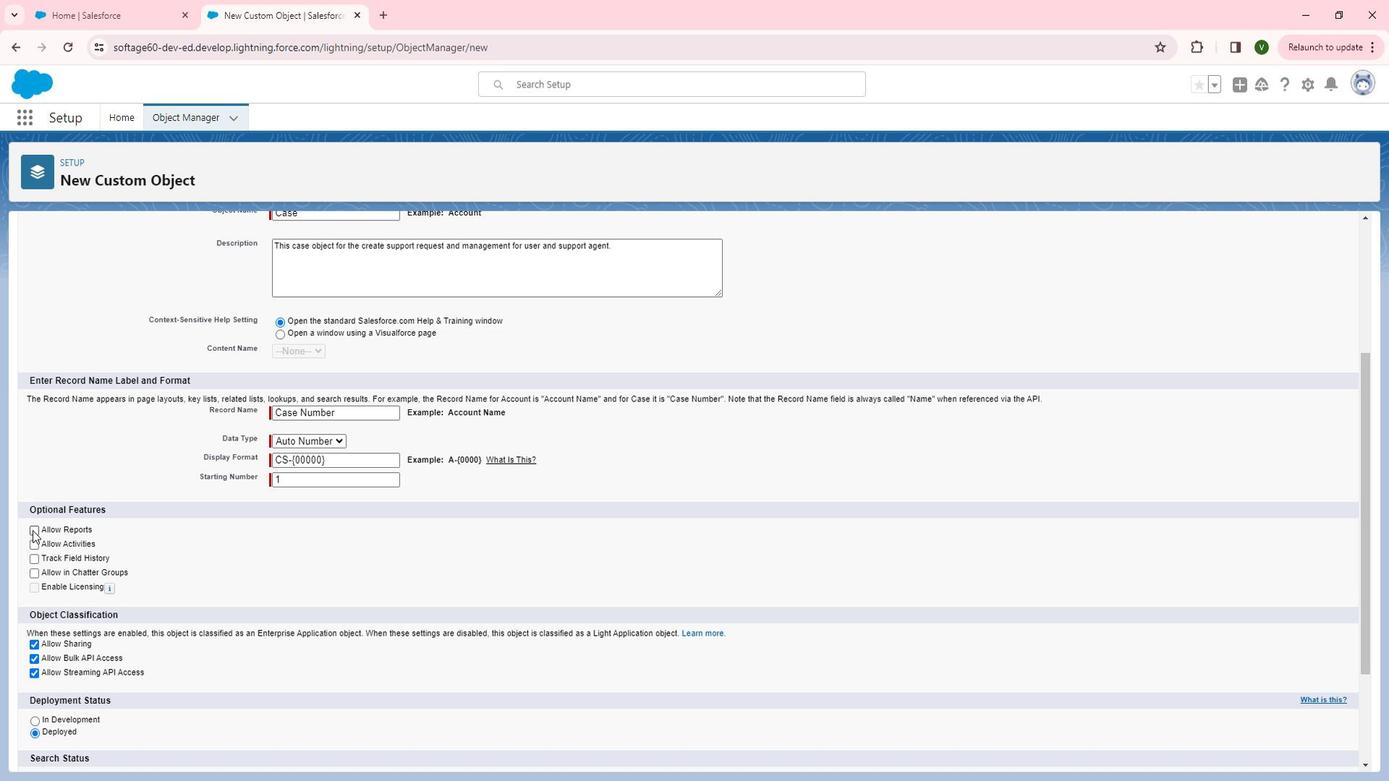 
Action: Mouse moved to (41, 544)
Screenshot: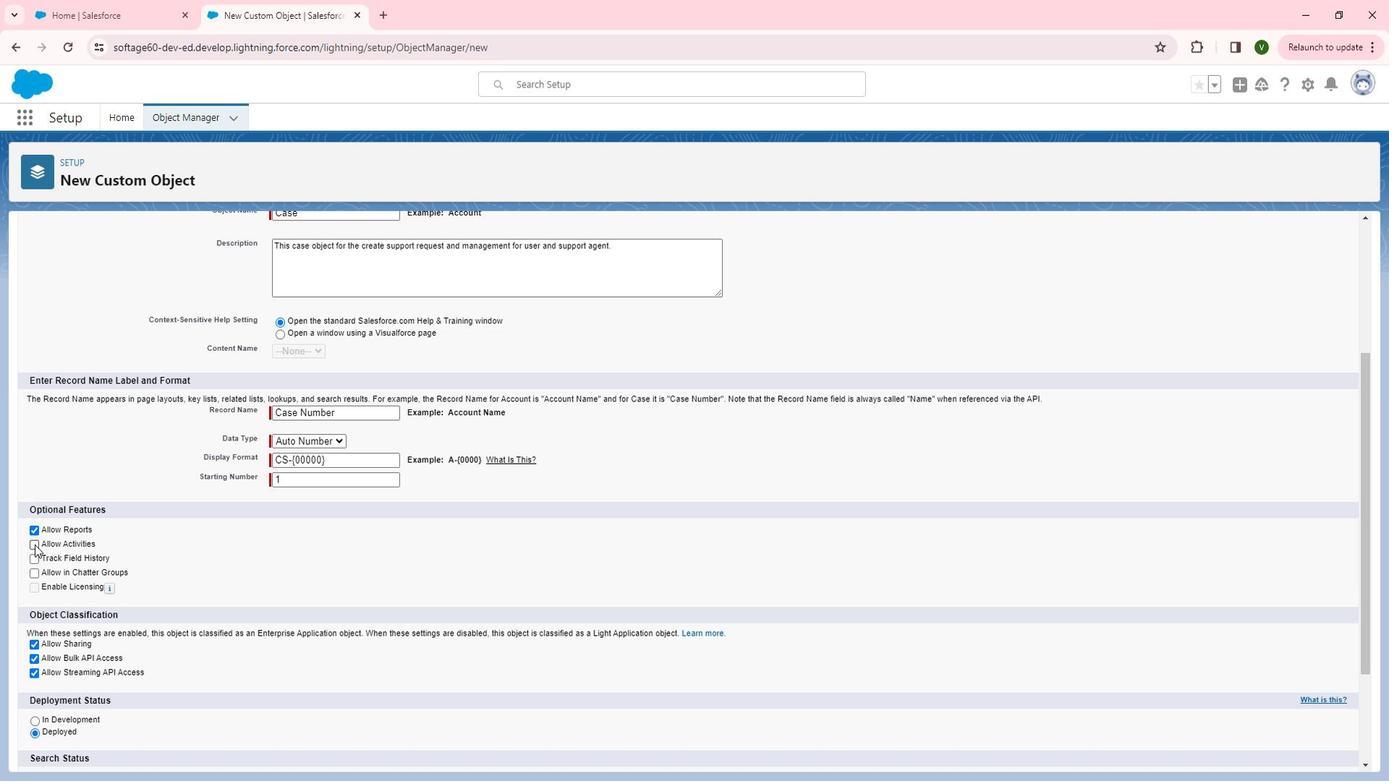 
Action: Mouse pressed left at (41, 544)
Screenshot: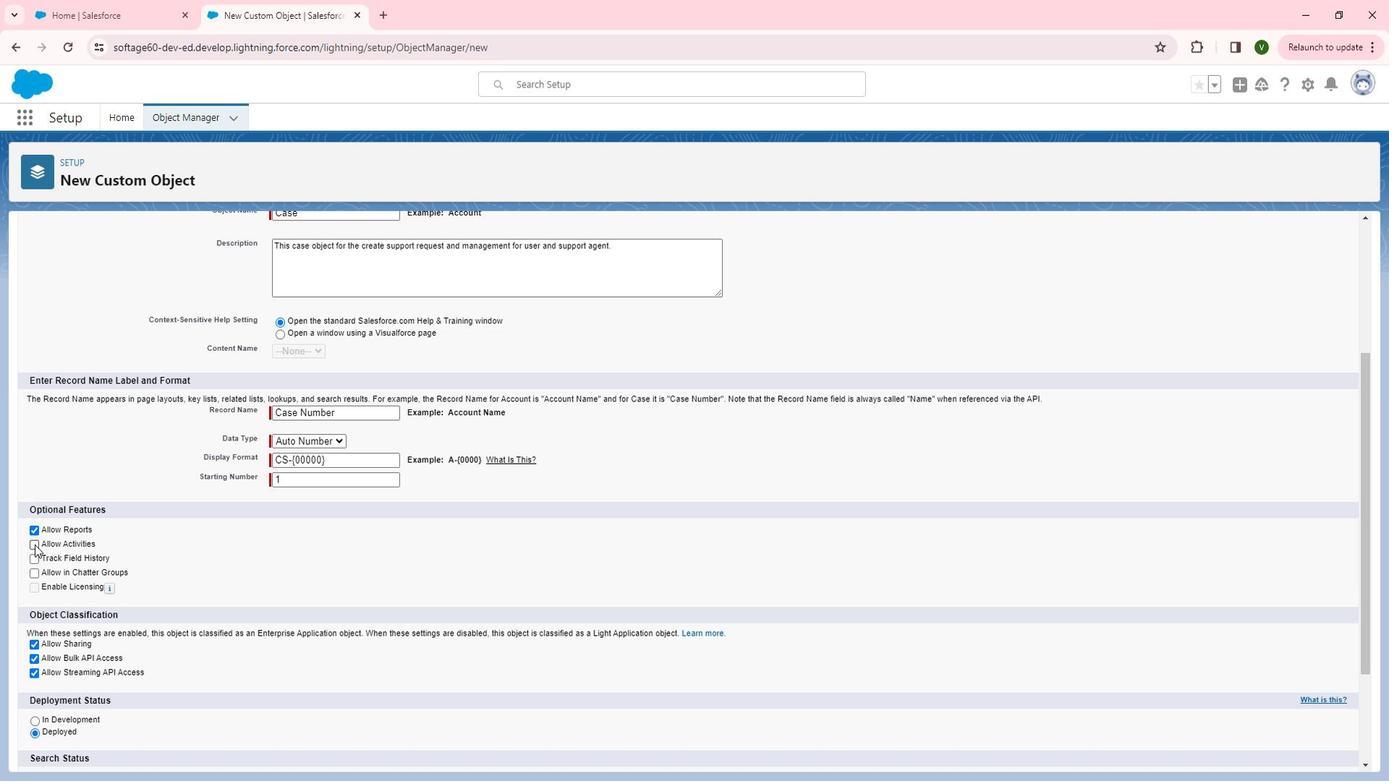 
Action: Mouse moved to (40, 560)
Screenshot: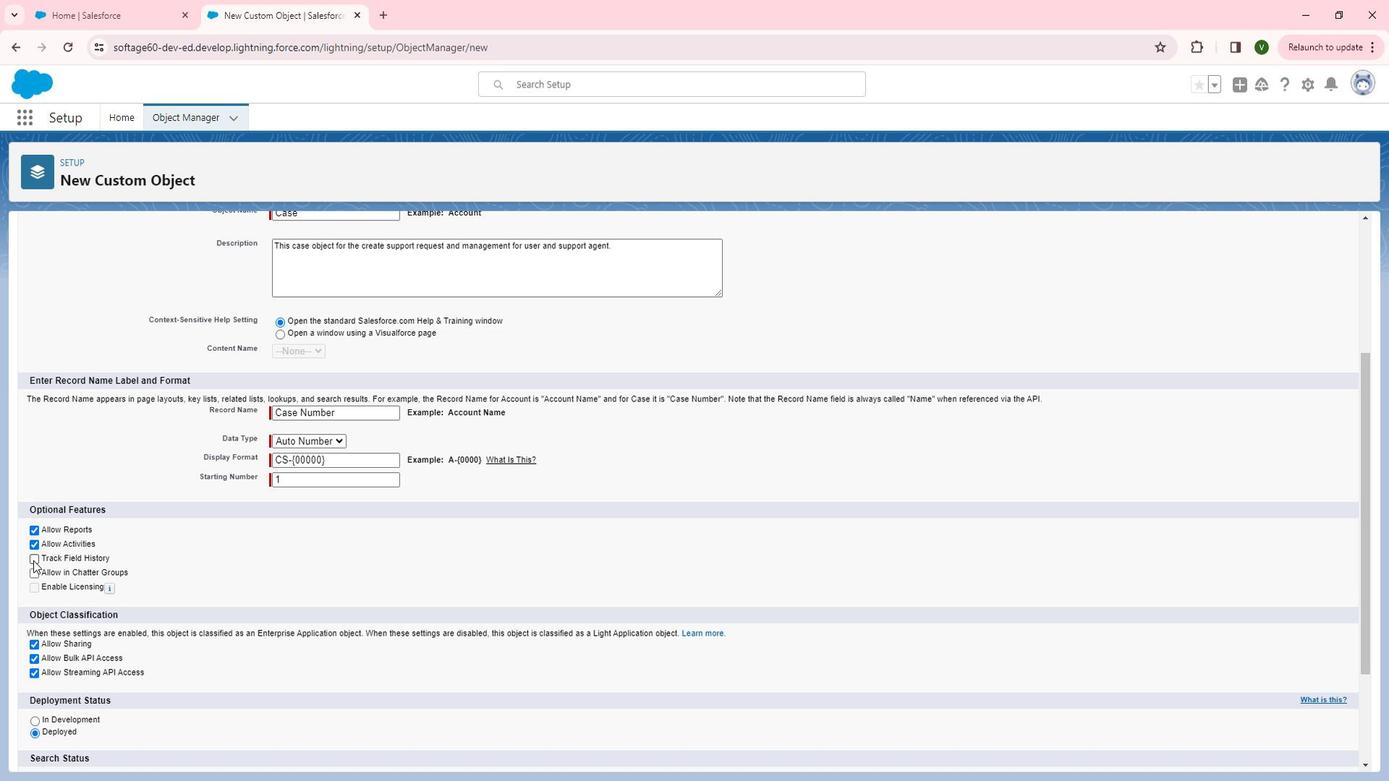 
Action: Mouse pressed left at (40, 560)
Screenshot: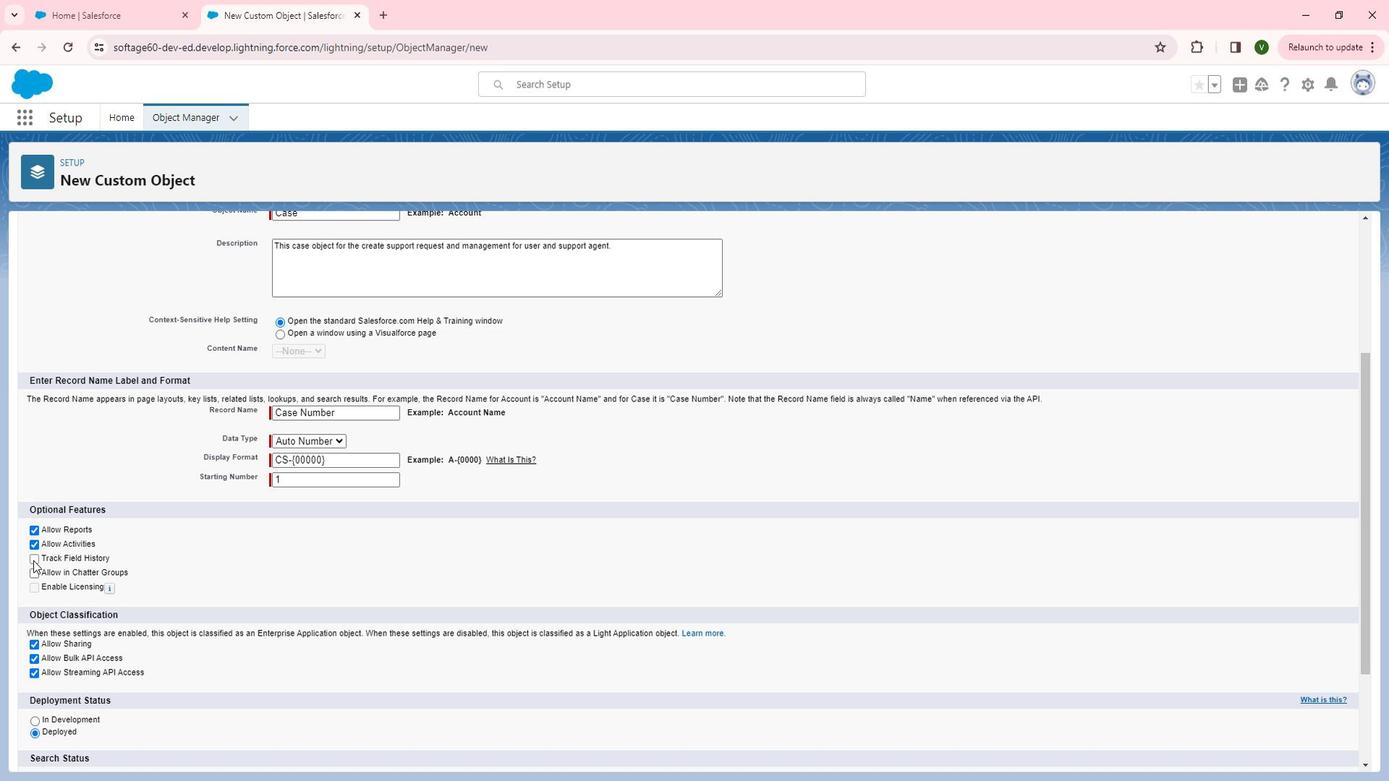 
Action: Mouse moved to (42, 574)
Screenshot: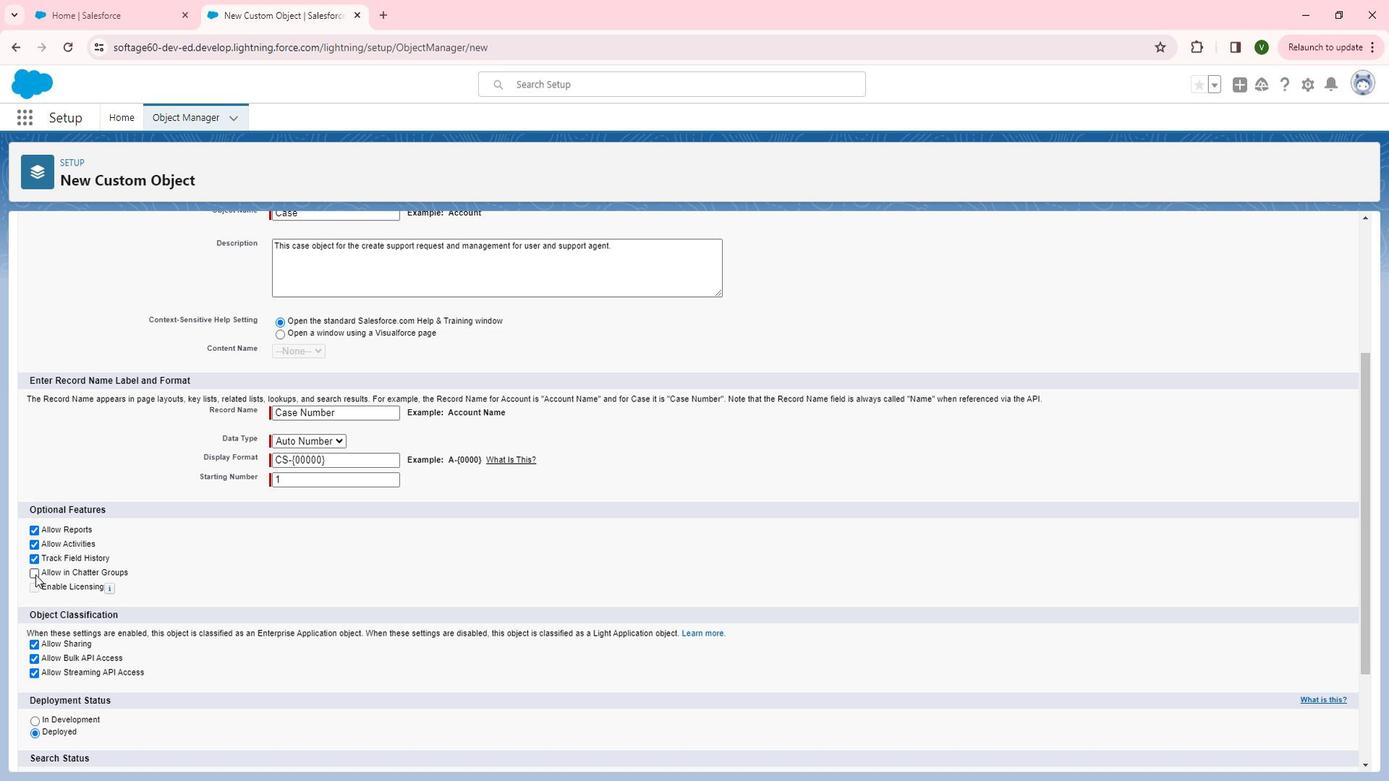 
Action: Mouse pressed left at (42, 574)
Screenshot: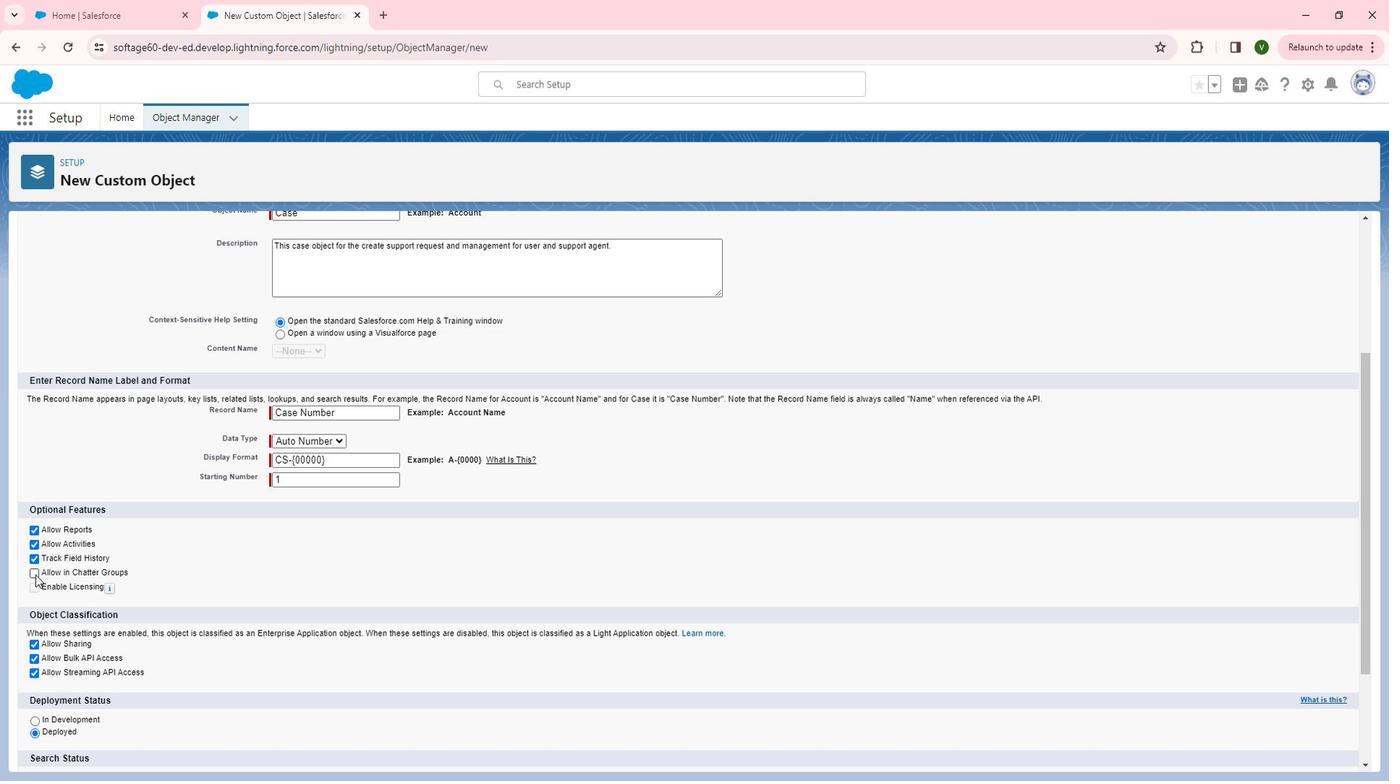 
Action: Mouse moved to (196, 577)
Screenshot: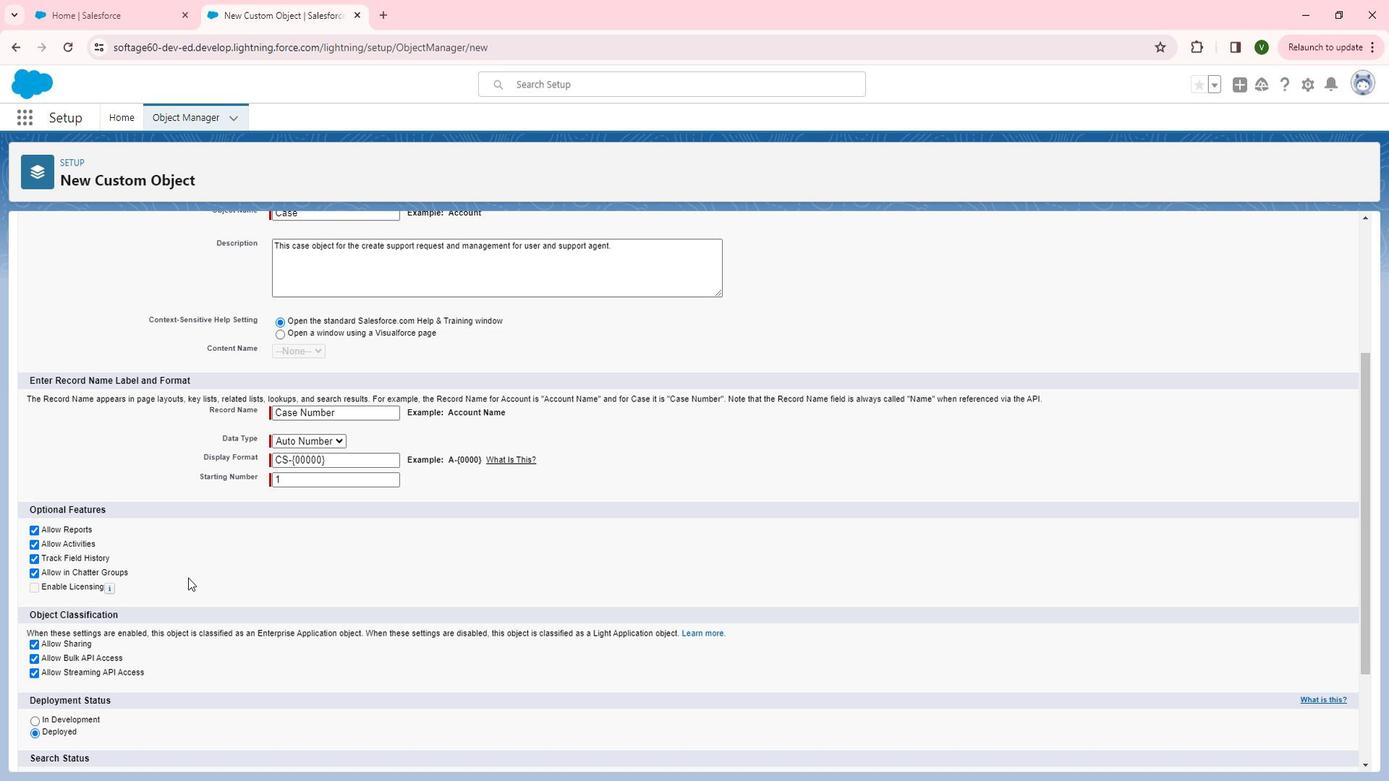 
Action: Mouse scrolled (196, 576) with delta (0, 0)
Screenshot: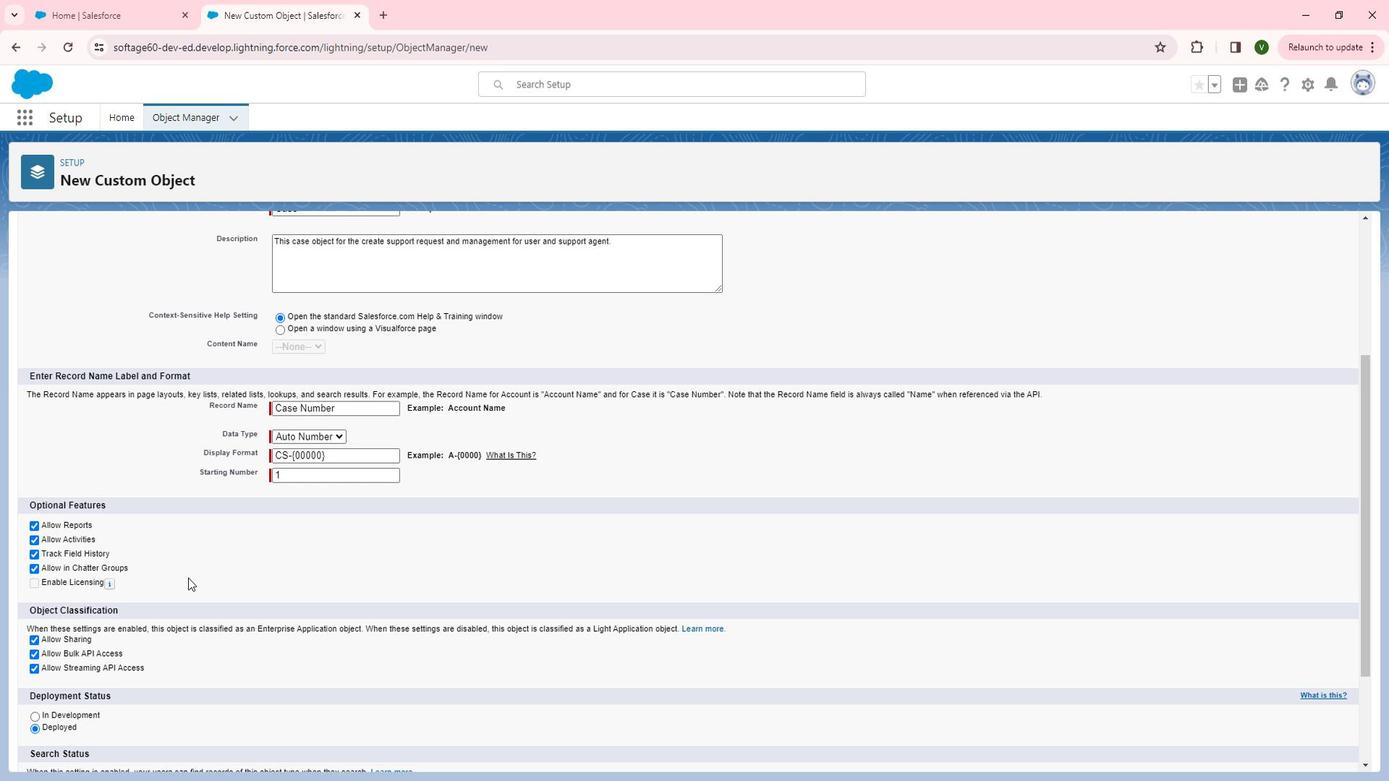 
Action: Mouse scrolled (196, 576) with delta (0, 0)
Screenshot: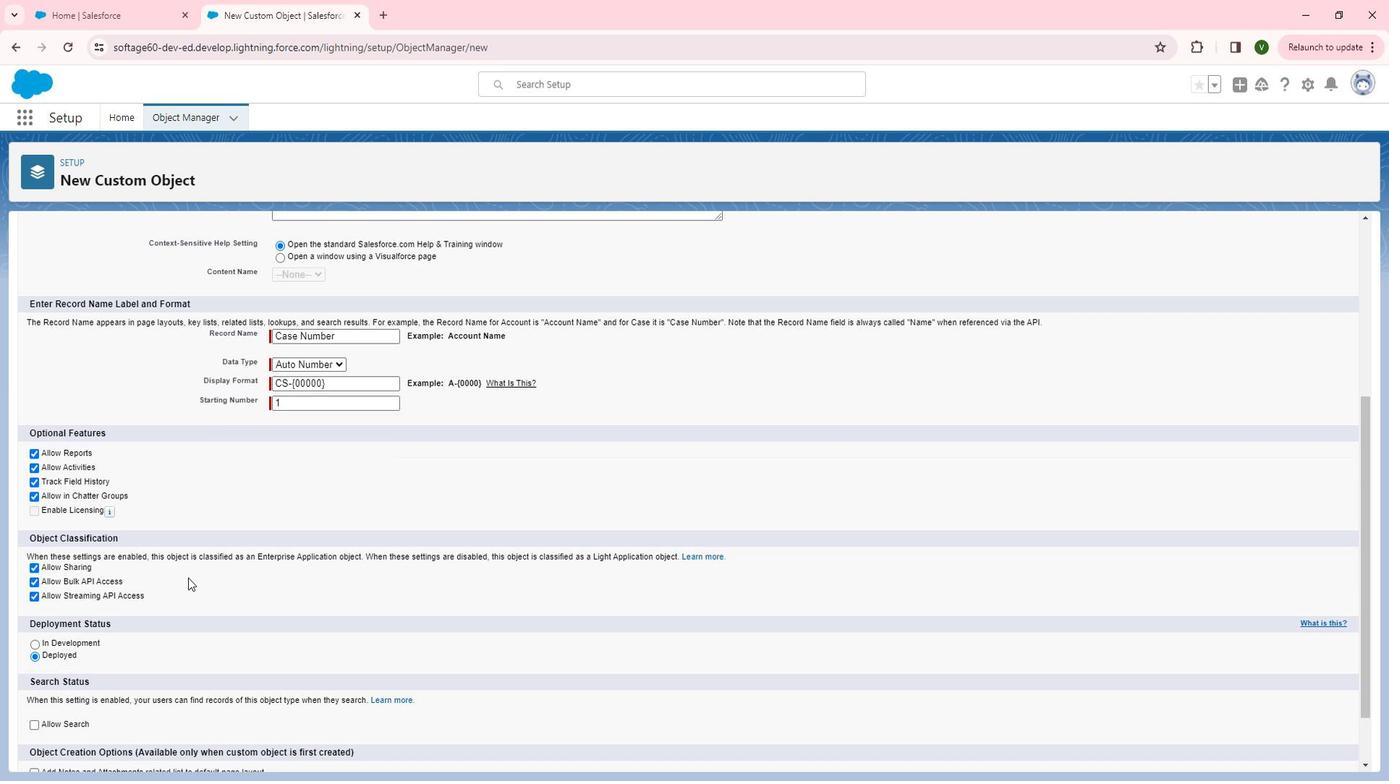 
Action: Mouse scrolled (196, 576) with delta (0, 0)
Screenshot: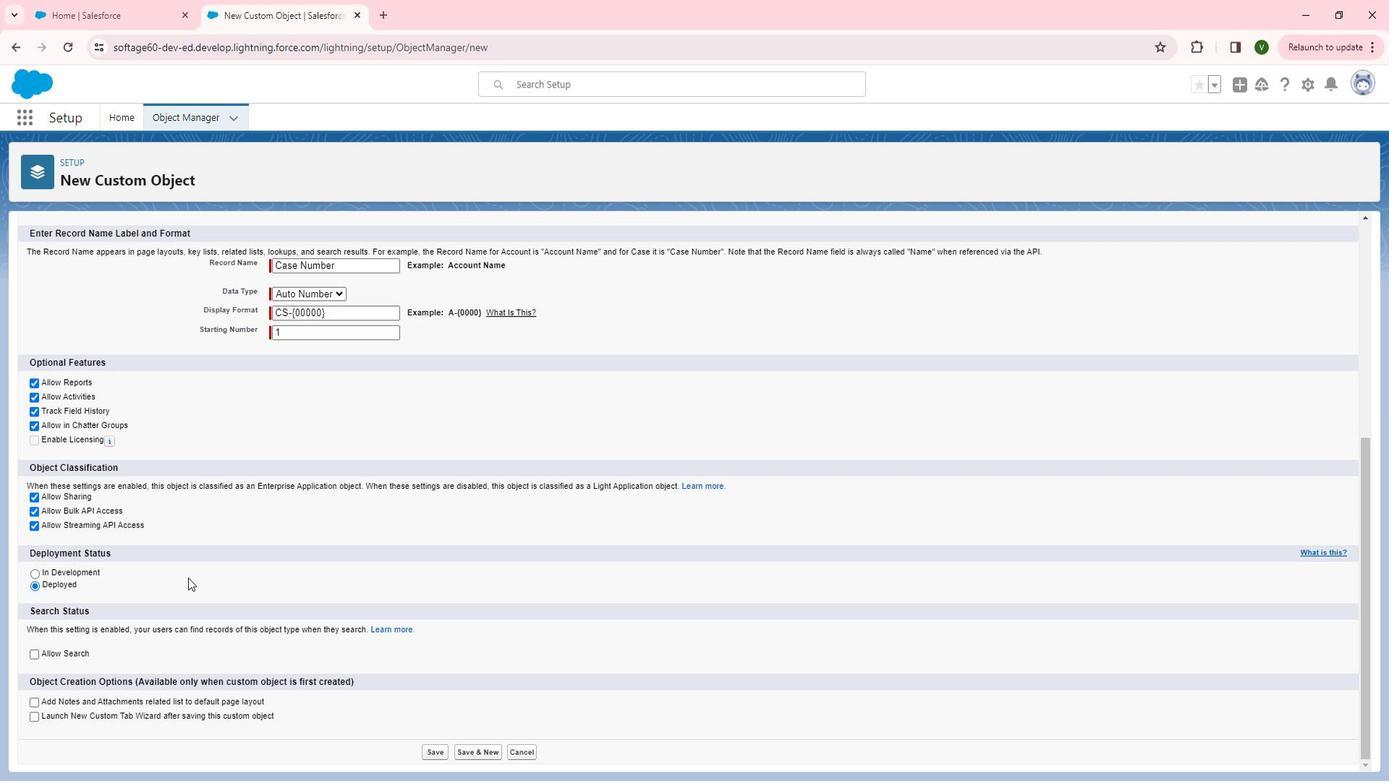 
Action: Mouse moved to (82, 602)
Screenshot: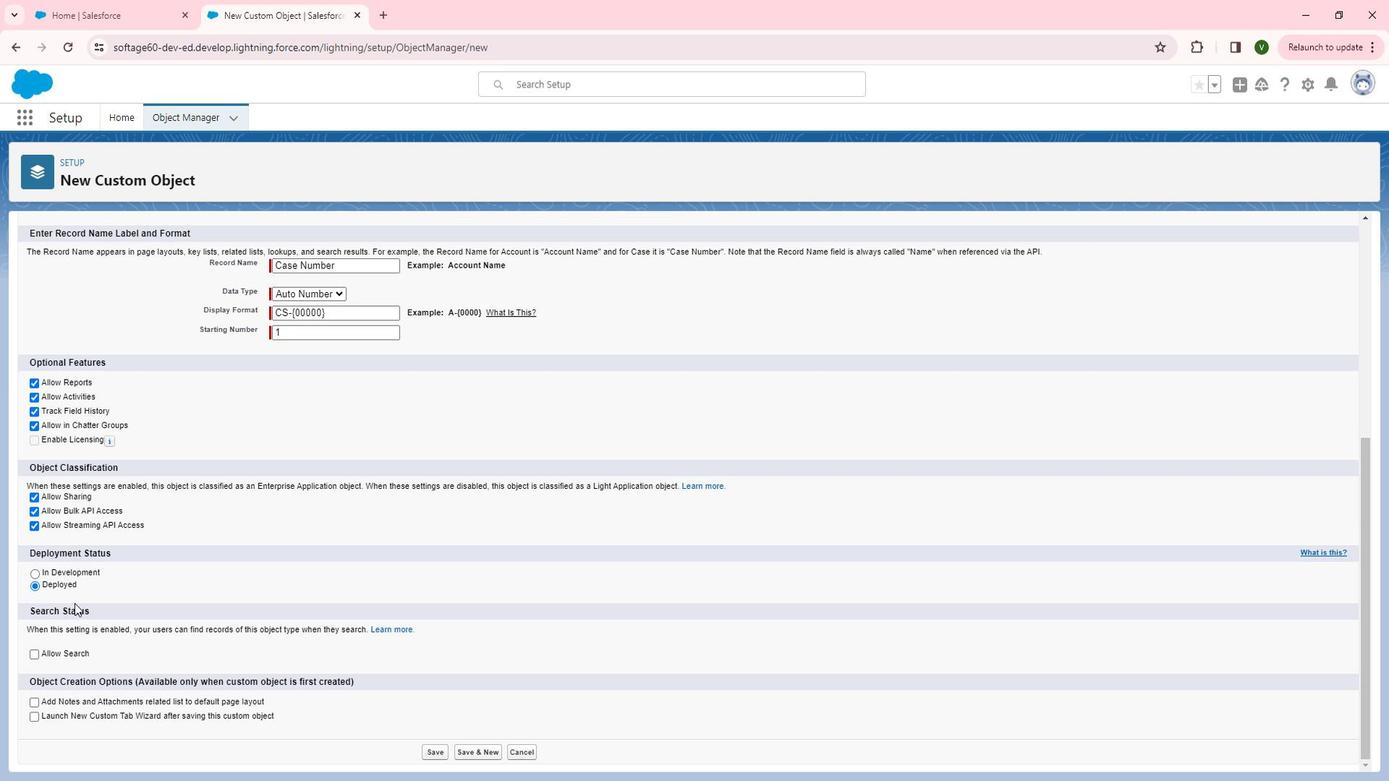 
Action: Mouse scrolled (82, 601) with delta (0, 0)
Screenshot: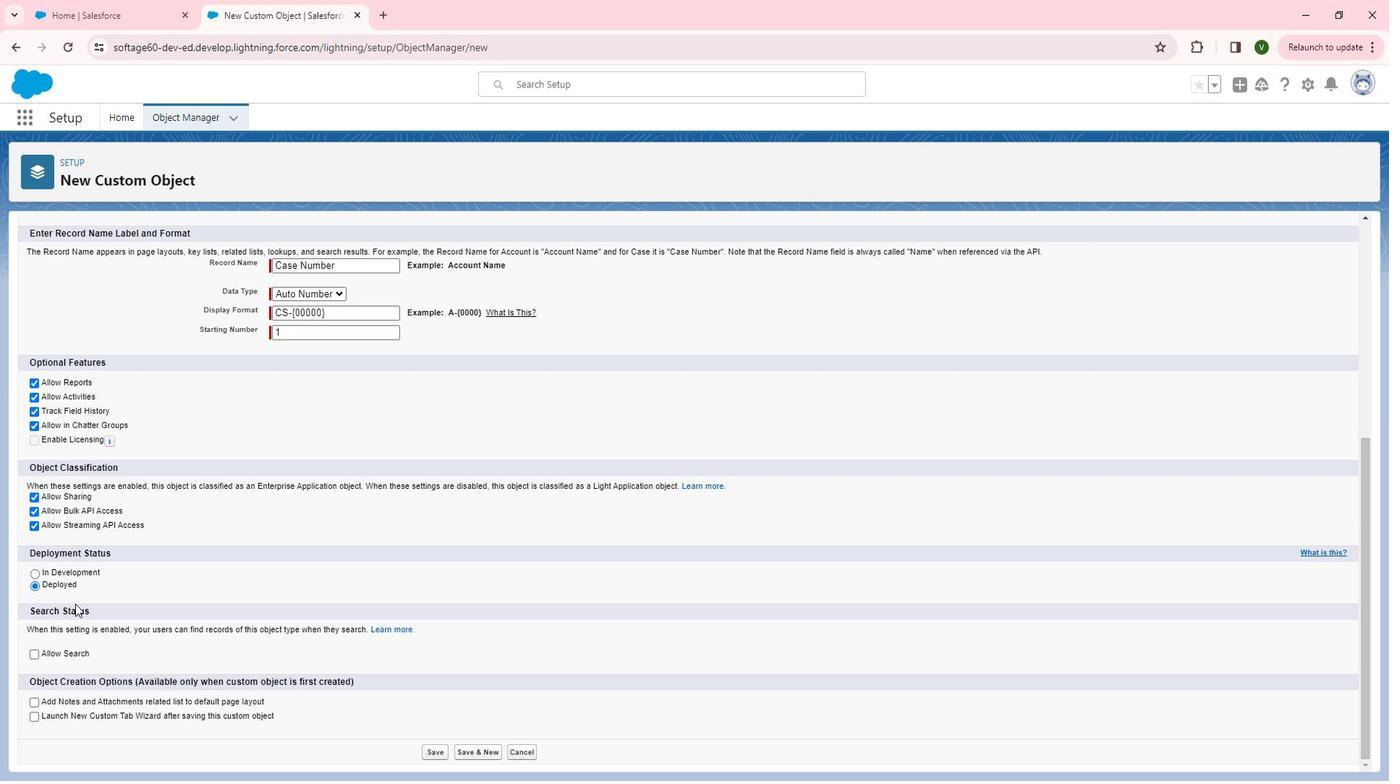
Action: Mouse scrolled (82, 601) with delta (0, 0)
Screenshot: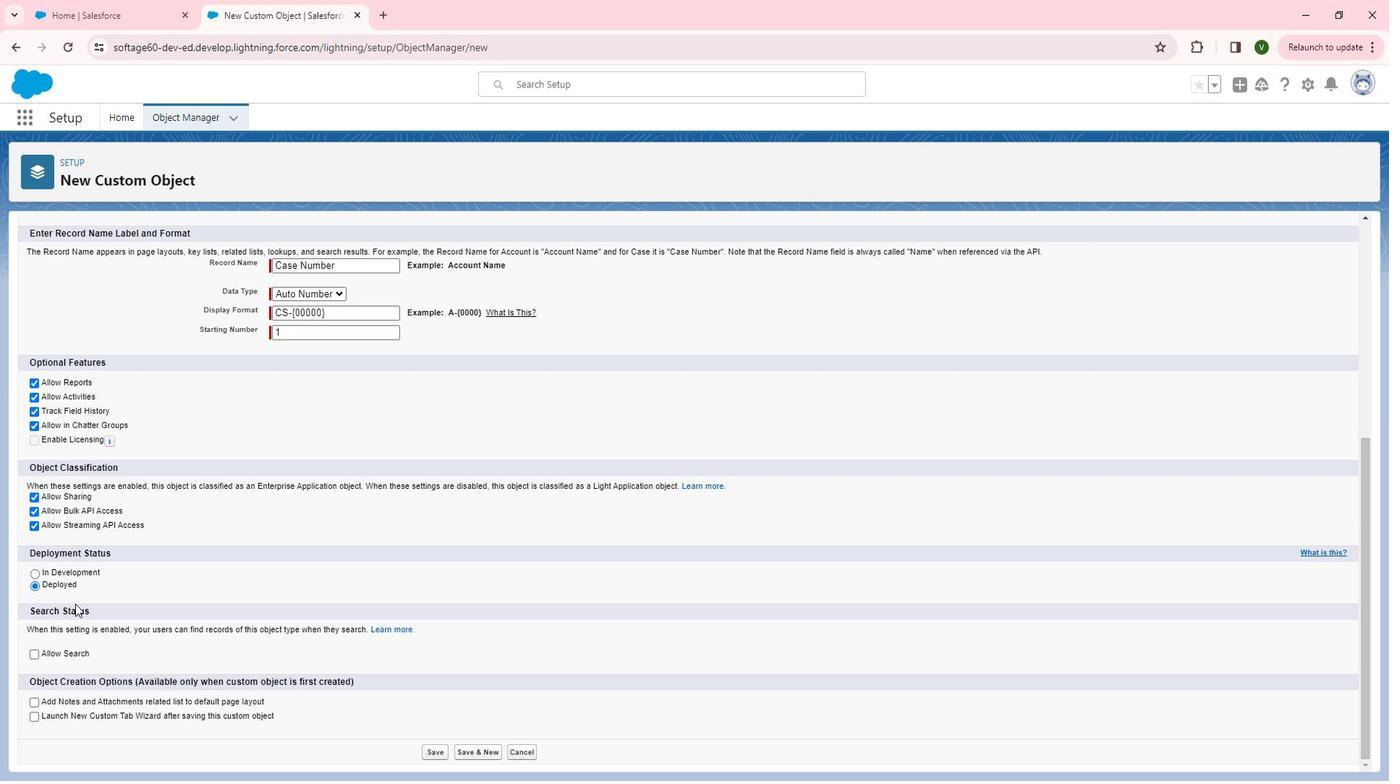 
Action: Mouse moved to (43, 648)
Screenshot: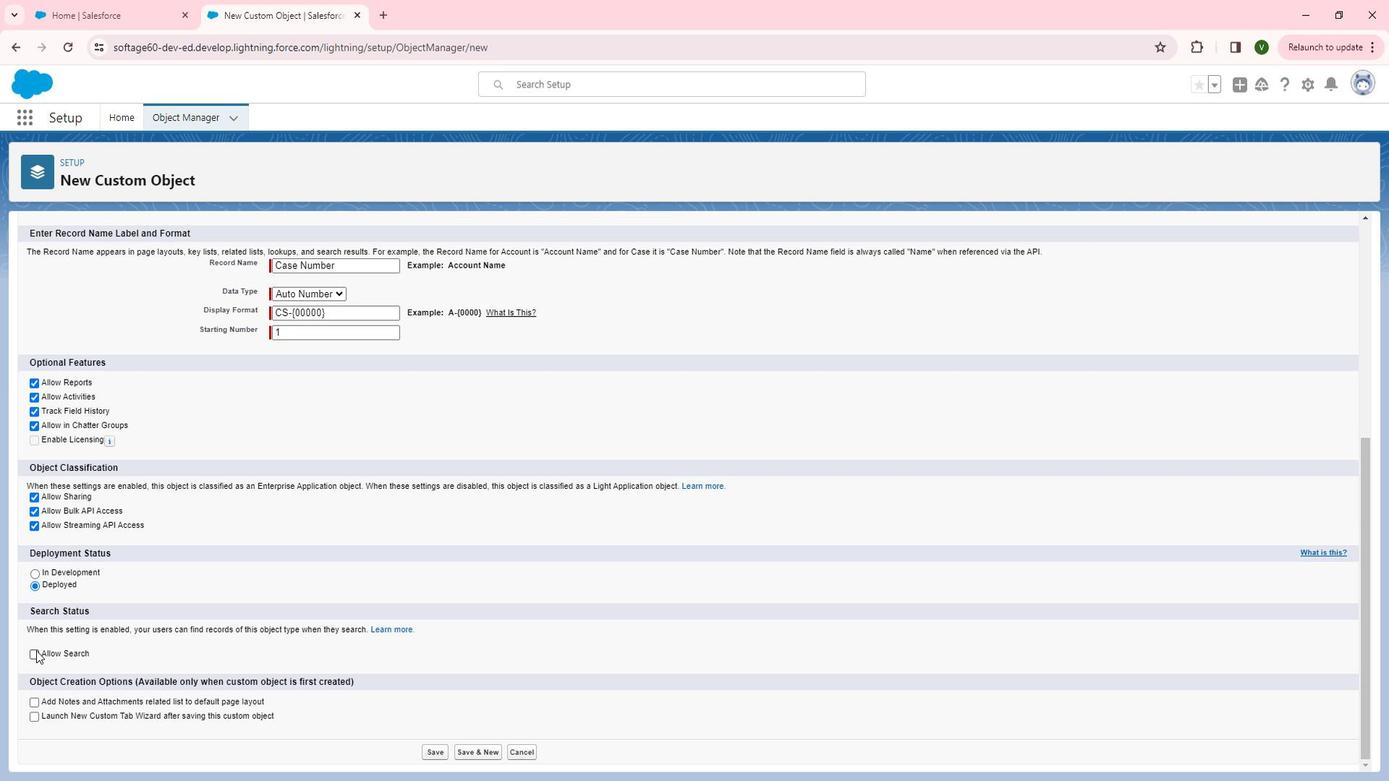 
Action: Mouse pressed left at (43, 648)
Screenshot: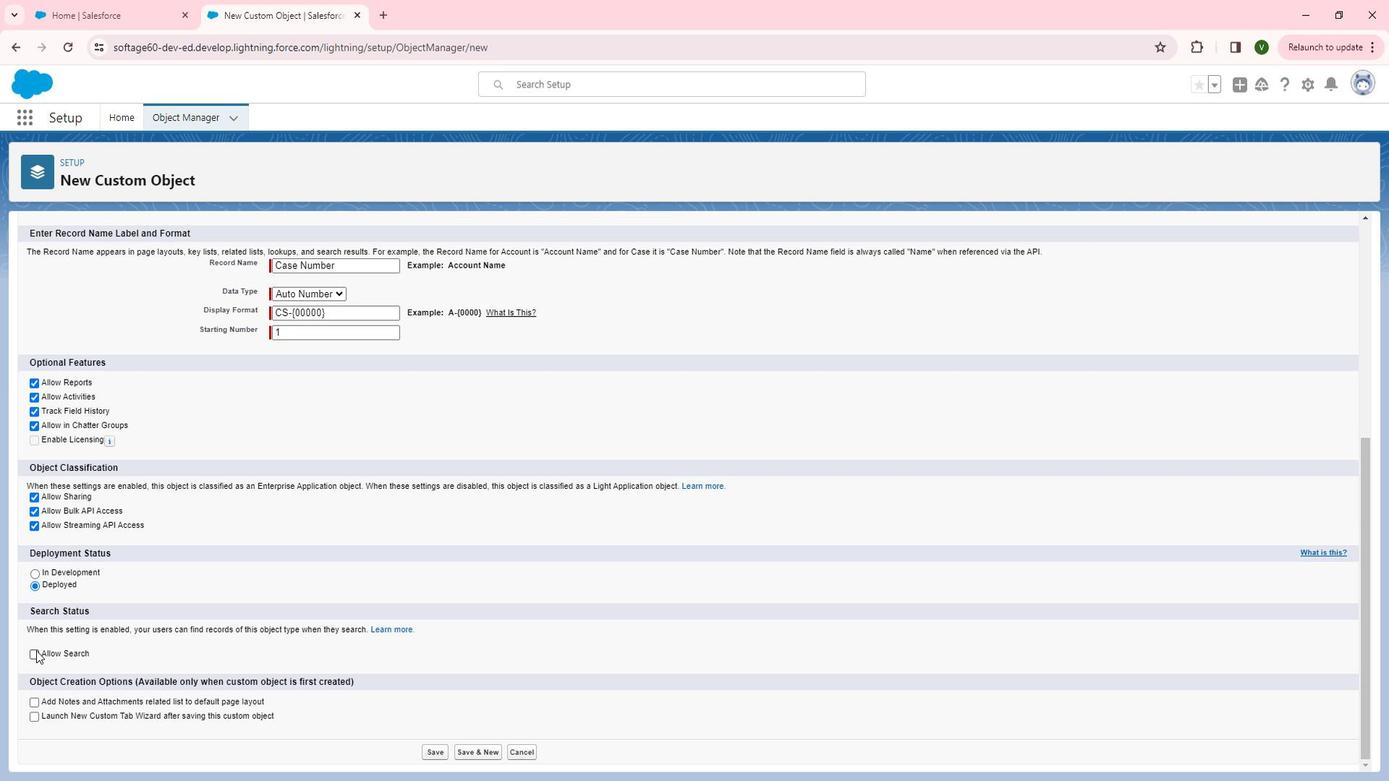 
Action: Mouse moved to (44, 698)
Screenshot: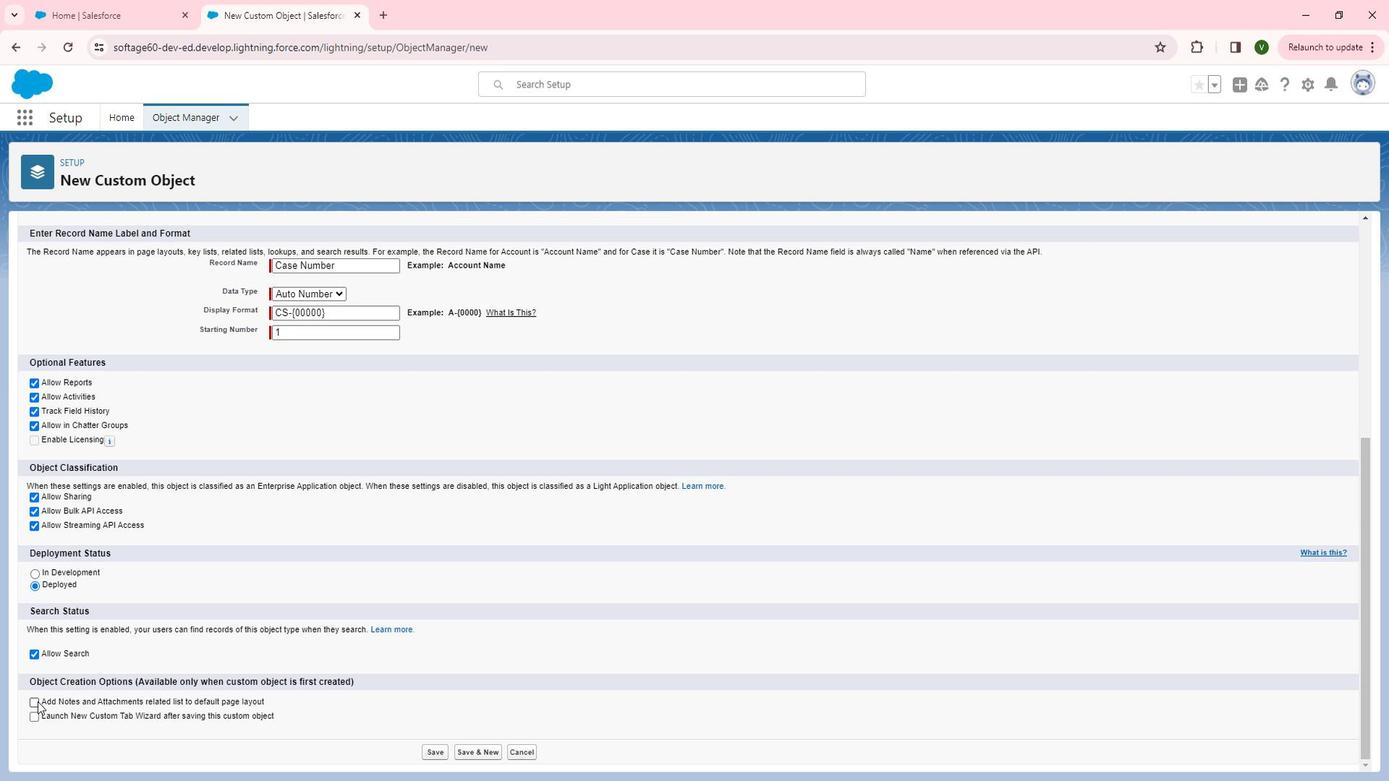 
Action: Mouse pressed left at (44, 698)
Screenshot: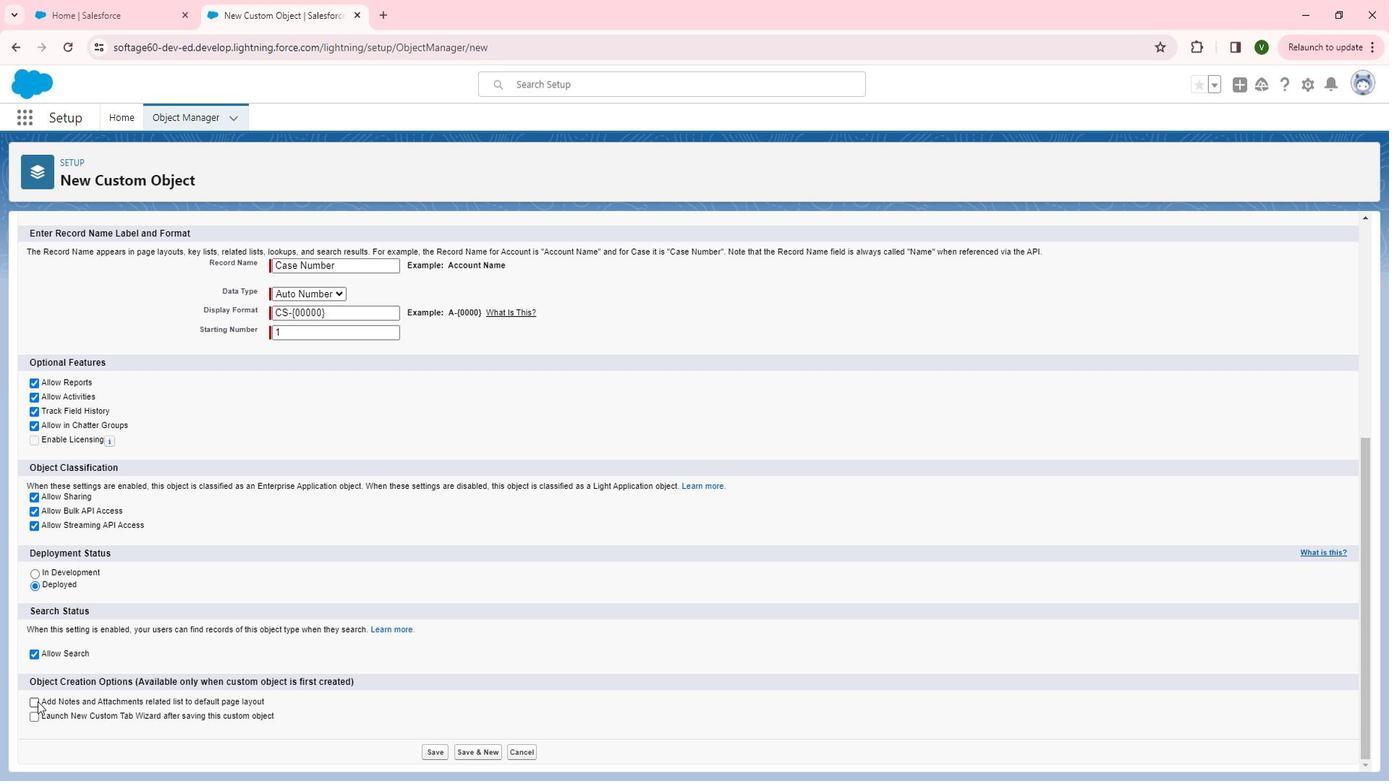
Action: Mouse moved to (442, 751)
Screenshot: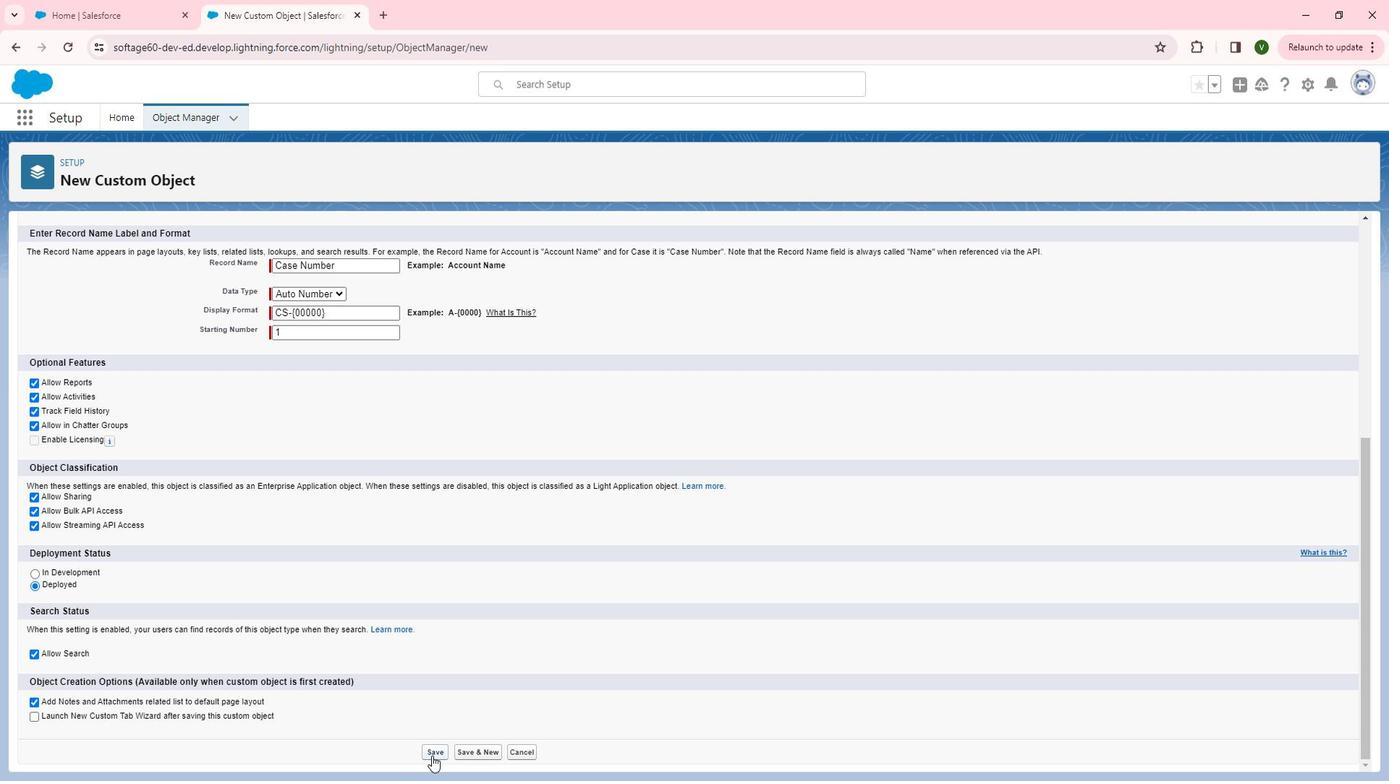 
Action: Mouse pressed left at (442, 751)
Screenshot: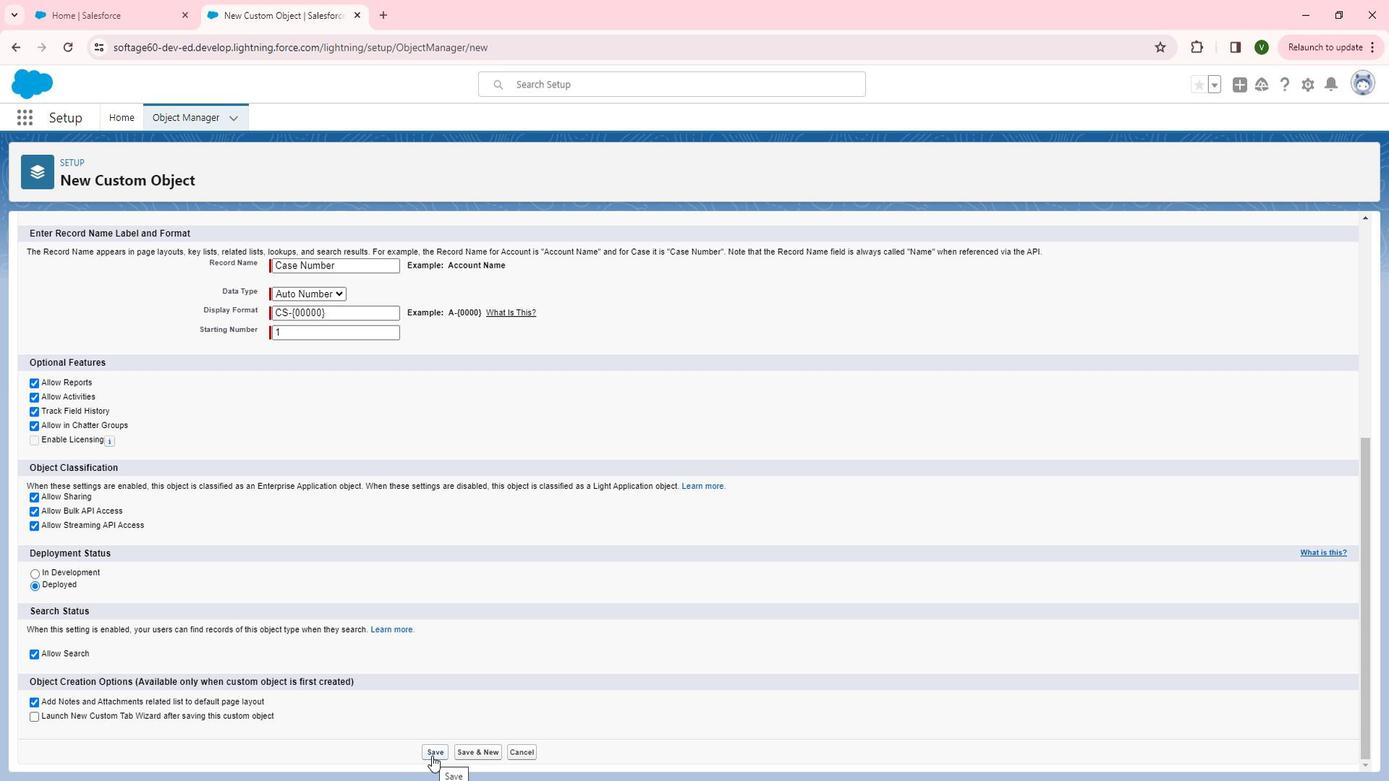 
Action: Mouse moved to (135, 280)
Screenshot: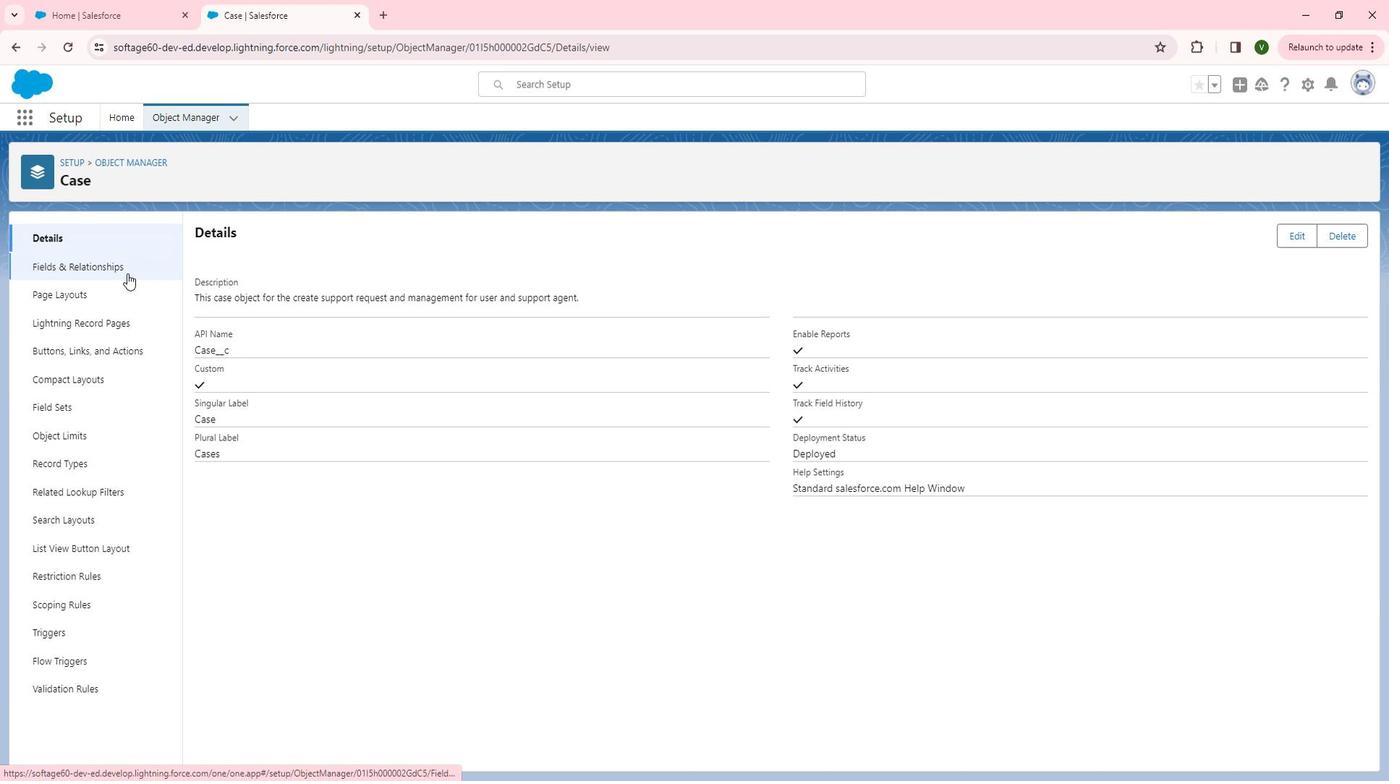 
Action: Mouse pressed left at (135, 280)
Screenshot: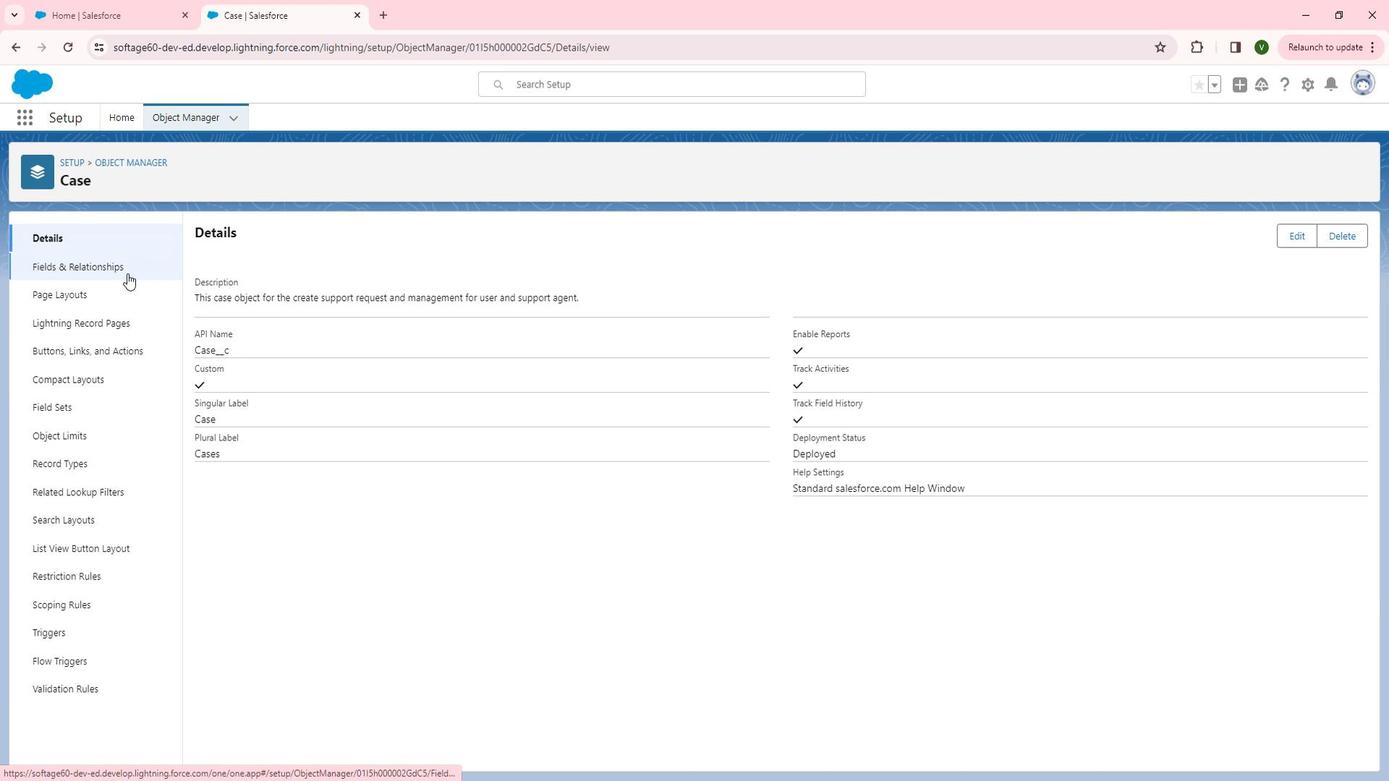 
Action: Mouse moved to (149, 254)
Screenshot: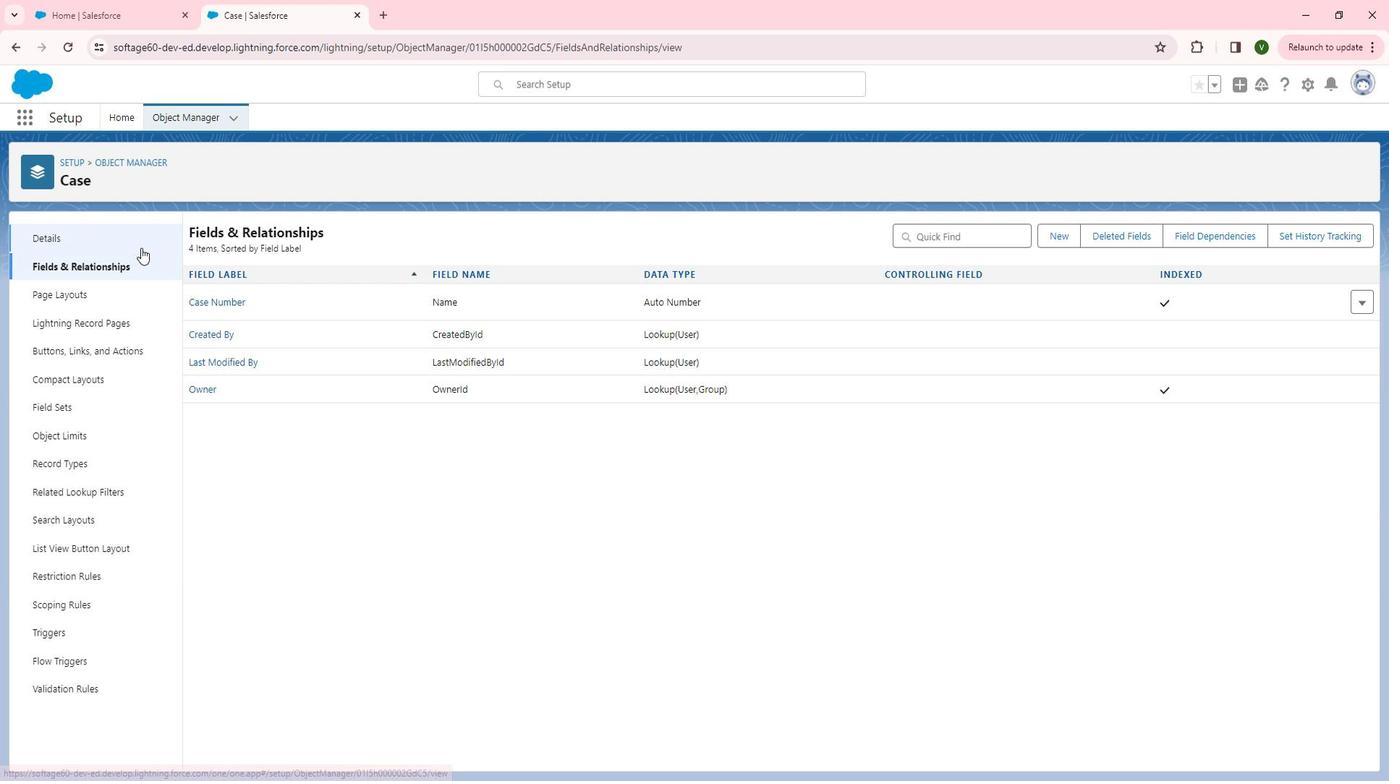
Action: Mouse pressed left at (149, 254)
Screenshot: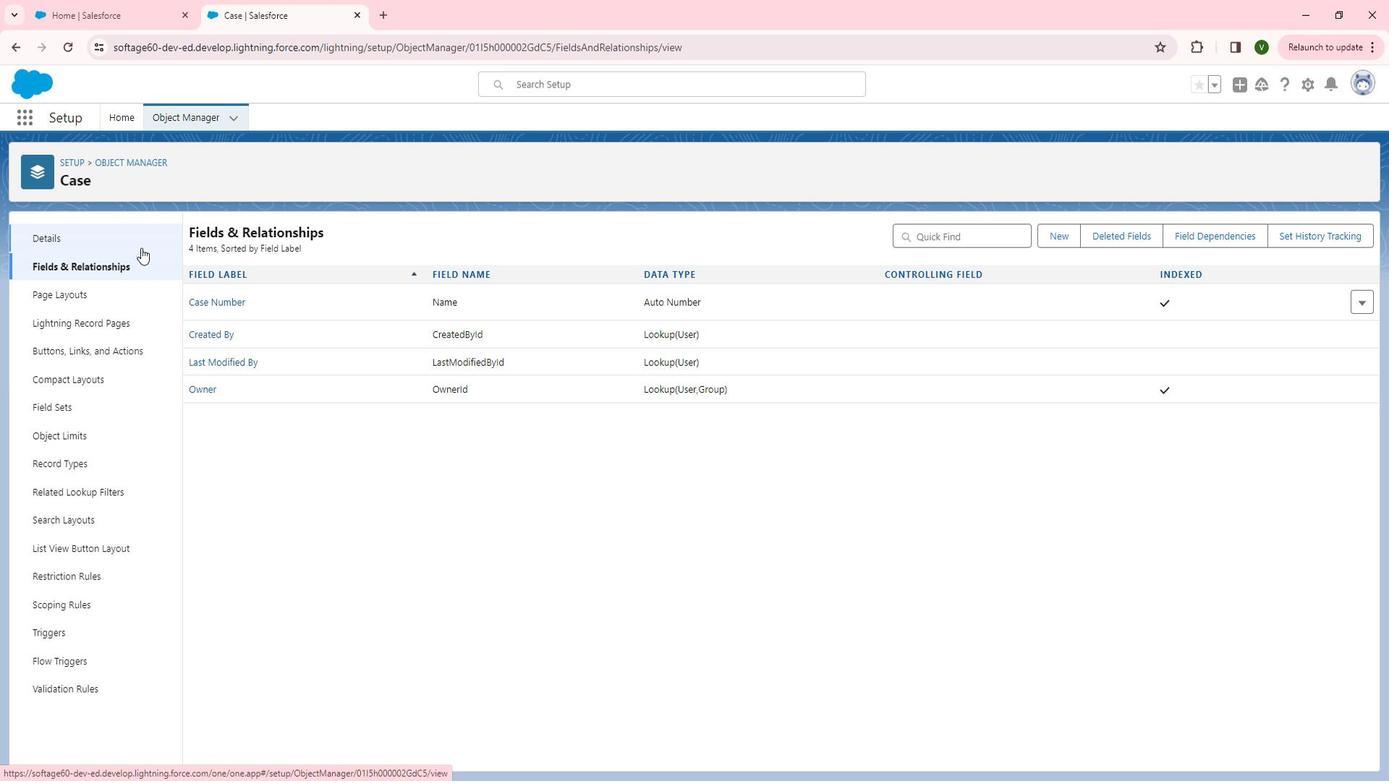 
Action: Mouse moved to (442, 468)
Screenshot: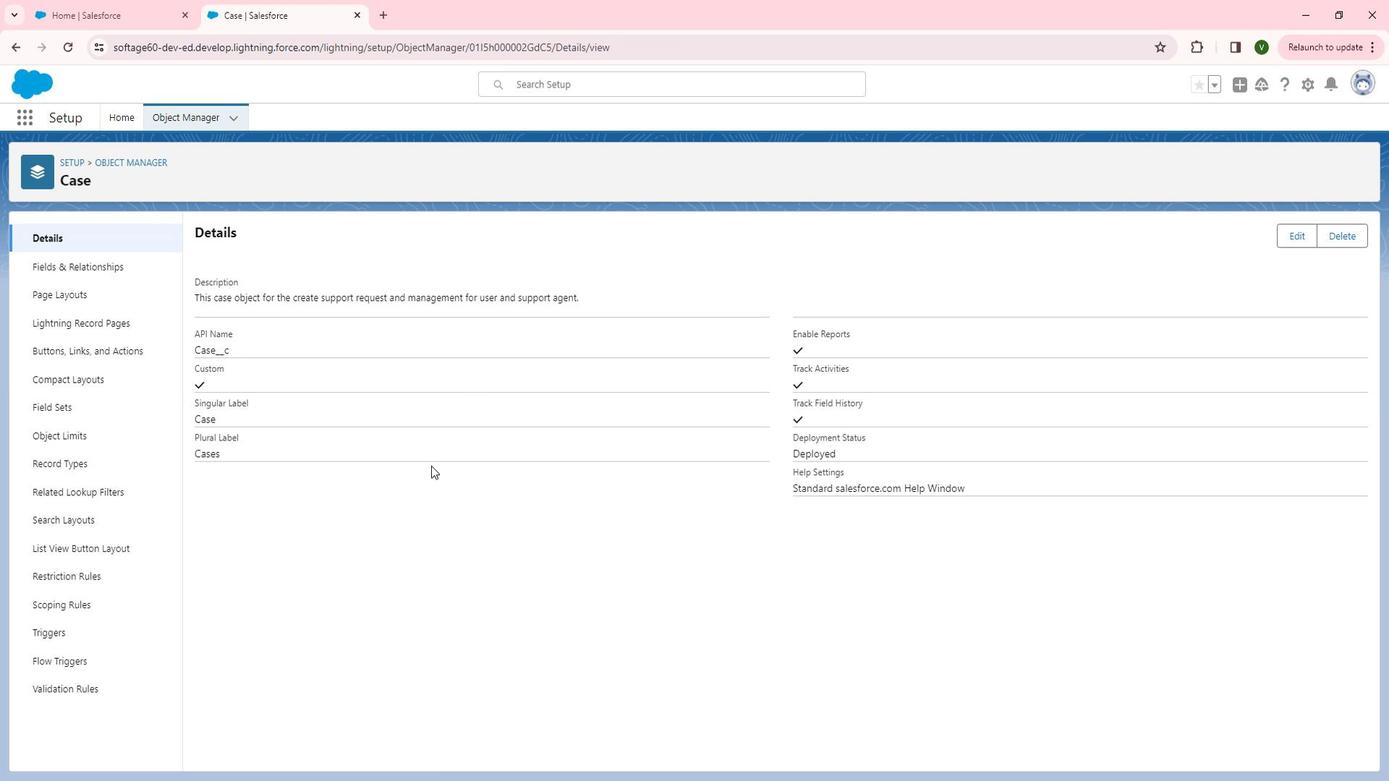 
Action: Mouse pressed left at (442, 468)
Screenshot: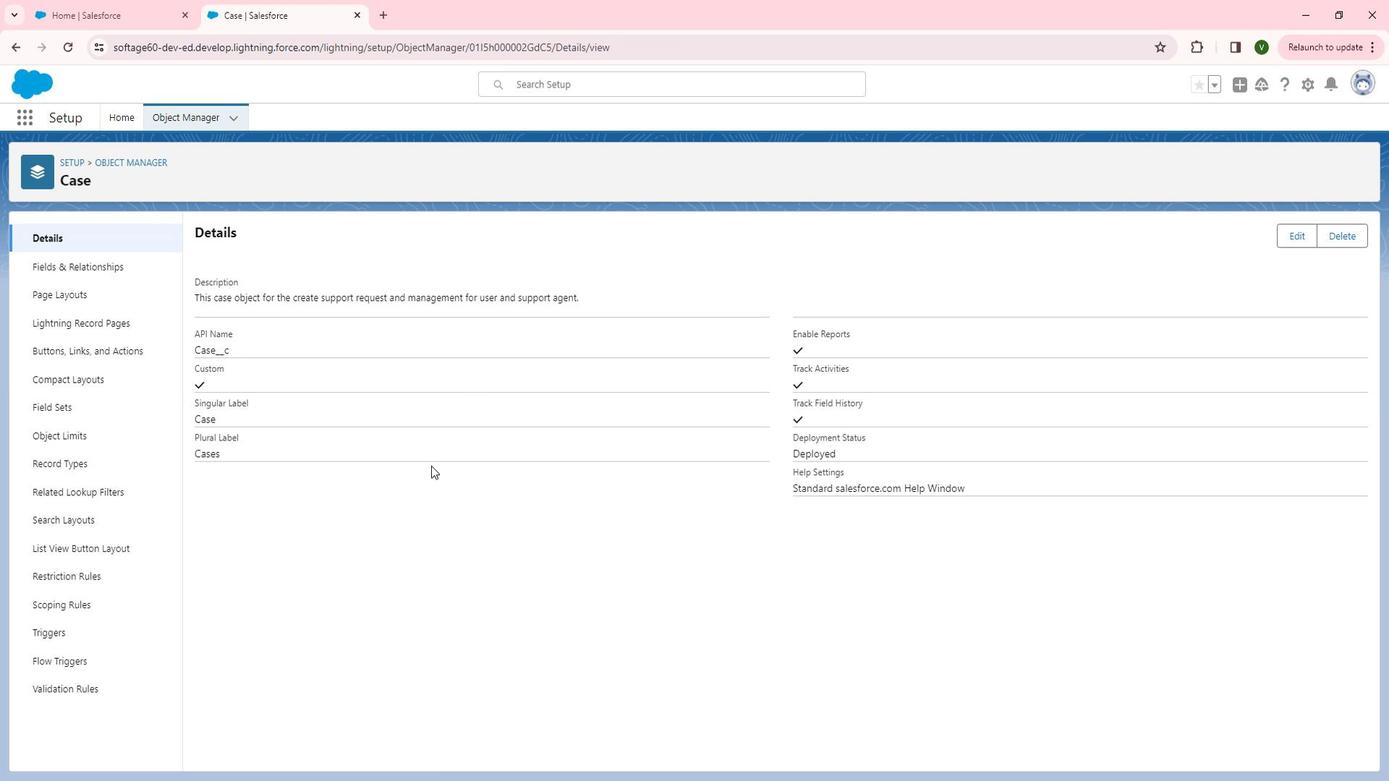 
Action: Mouse moved to (440, 477)
Screenshot: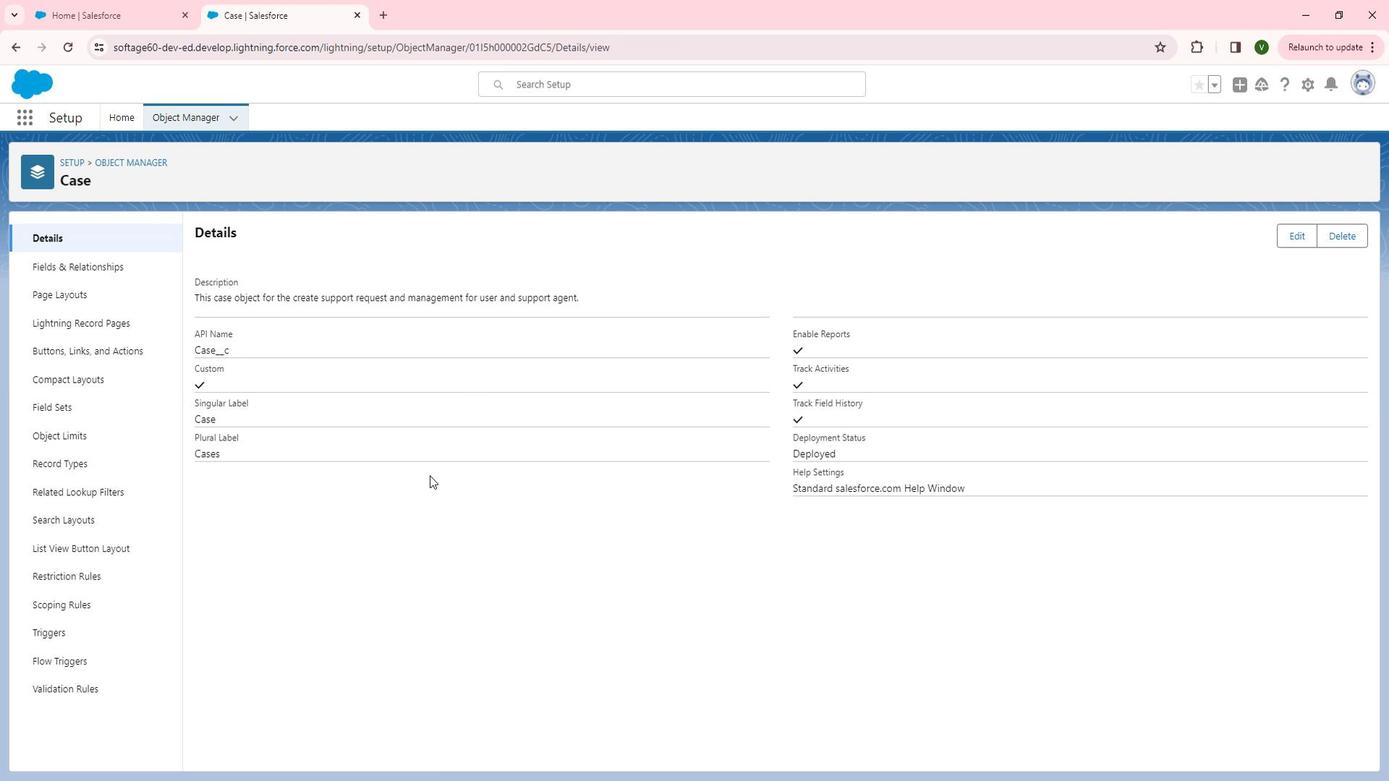 
